 Task: Open a blank worksheet and write heading  Make a employee details data  Add 10 employee name:-  'Ethan Reynolds, Olivia Thompson, Benjamin Martinez, Emma Davis, Alexander Mitchell, Ava Rodriguez, Daniel Anderson, Mia Lewis, Christopher Scott, Sophia Harris.'in march Last week sales are  1000 to 1010. Department:-  Sales, HR, Finance, Marketing, IT, Operations, Finance, HR, Sales, Marketing. Position:-  Sales Manager, HR Manager, Accountant, Marketing Specialist, IT Specialist, Operations Manager, Financial Analyst, HR Assistant, Sales Representative, Marketing Assistant.Salary (USD):-  5000,4500,4000, 3800, 4200, 5200, 3800, 2800, 3200, 2500.Start Date:-  1/15/2020,7/1/2019, 3/10/2021,2/5/2022, 11/30/2018,6/15/2020, 9/1/2021,4/20/2022, 2/10/2019,9/5/2020. Save page auditingSalesByStore_2024
Action: Mouse moved to (16, 20)
Screenshot: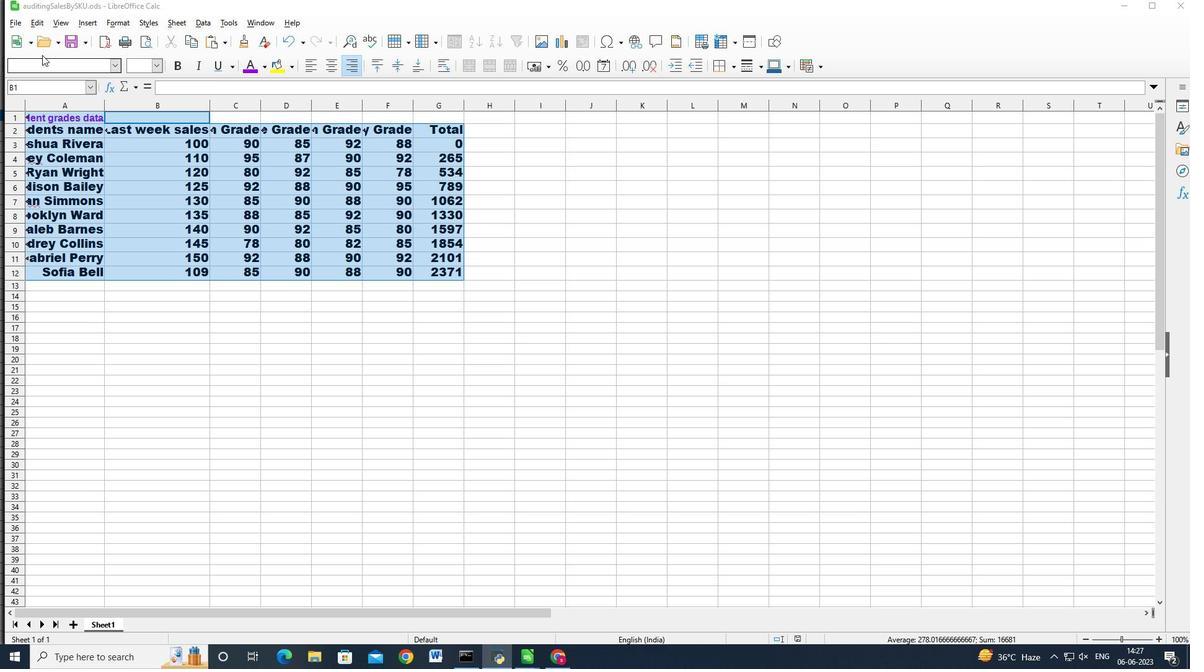 
Action: Mouse pressed left at (16, 20)
Screenshot: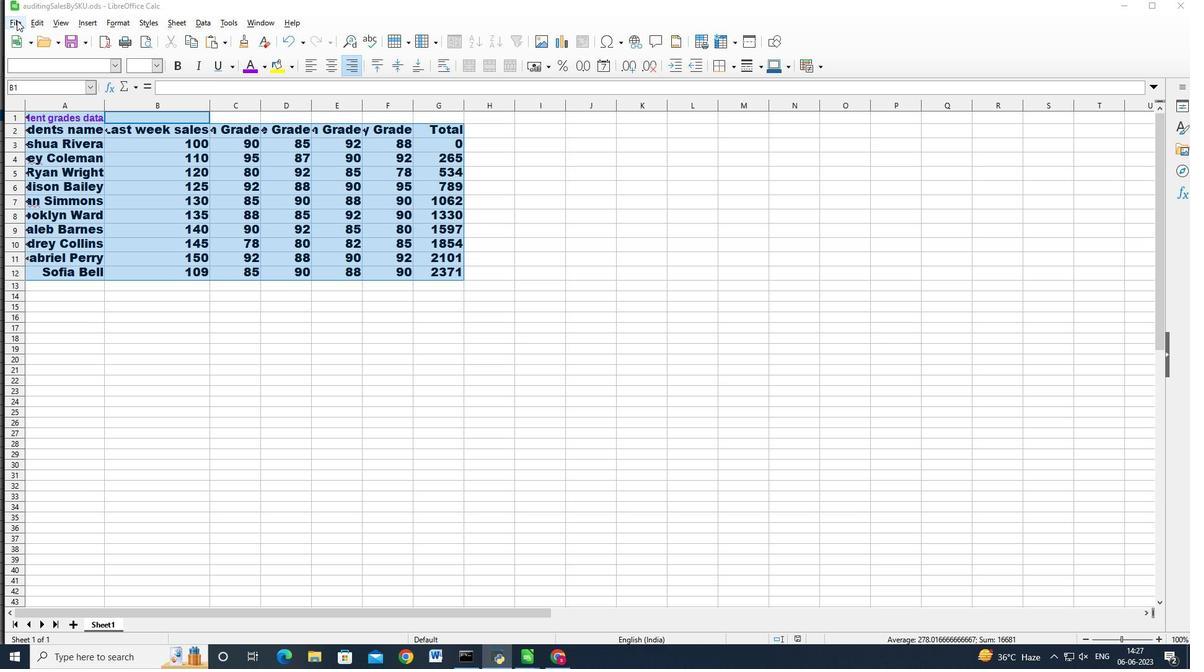 
Action: Mouse moved to (145, 47)
Screenshot: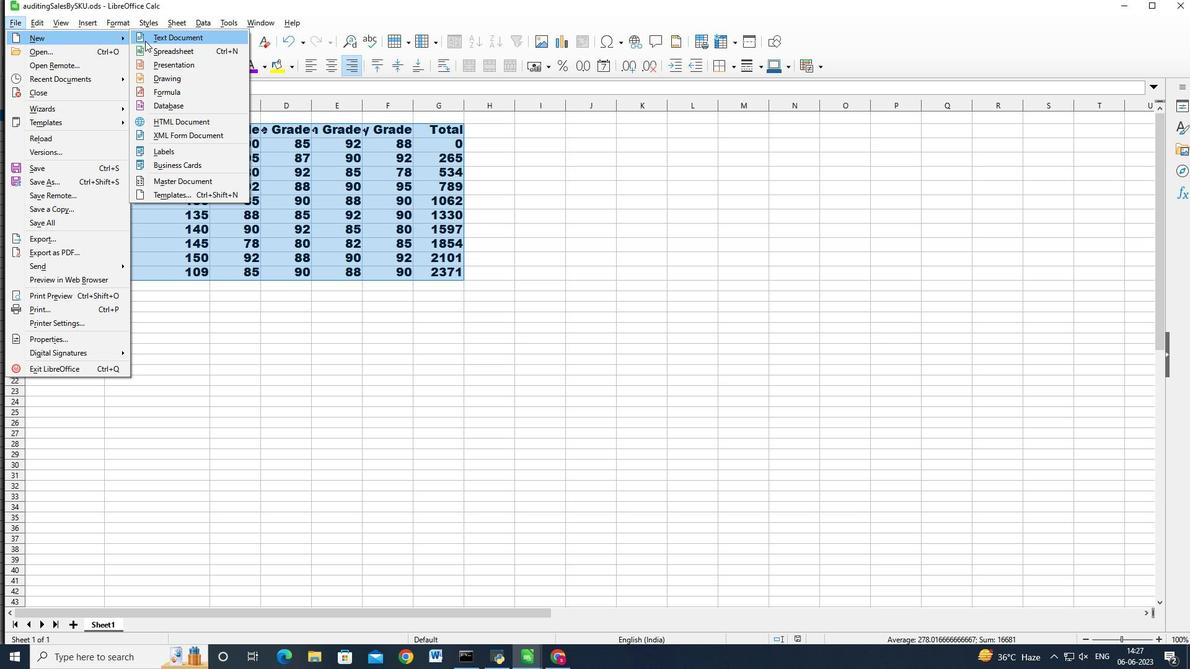 
Action: Mouse pressed left at (145, 47)
Screenshot: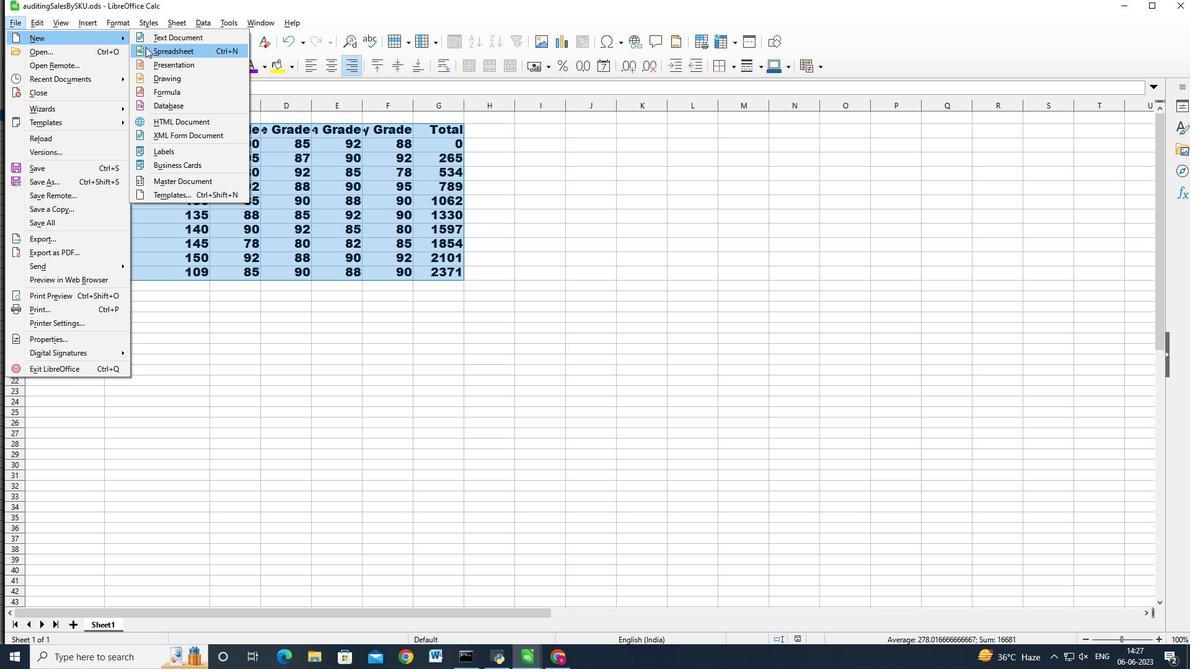 
Action: Mouse moved to (198, 138)
Screenshot: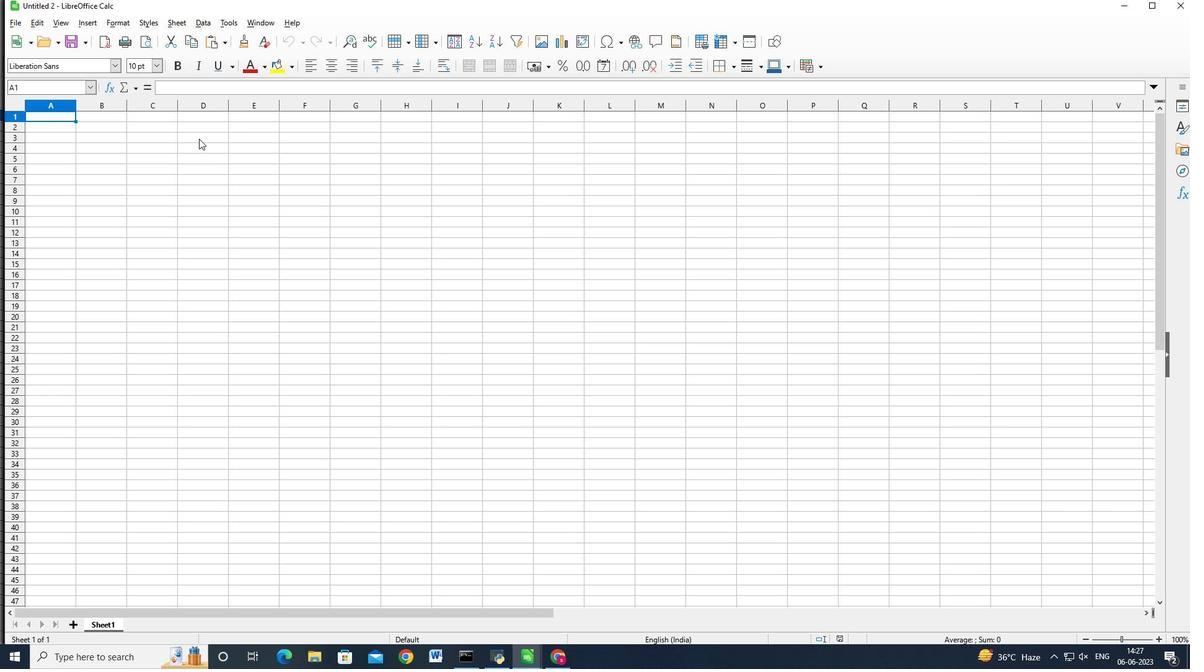 
Action: Key pressed <Key.shift><Key.shift>Make<Key.space>a<Key.space>employee<Key.space>details<Key.enter>d<Key.backspace>employe<Key.space><Key.backspace>e<Key.space>name<Key.enter><Key.shift_r>Ethan<Key.space><Key.shift_r>Reynolds<Key.enter><Key.shift>Olivia<Key.space><Key.shift>Thompson<Key.enter><Key.shift>Benjamin<Key.space><Key.shift>Martinez<Key.enter><Key.shift_r>Emma<Key.space><Key.shift_r>Davis<Key.enter><Key.shift_r>Alexander<Key.space><Key.shift>Mitchell<Key.enter><Key.shift_r>Ava<Key.space><Key.shift>Rodriguez<Key.enter><Key.shift_r>Daniel<Key.space><Key.shift><Key.shift><Key.shift><Key.shift><Key.shift><Key.shift><Key.shift><Key.shift><Key.shift><Key.shift><Key.shift><Key.shift><Key.shift><Key.shift><Key.shift><Key.shift><Key.shift><Key.shift><Key.shift><Key.shift><Key.shift><Key.shift><Key.shift><Key.shift><Key.shift><Key.shift>Anderson<Key.enter><Key.shift>Mia<Key.space><Key.shift>Lewis<Key.enter><Key.shift>Christopher<Key.space><Key.shift>Scott<Key.enter><Key.shift>Sophia<Key.space><Key.shift>Harris<Key.enter><Key.right><Key.up><Key.up><Key.up><Key.up><Key.up><Key.up><Key.up><Key.up><Key.up><Key.up><Key.up><Key.up>
Screenshot: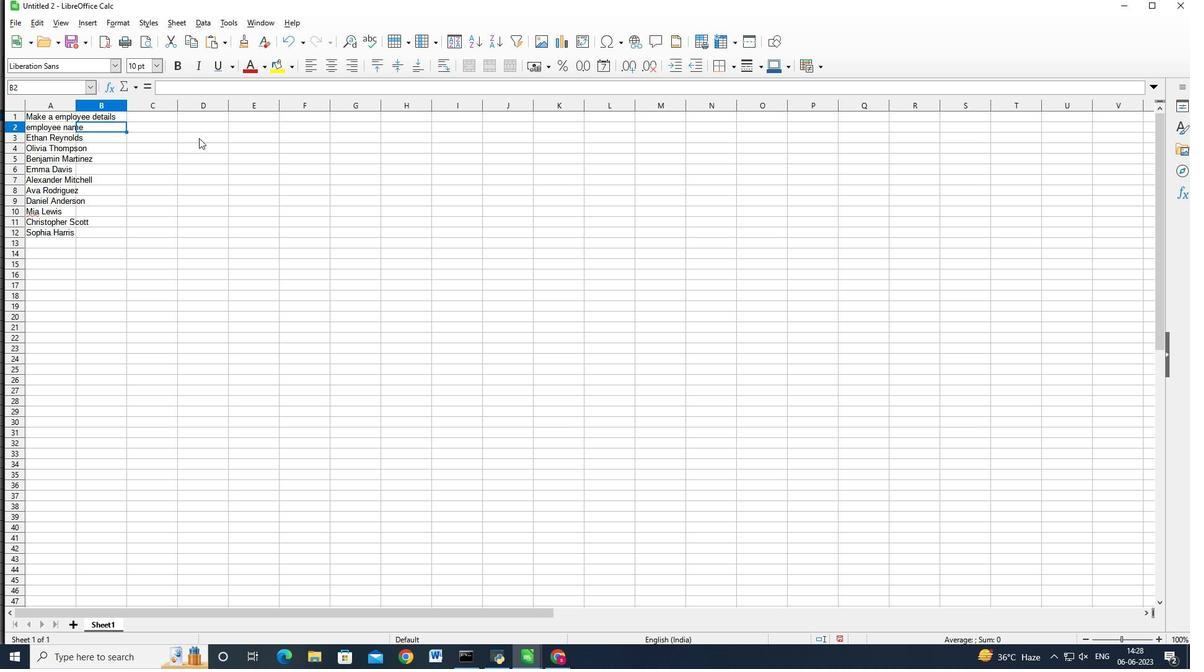 
Action: Mouse moved to (55, 104)
Screenshot: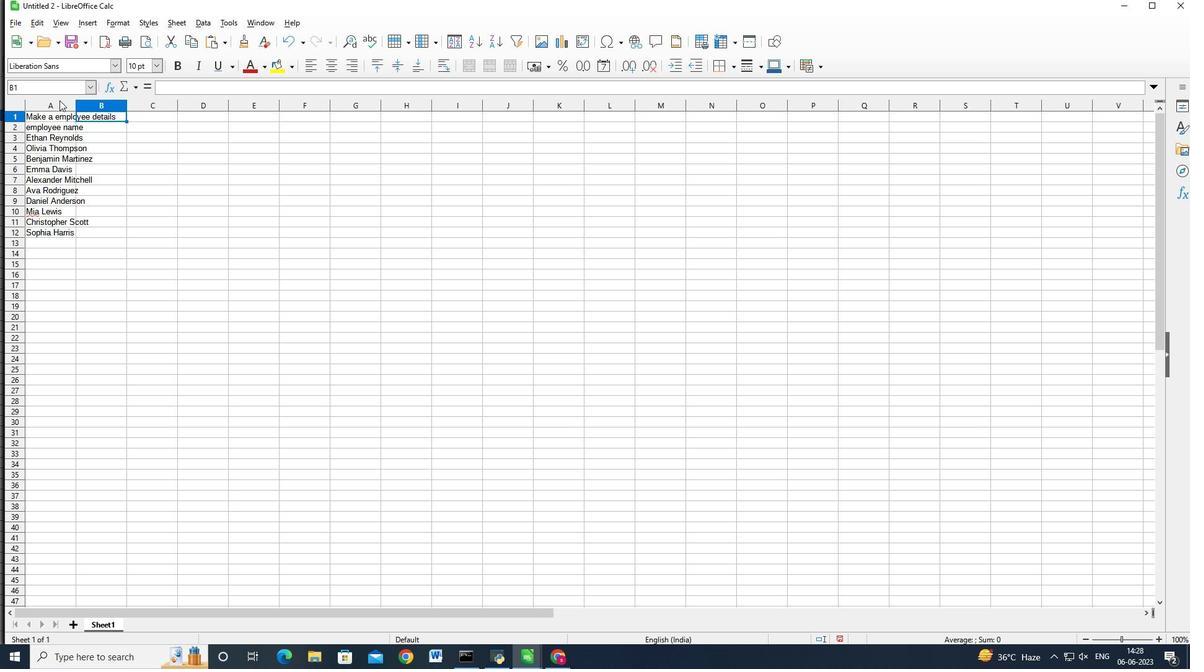 
Action: Mouse pressed left at (55, 104)
Screenshot: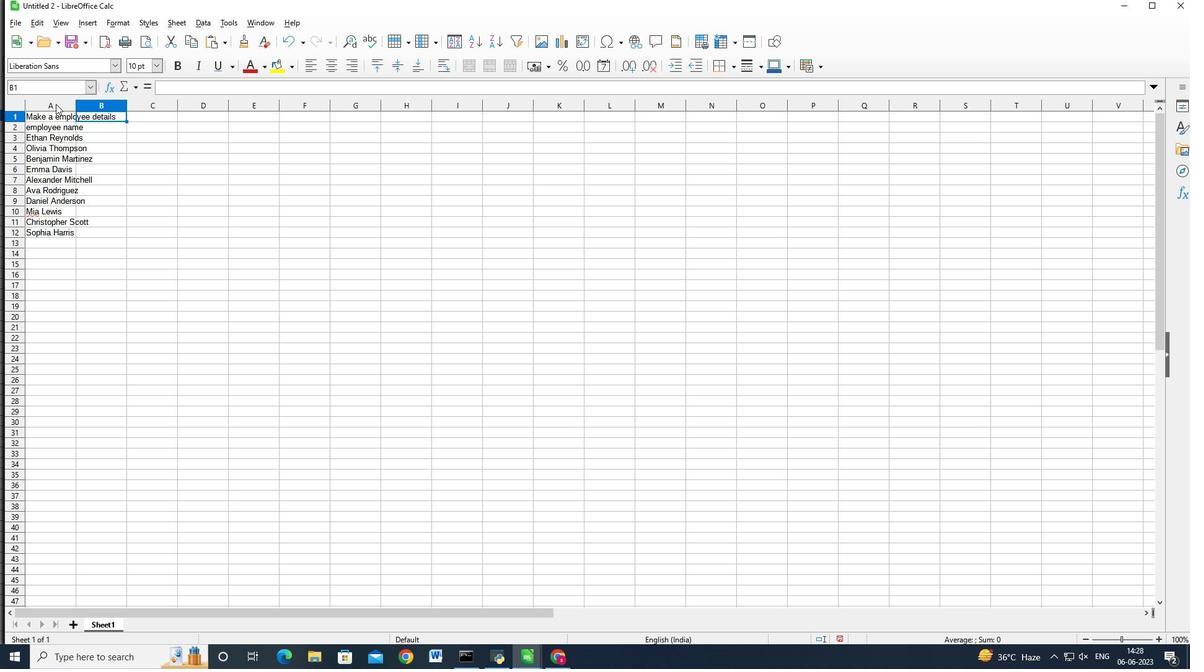 
Action: Mouse moved to (75, 104)
Screenshot: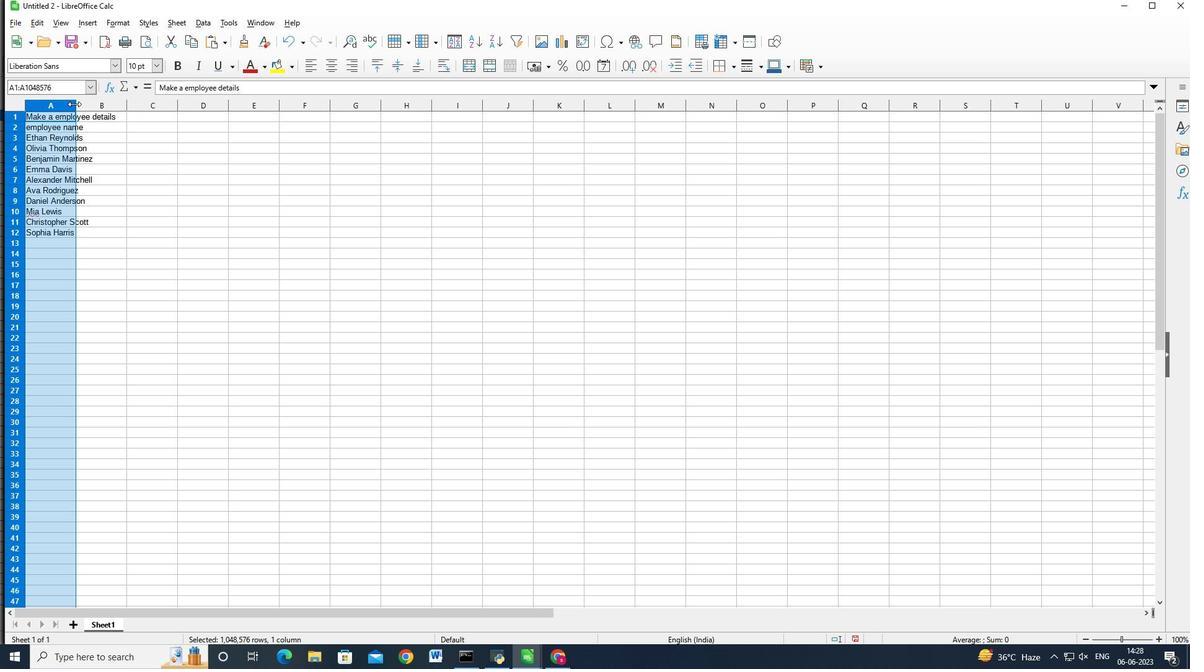 
Action: Mouse pressed left at (75, 104)
Screenshot: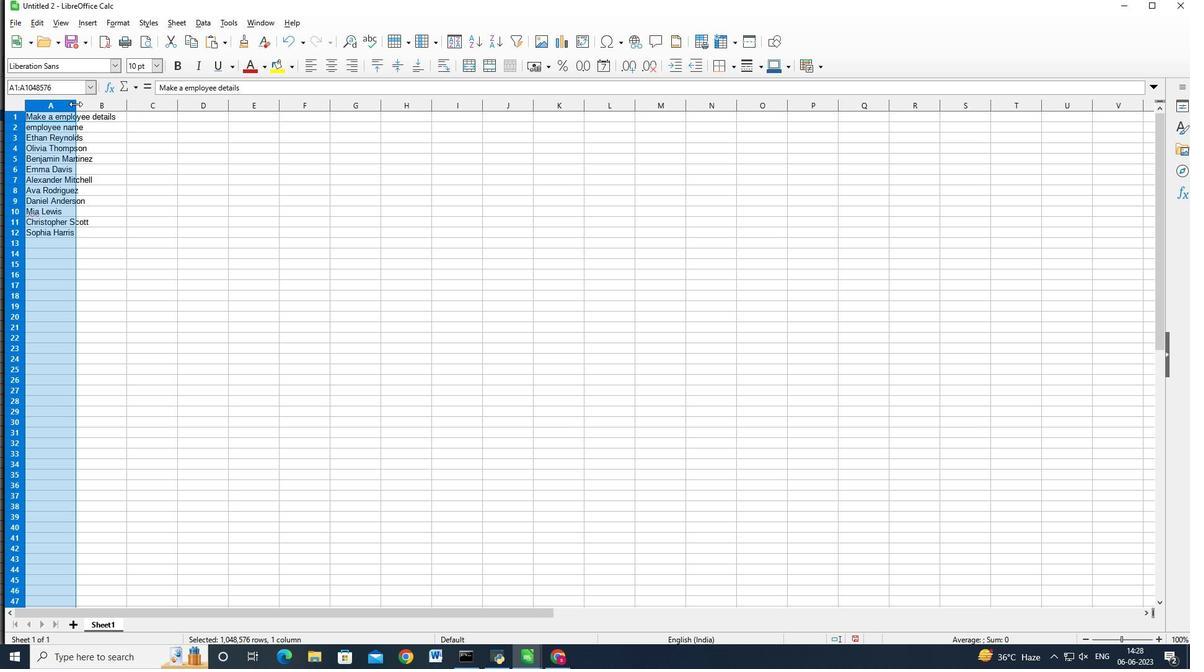 
Action: Mouse pressed left at (75, 104)
Screenshot: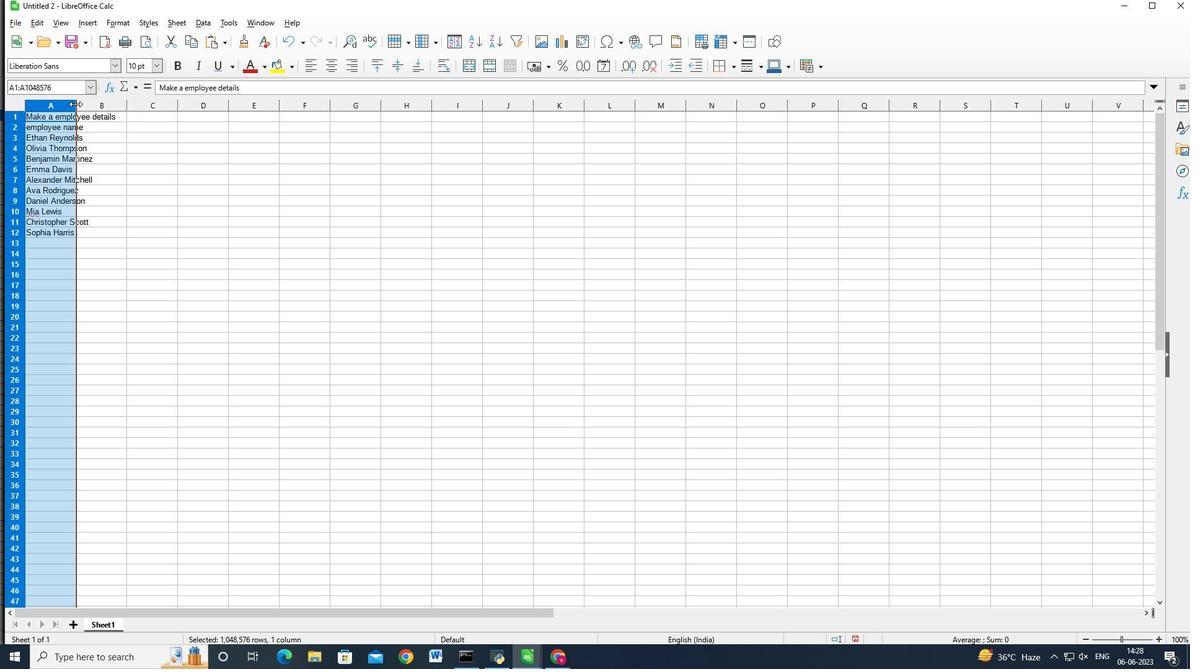 
Action: Mouse moved to (150, 119)
Screenshot: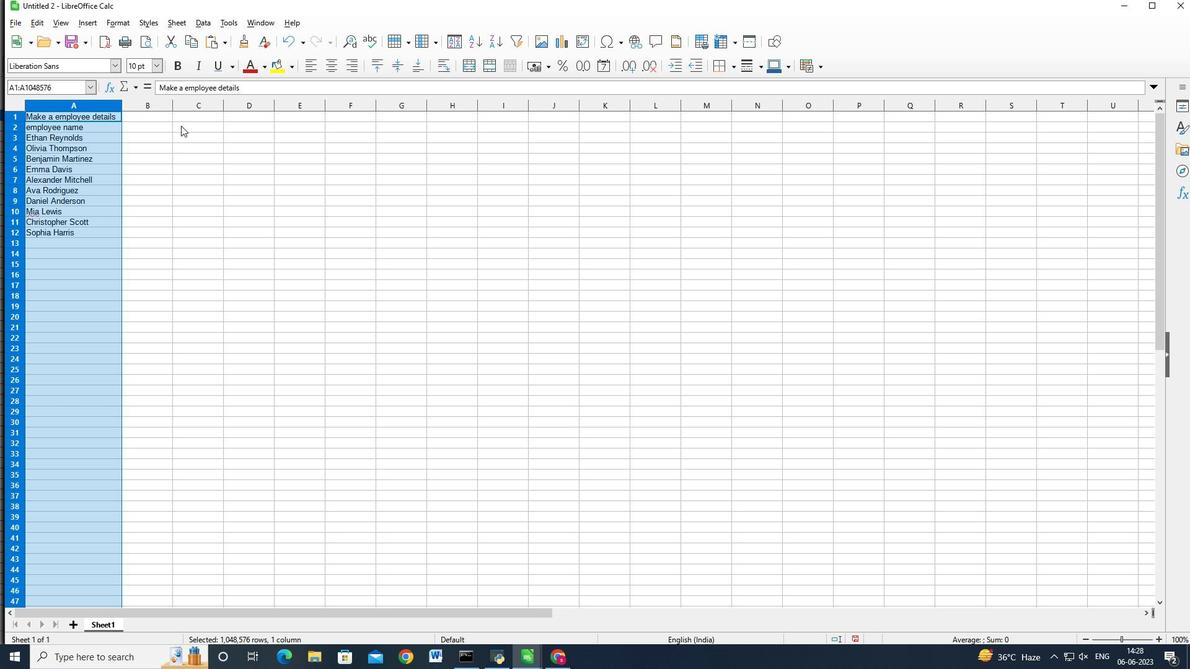 
Action: Mouse pressed left at (150, 119)
Screenshot: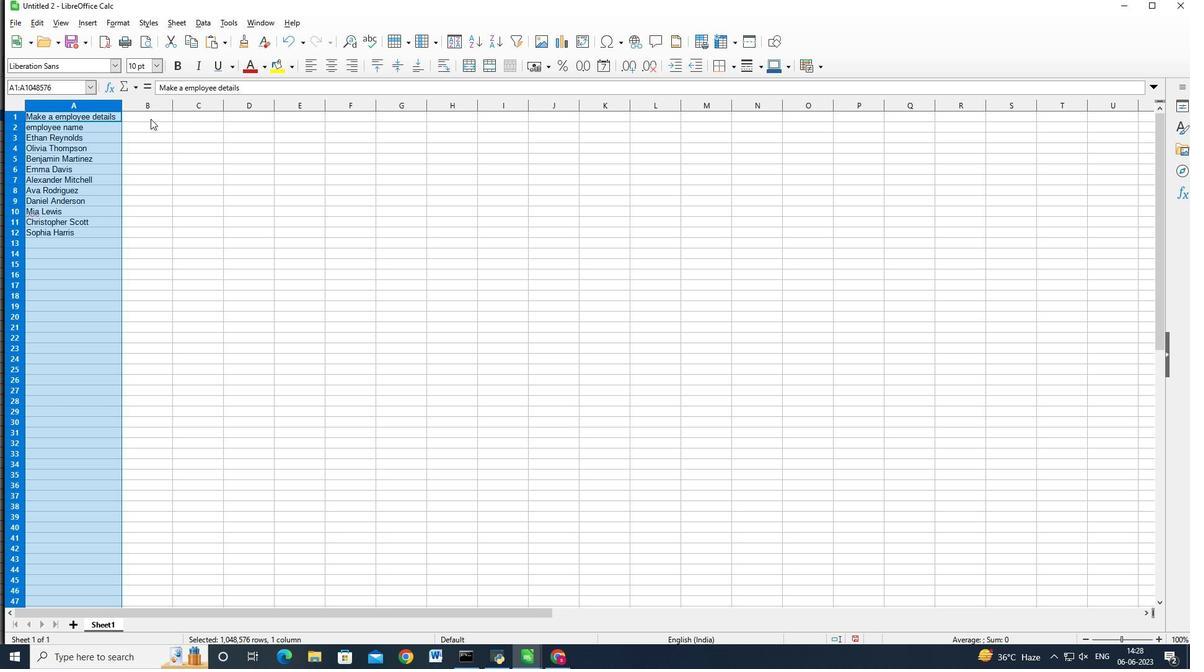 
Action: Key pressed <Key.shift><Key.shift><Key.shift><Key.shift><Key.shift>In<Key.space>march<Key.space><Key.shift>Last<Key.space>week<Key.space>sales
Screenshot: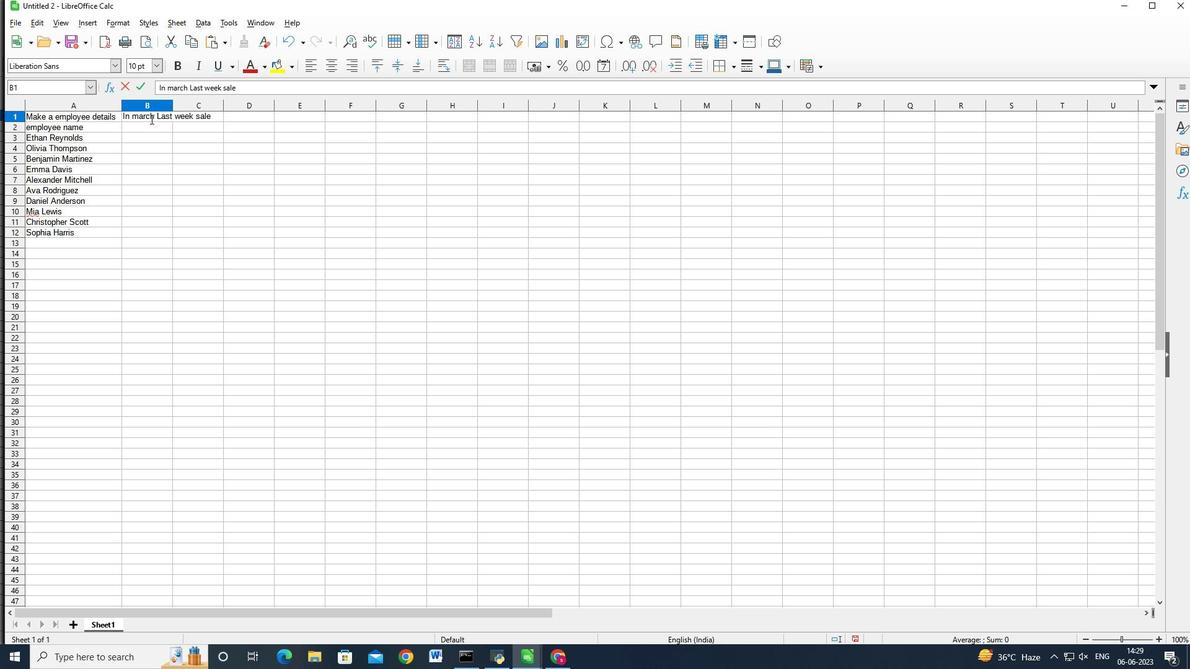 
Action: Mouse moved to (163, 102)
Screenshot: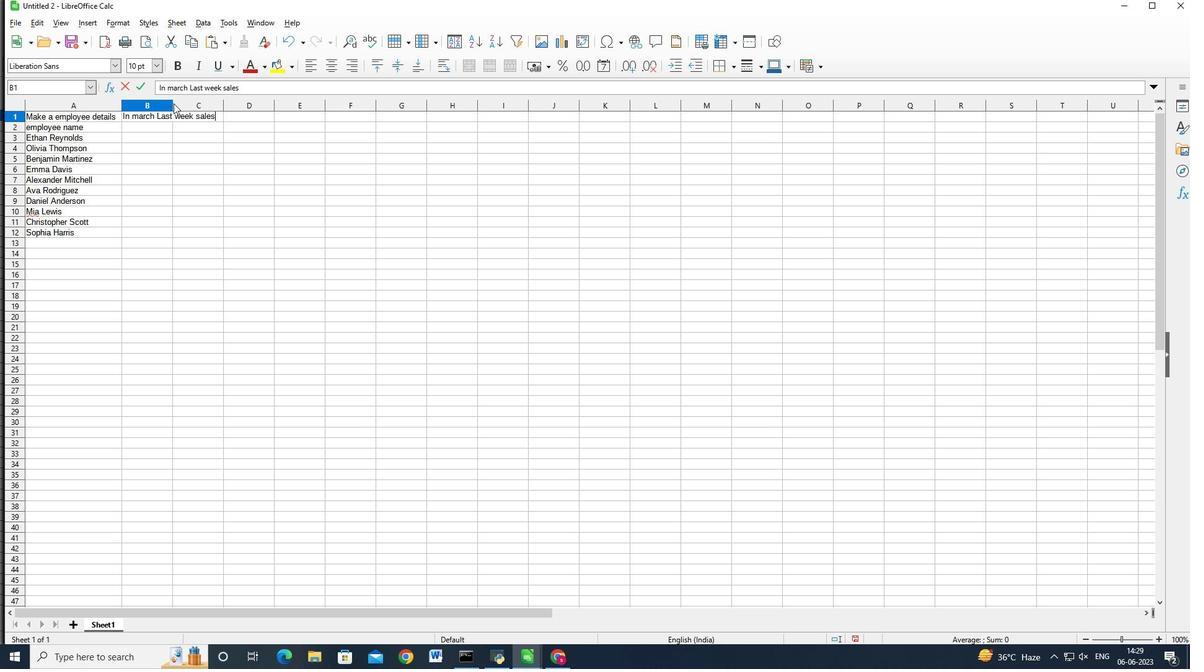 
Action: Mouse pressed left at (163, 102)
Screenshot: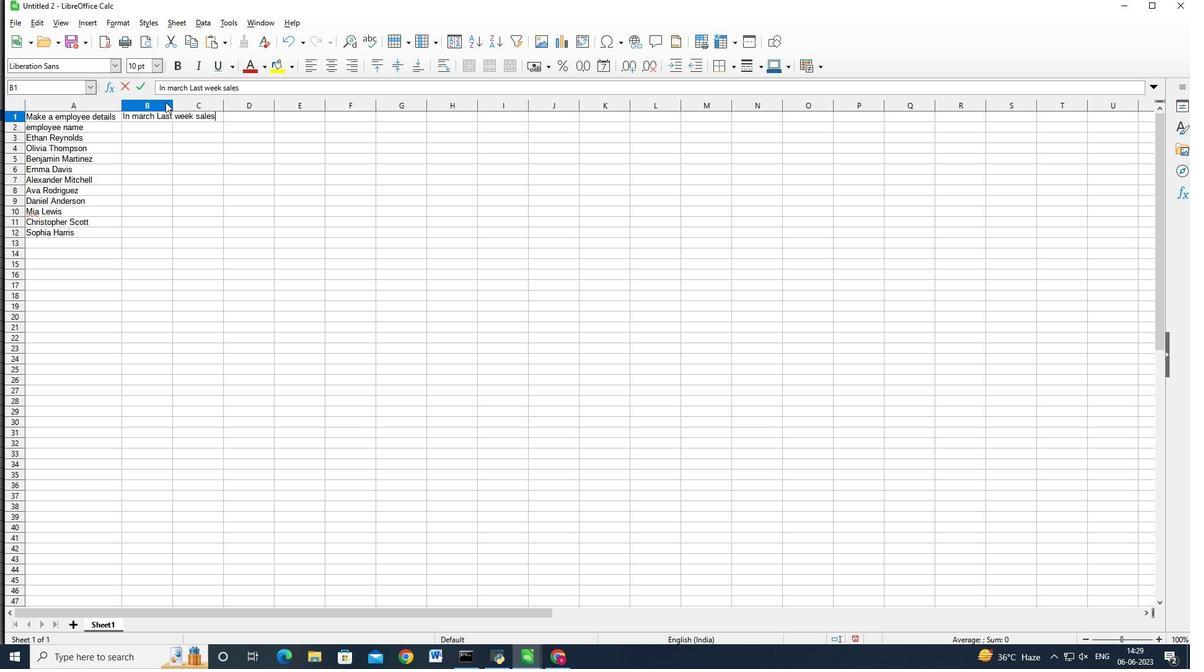 
Action: Mouse moved to (171, 101)
Screenshot: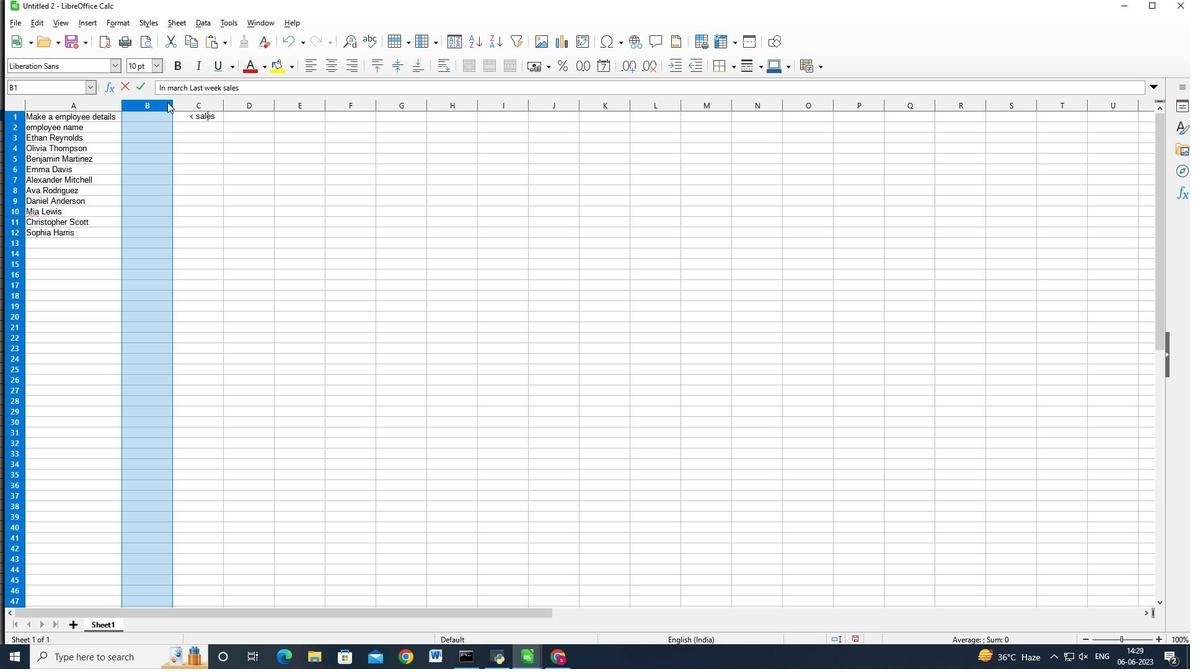 
Action: Mouse pressed left at (171, 101)
Screenshot: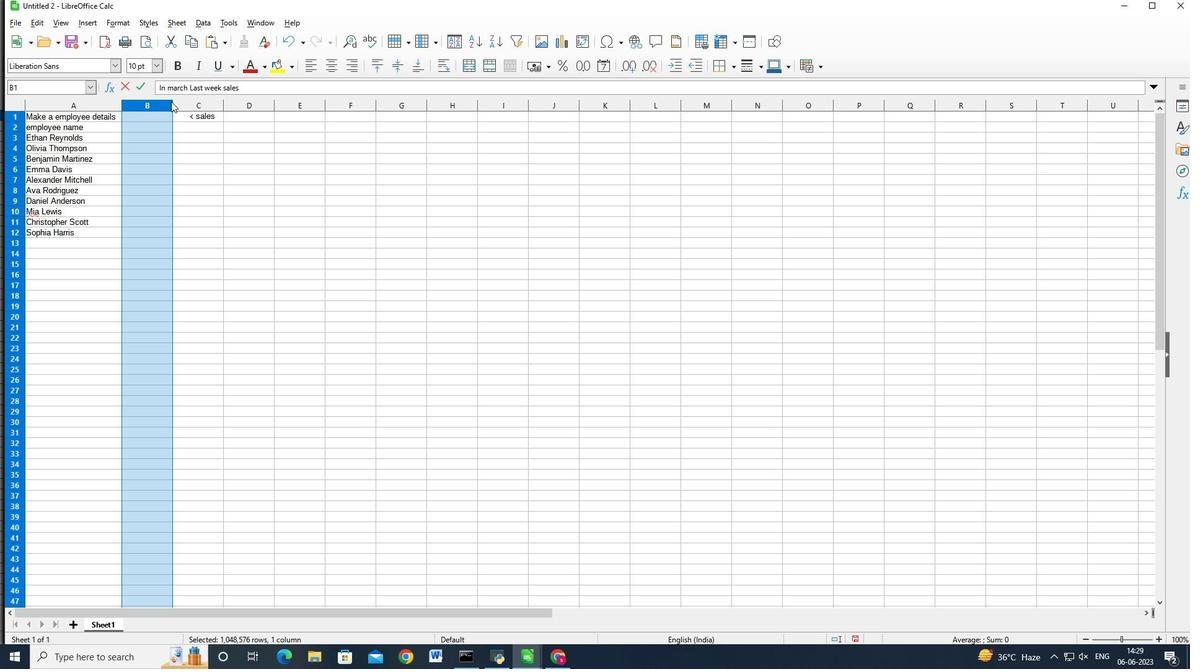 
Action: Mouse moved to (171, 101)
Screenshot: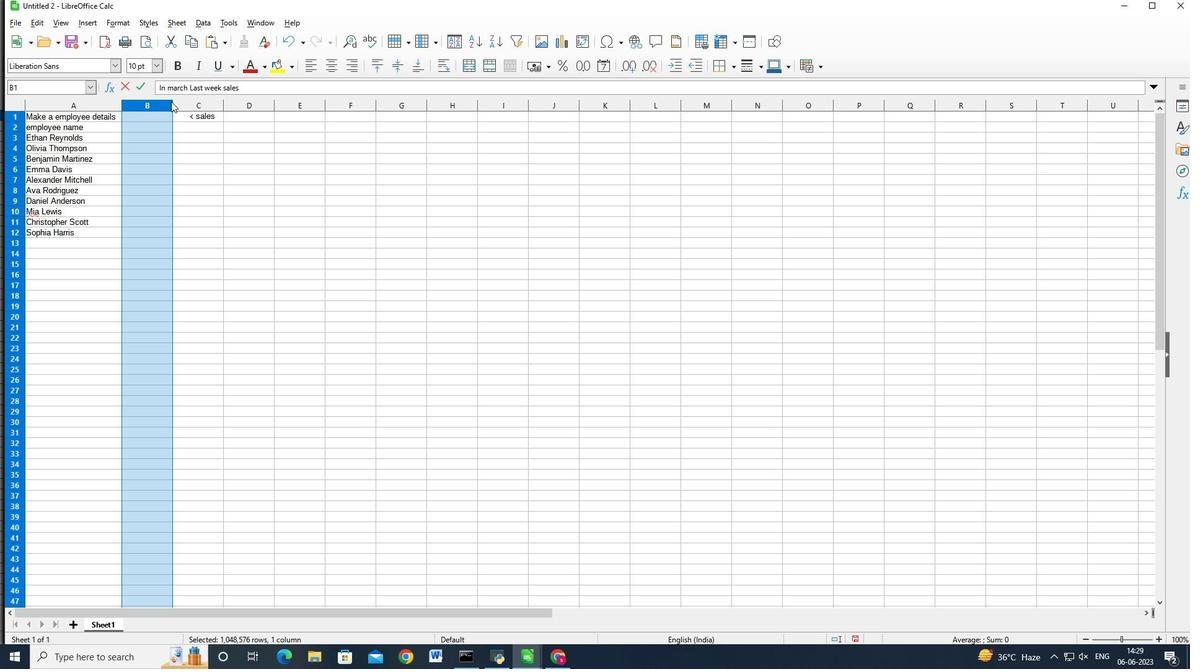 
Action: Mouse pressed left at (171, 101)
Screenshot: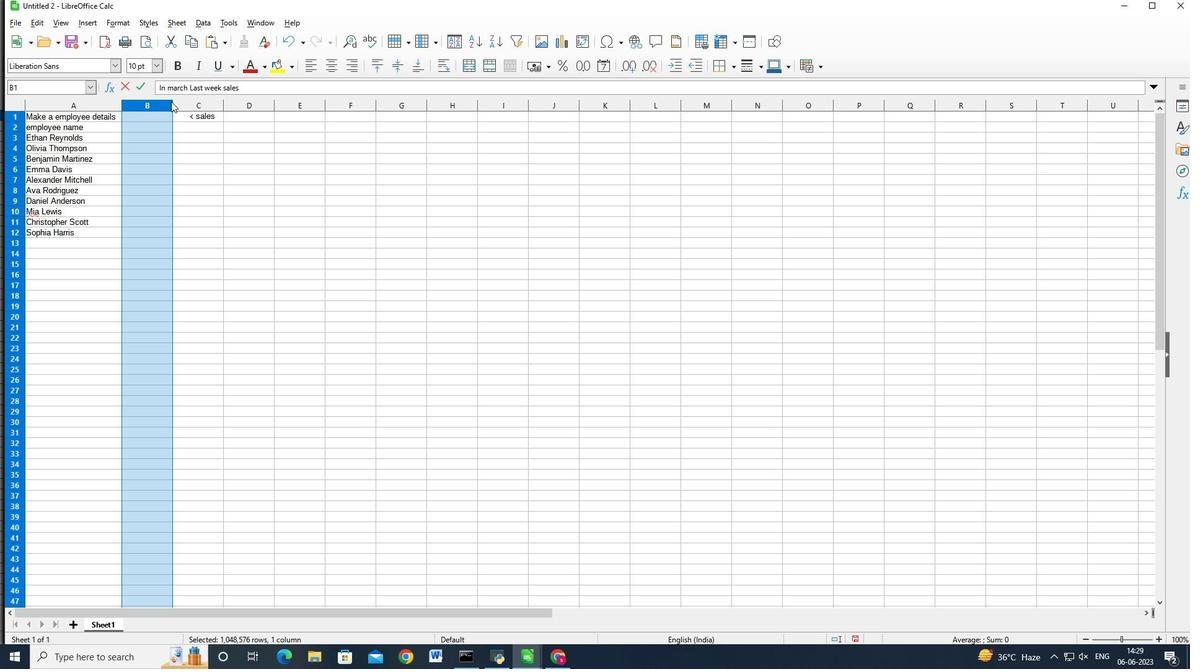 
Action: Mouse moved to (151, 159)
Screenshot: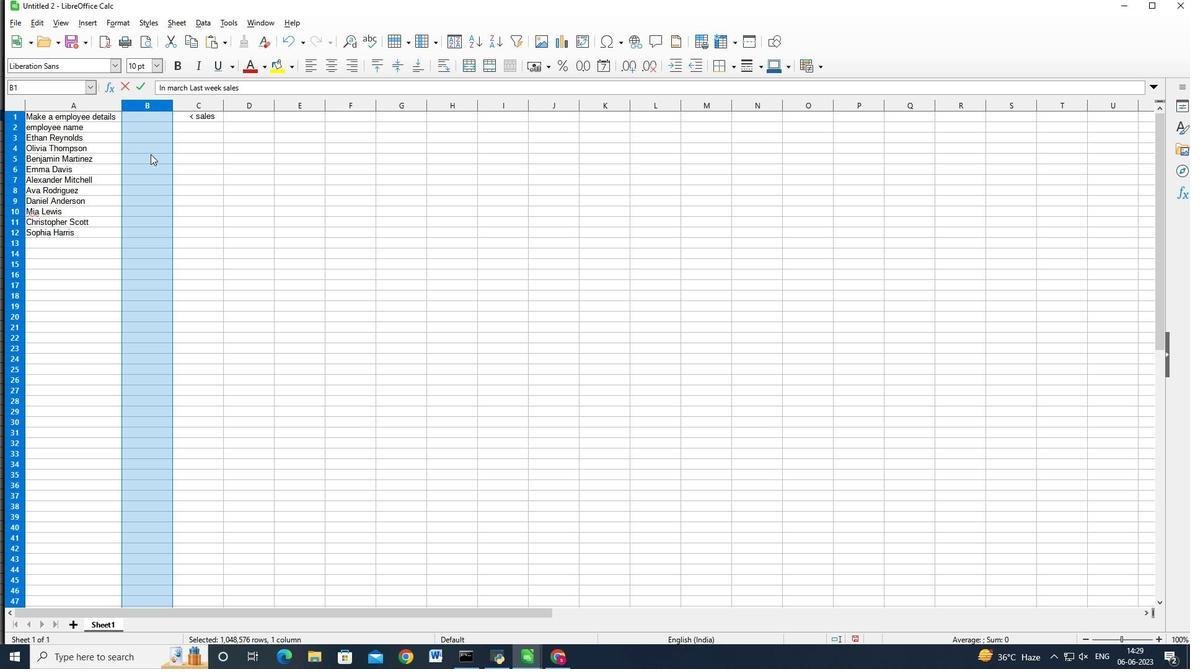 
Action: Mouse scrolled (151, 160) with delta (0, 0)
Screenshot: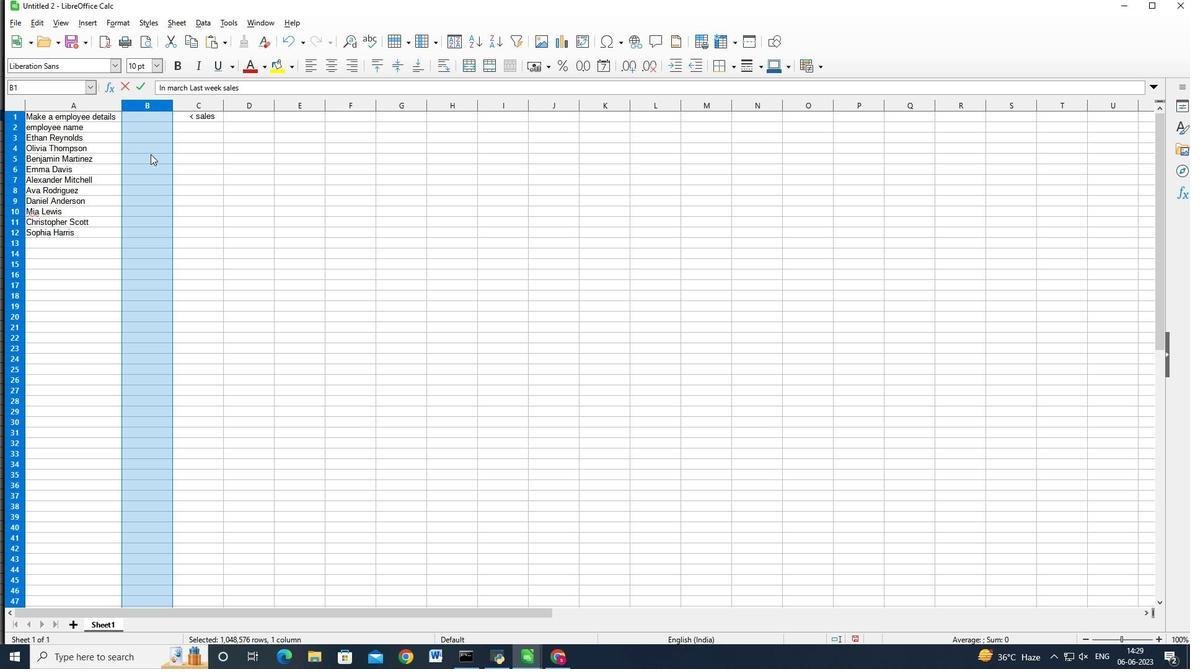
Action: Mouse scrolled (151, 160) with delta (0, 0)
Screenshot: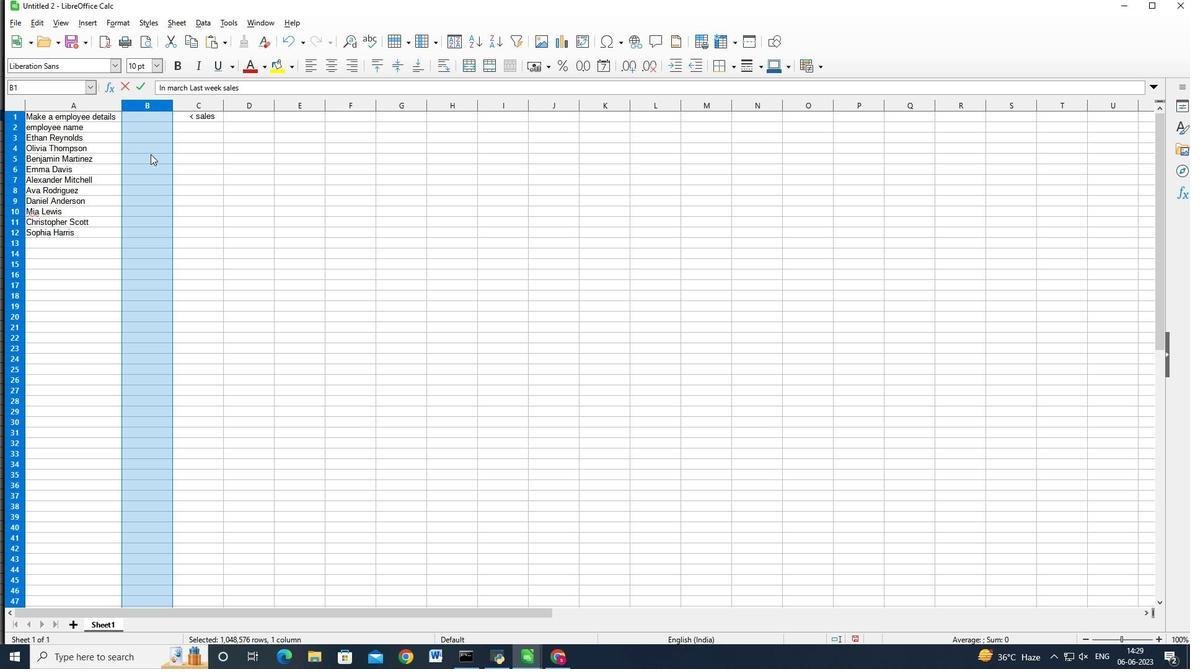 
Action: Mouse moved to (151, 159)
Screenshot: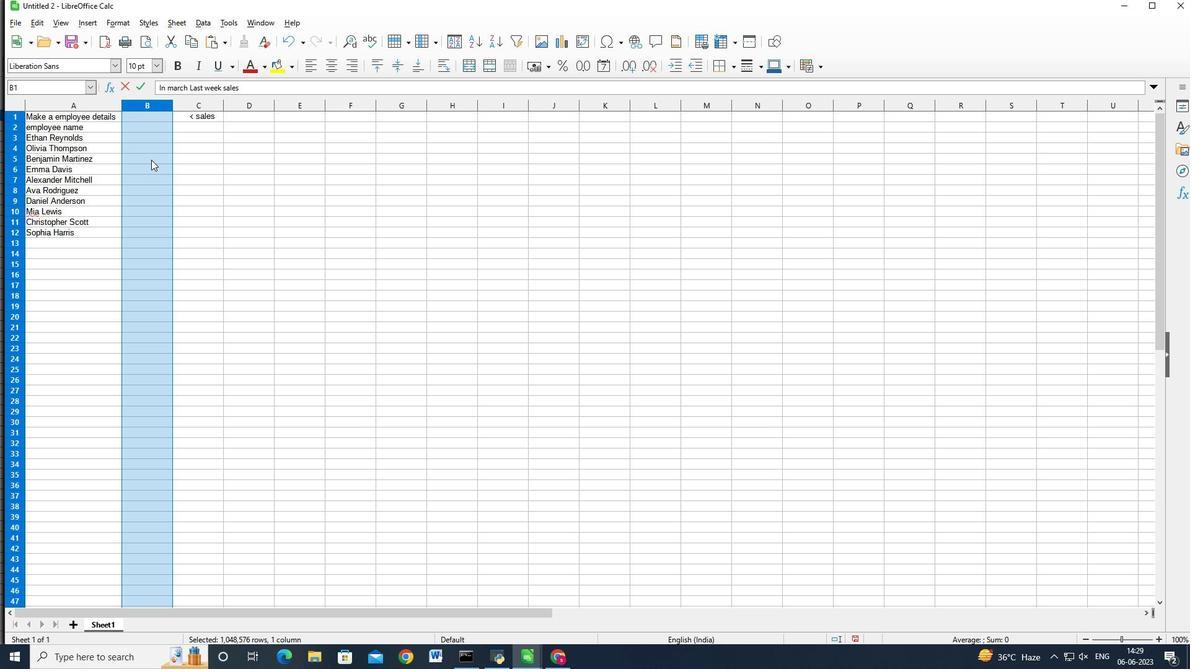 
Action: Mouse scrolled (151, 160) with delta (0, 0)
Screenshot: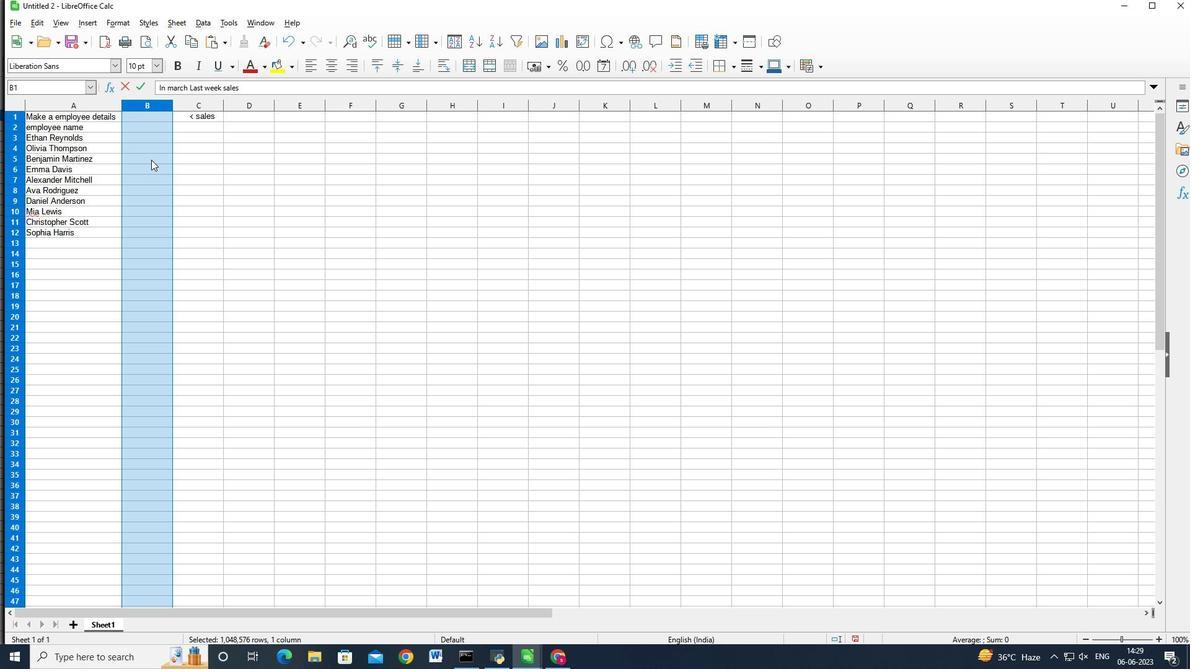 
Action: Mouse moved to (194, 120)
Screenshot: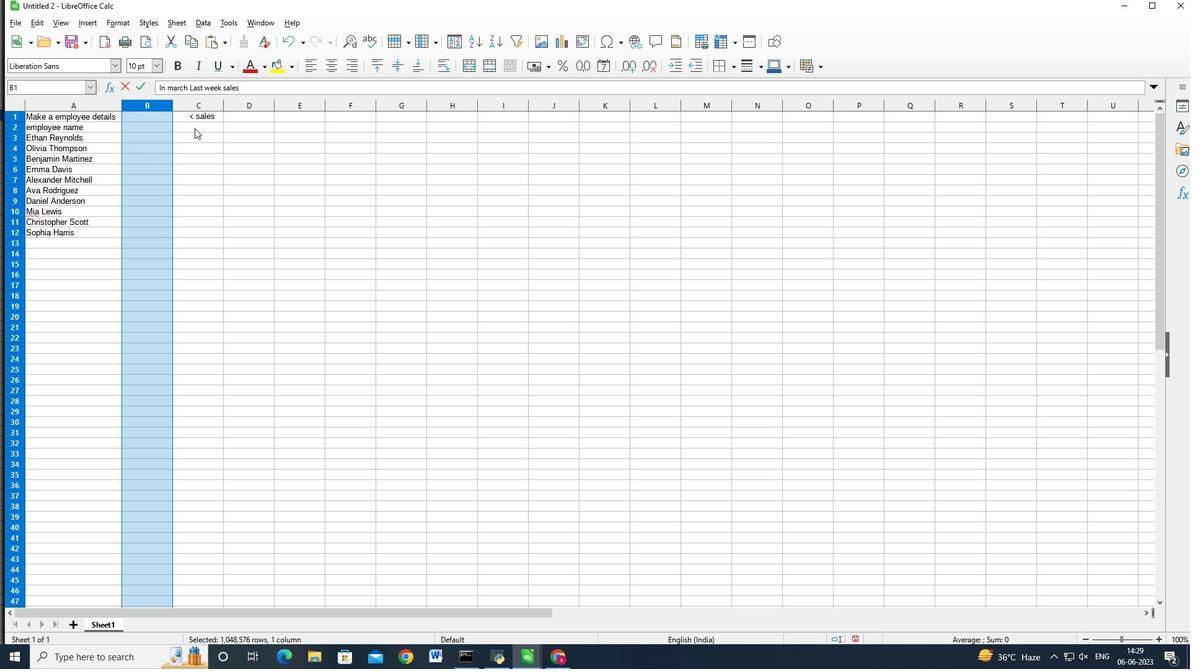 
Action: Mouse pressed left at (194, 120)
Screenshot: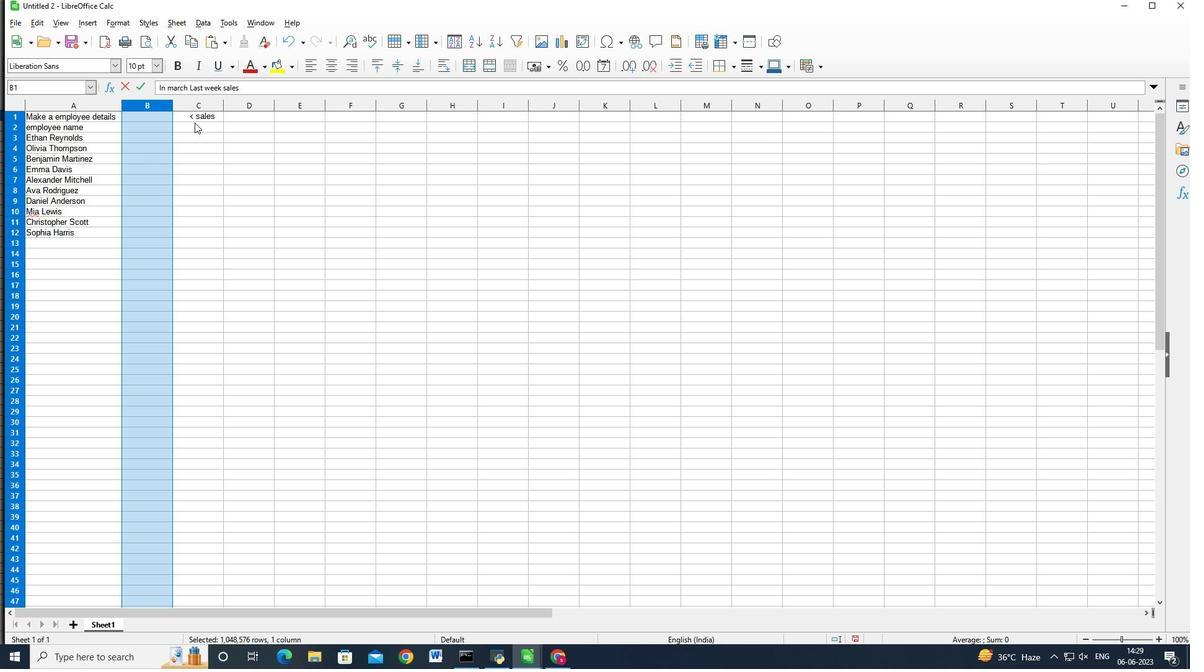 
Action: Mouse moved to (187, 119)
Screenshot: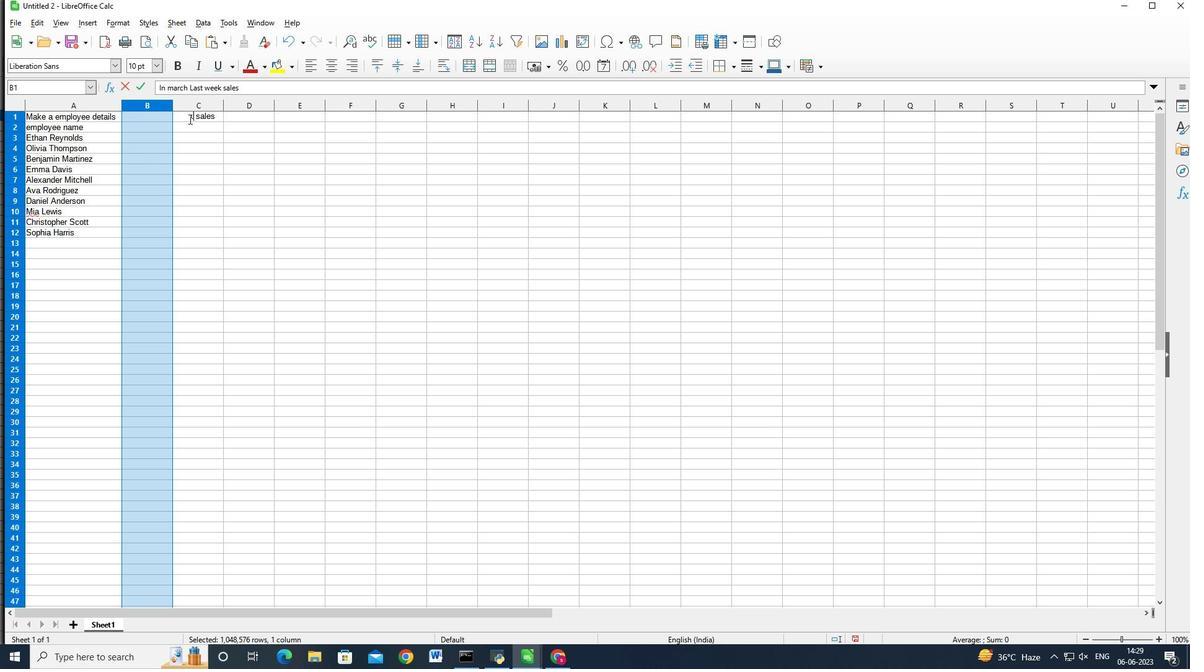 
Action: Mouse pressed left at (187, 119)
Screenshot: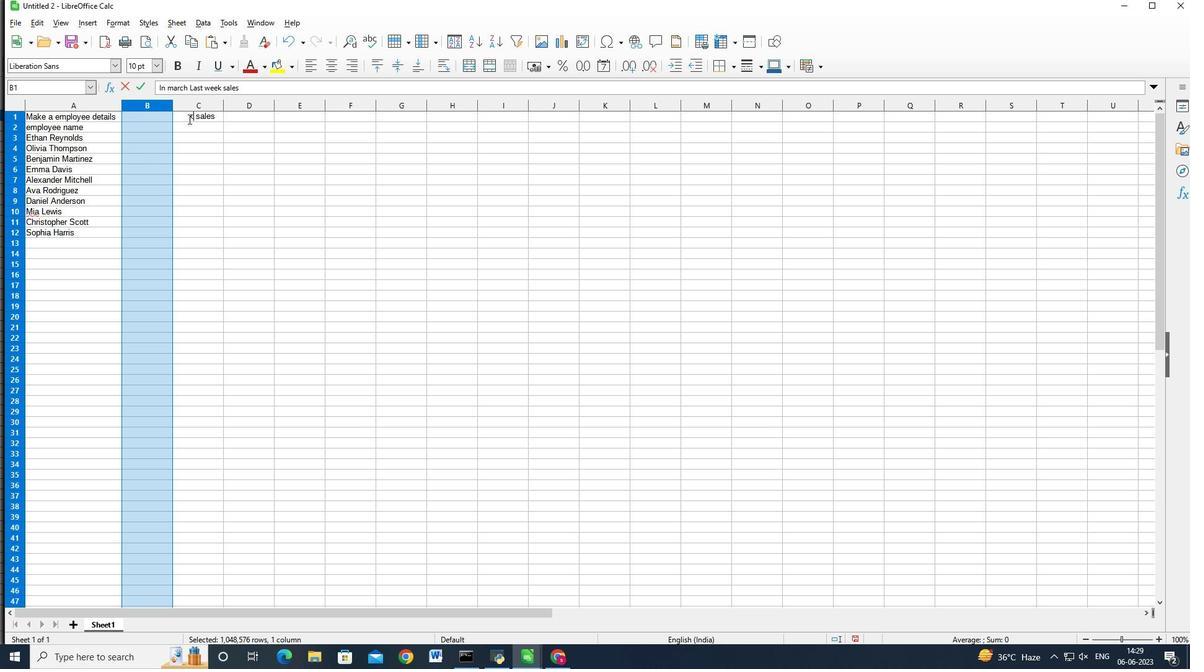 
Action: Mouse moved to (190, 132)
Screenshot: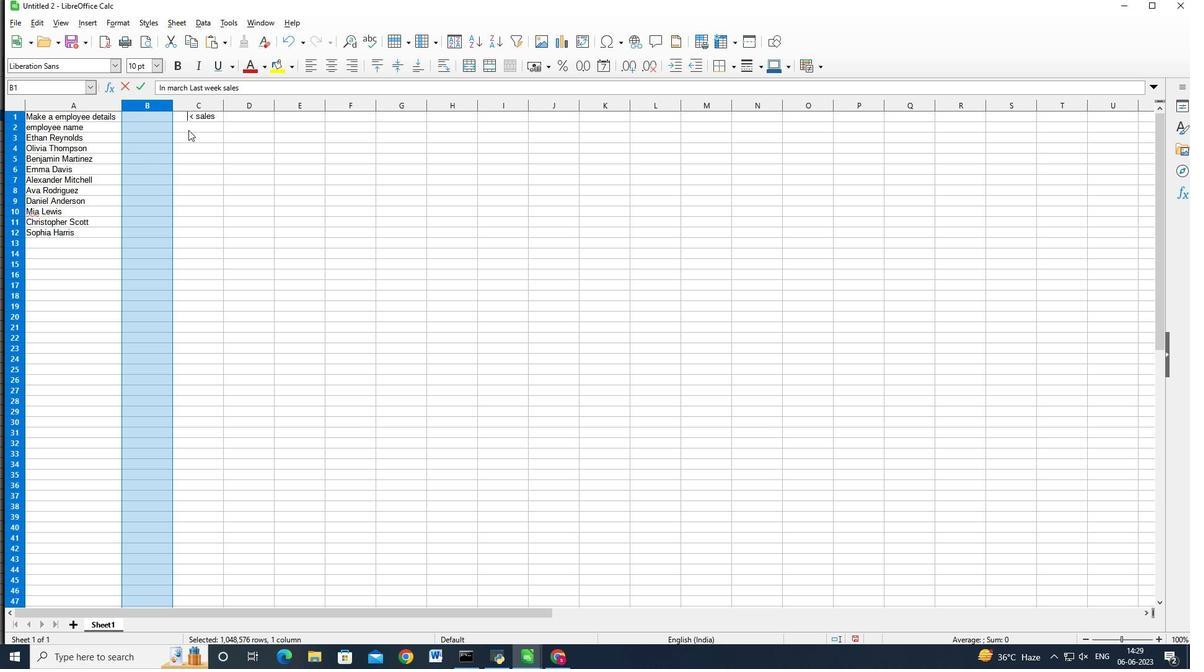 
Action: Mouse pressed left at (190, 132)
Screenshot: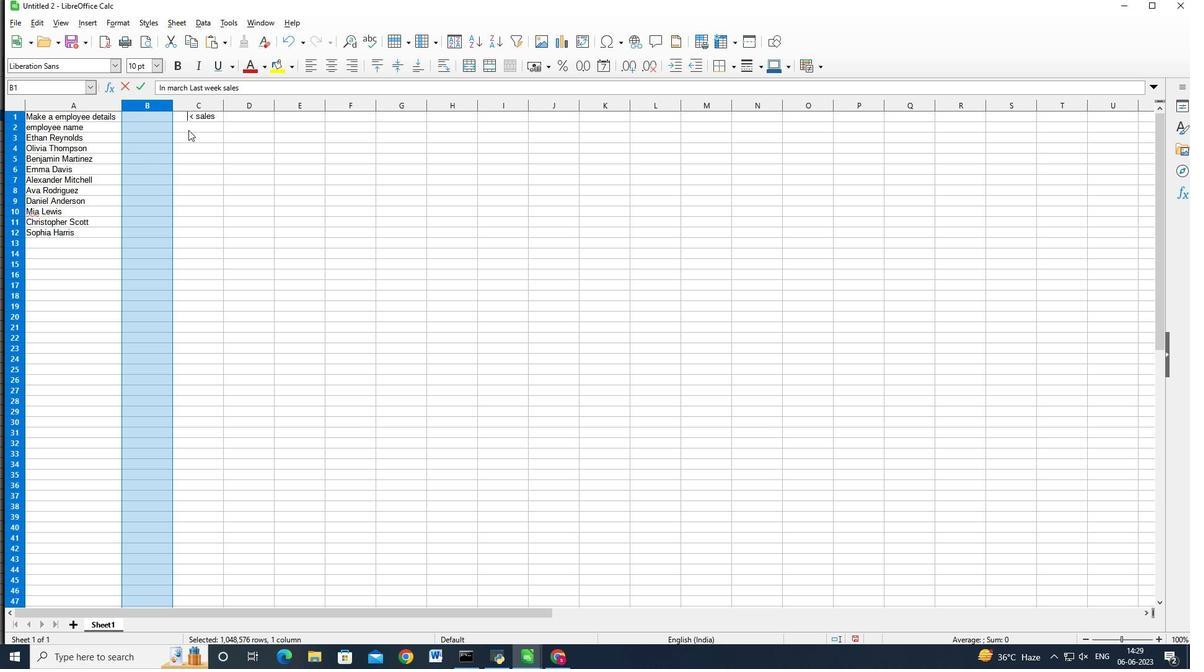 
Action: Mouse moved to (190, 133)
Screenshot: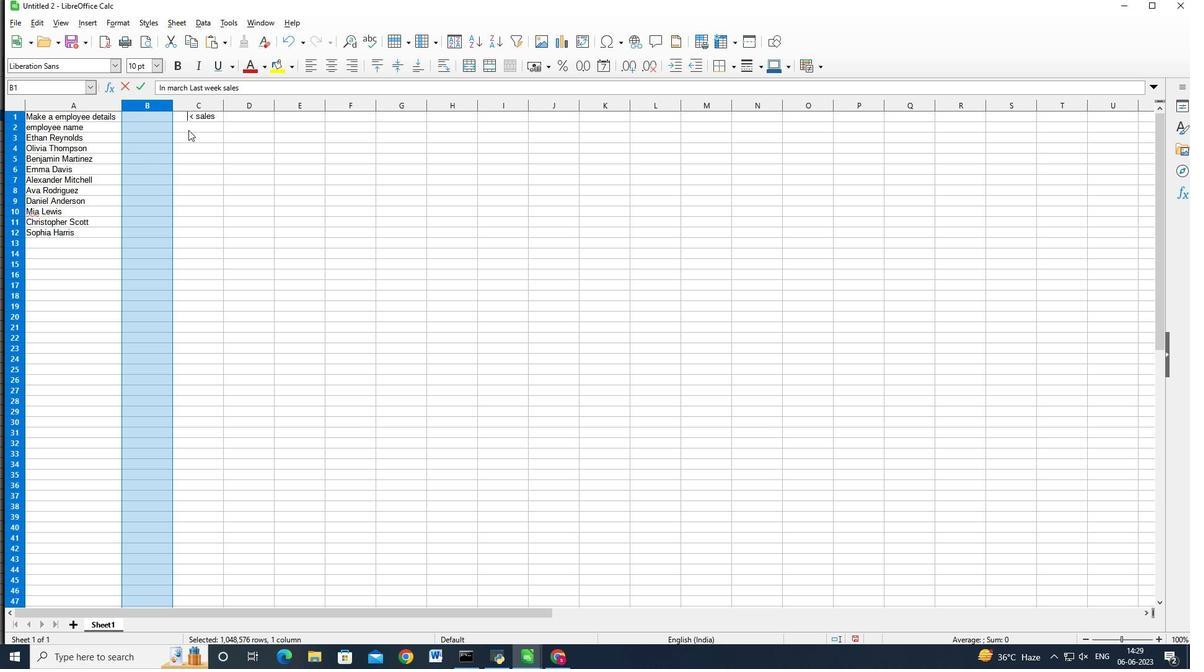 
Action: Mouse pressed left at (190, 133)
Screenshot: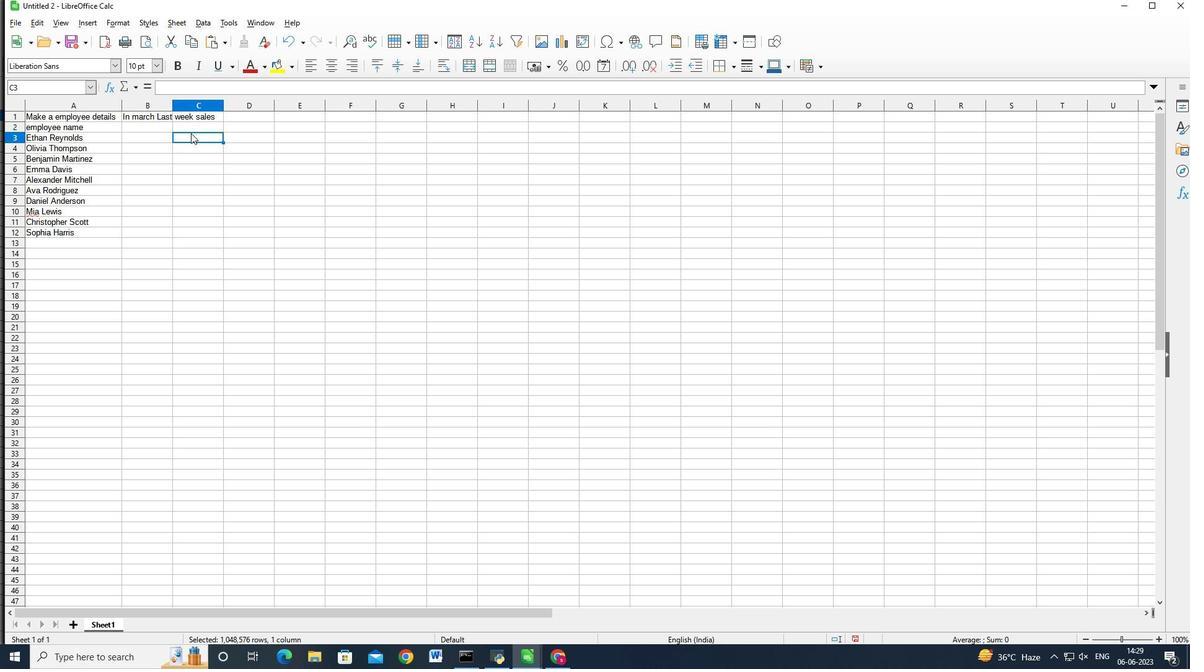 
Action: Mouse moved to (143, 119)
Screenshot: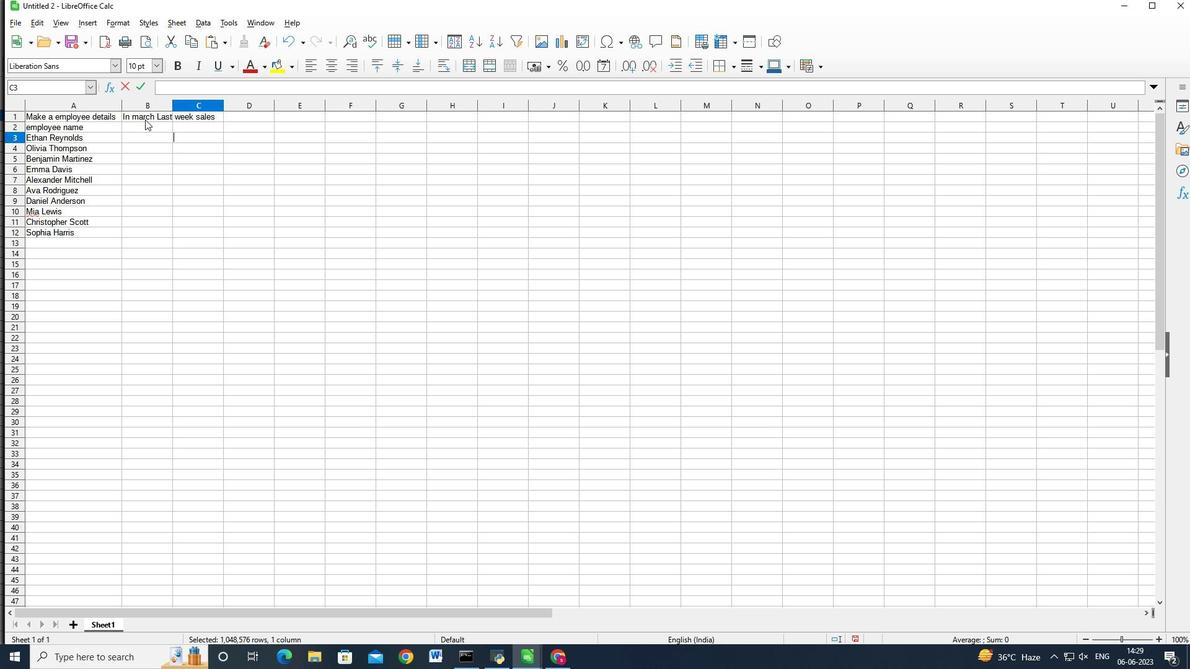 
Action: Mouse pressed left at (143, 119)
Screenshot: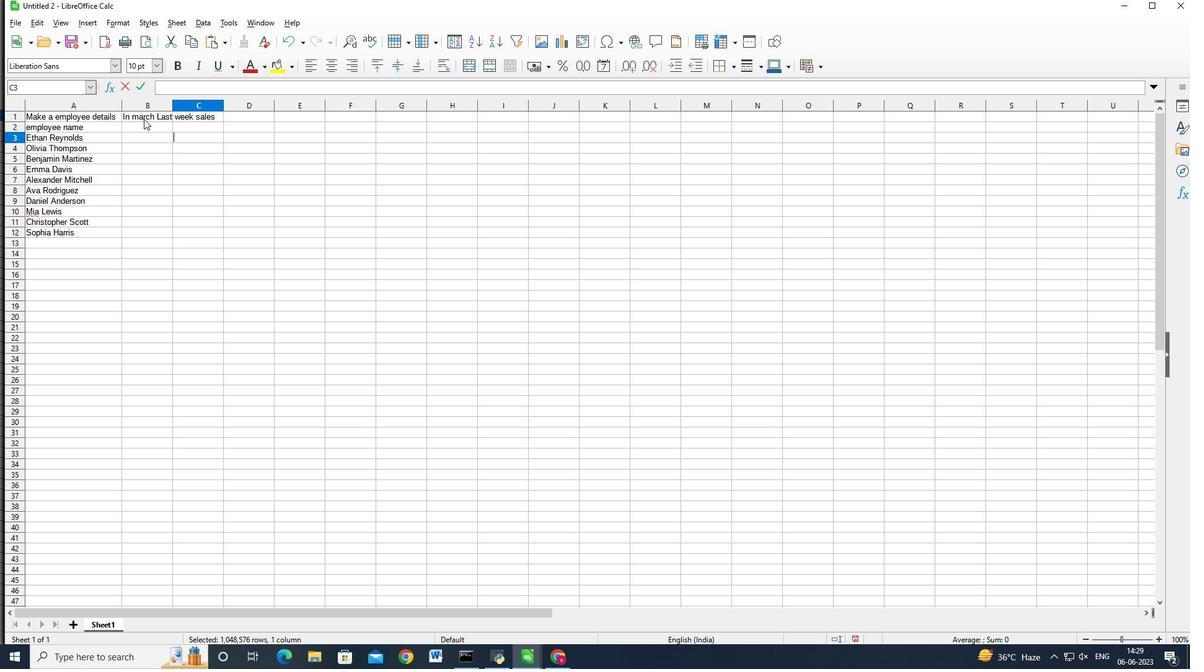 
Action: Mouse moved to (172, 104)
Screenshot: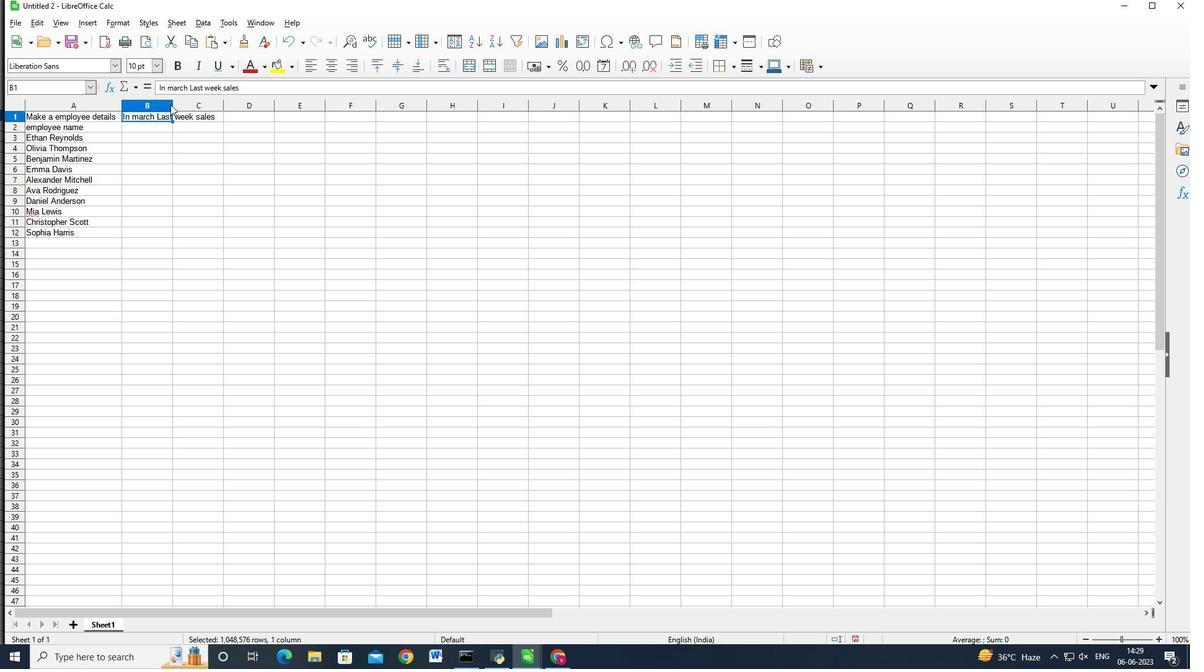 
Action: Mouse pressed left at (172, 104)
Screenshot: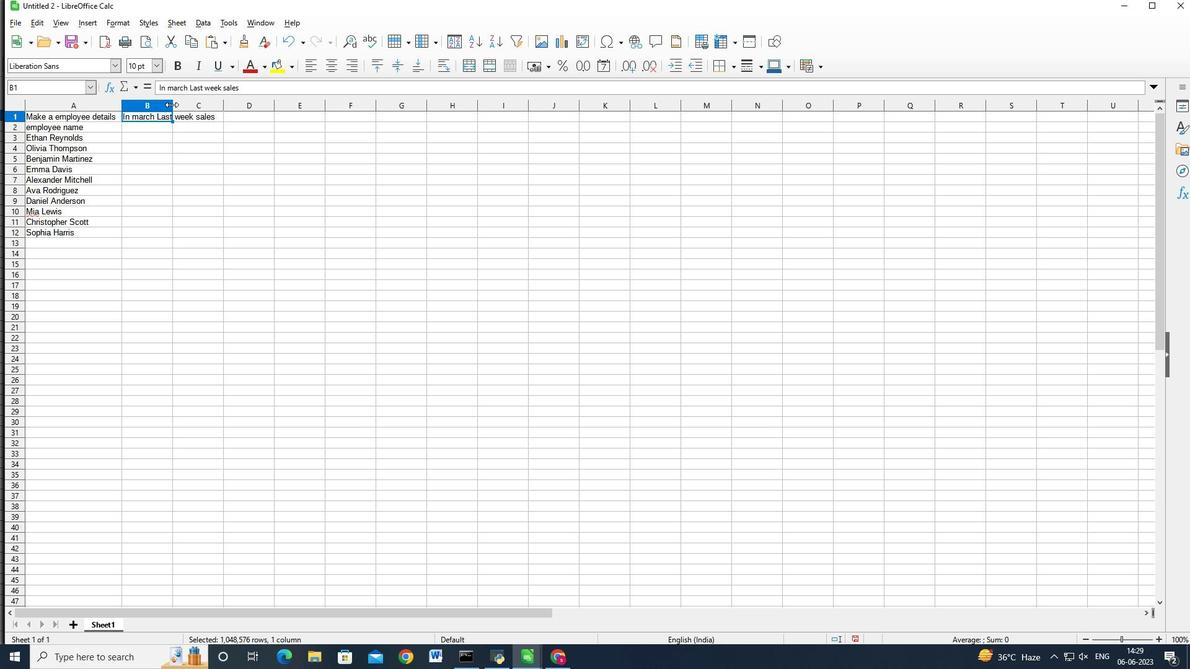 
Action: Mouse pressed left at (172, 104)
Screenshot: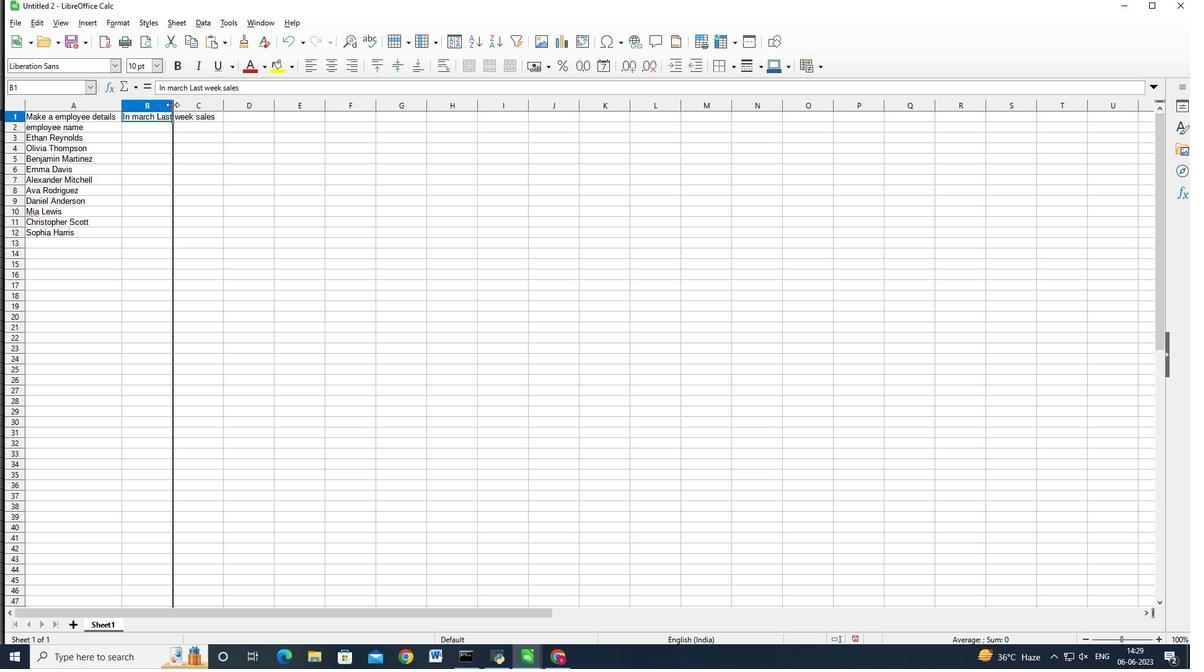 
Action: Mouse moved to (171, 123)
Screenshot: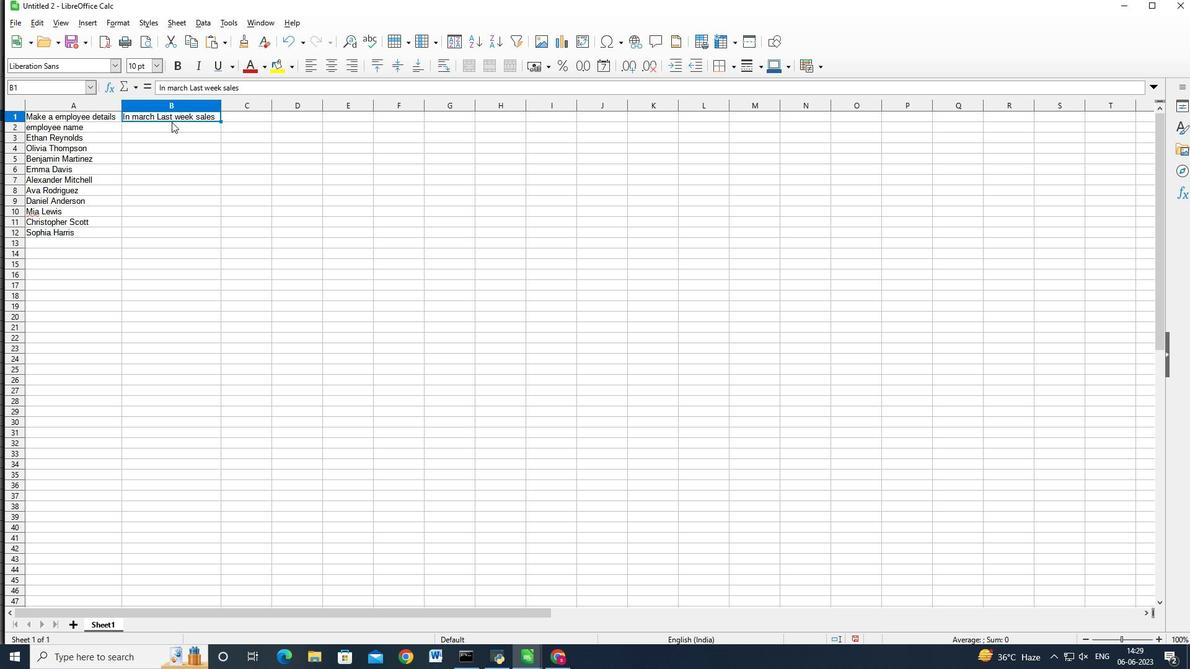 
Action: Mouse pressed left at (171, 123)
Screenshot: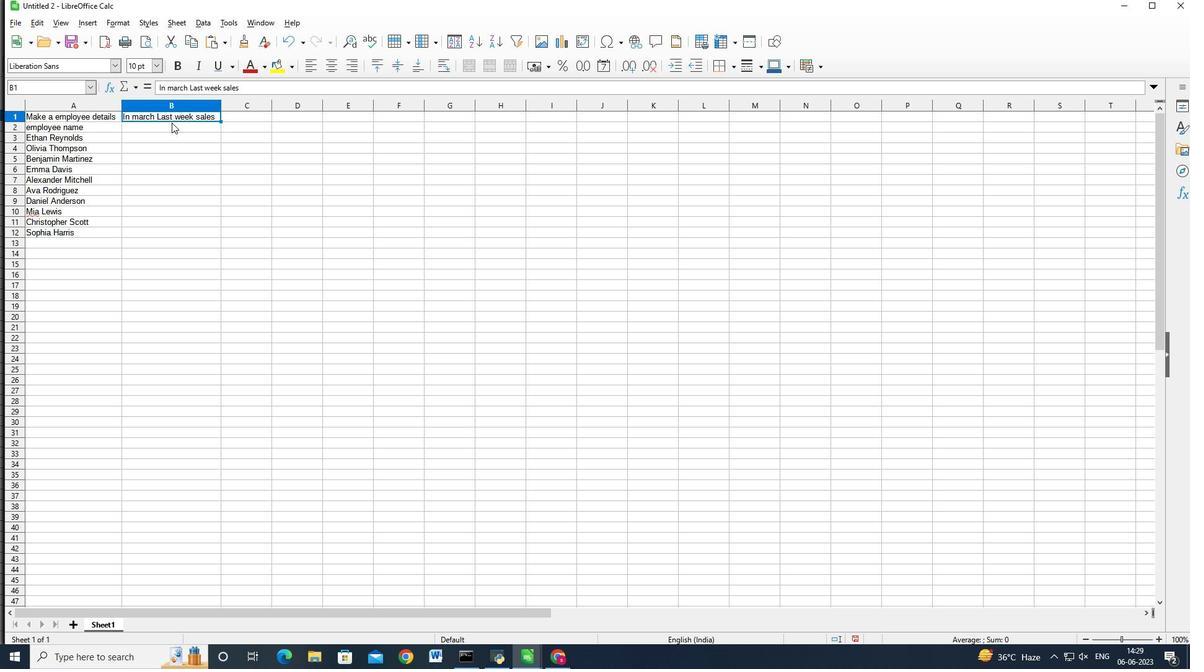 
Action: Mouse moved to (169, 125)
Screenshot: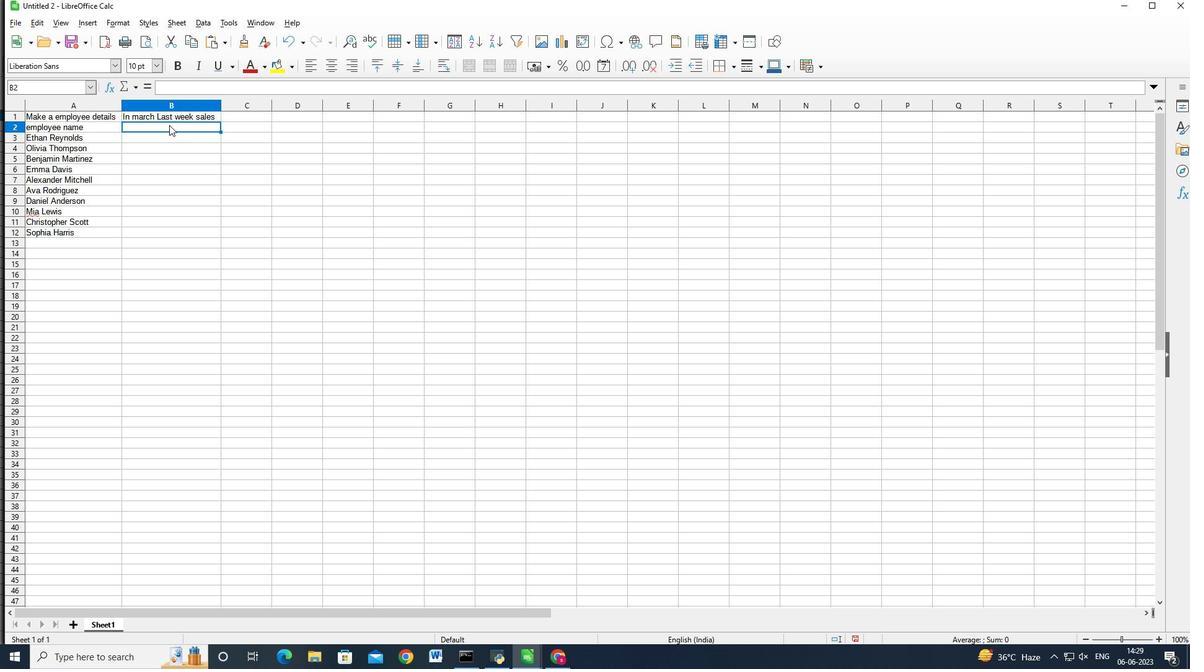 
Action: Key pressed 1000<Key.enter>1001<Key.enter>1002<Key.enter>1003<Key.enter>1004<Key.enter>1005<Key.enter>1006<Key.enter>1007<Key.enter>1008<Key.enter>1009<Key.enter>10<Key.backspace>010<Key.right><Key.up><Key.up><Key.up><Key.up><Key.up><Key.up><Key.up><Key.up><Key.up><Key.up>
Screenshot: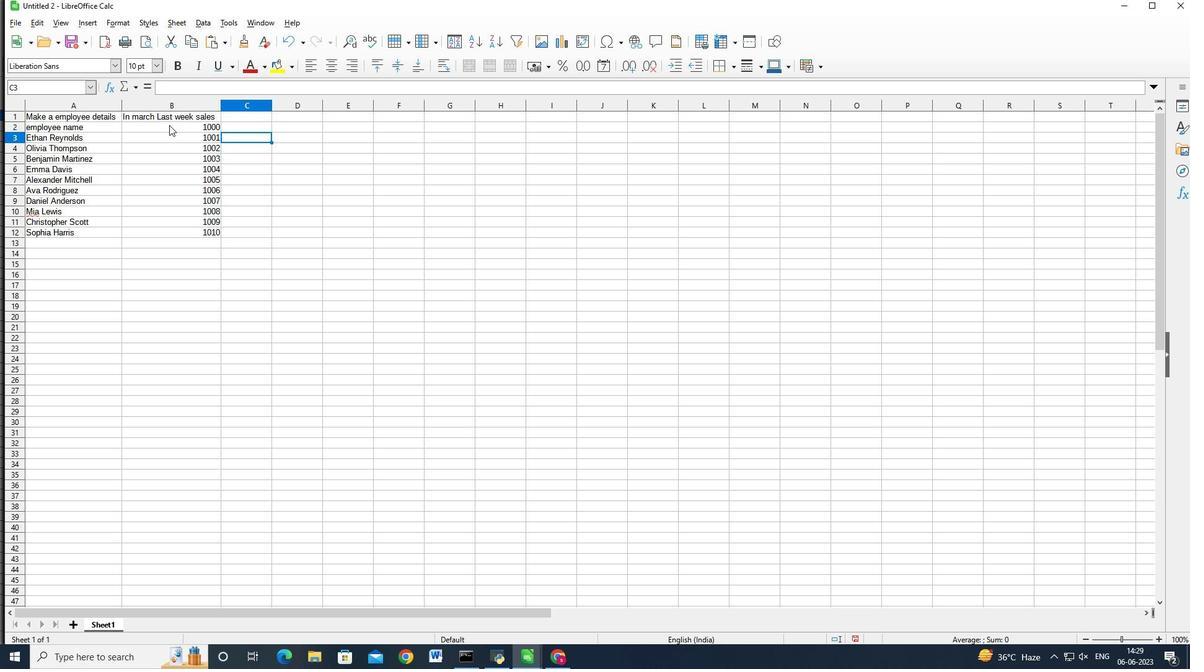 
Action: Mouse moved to (181, 112)
Screenshot: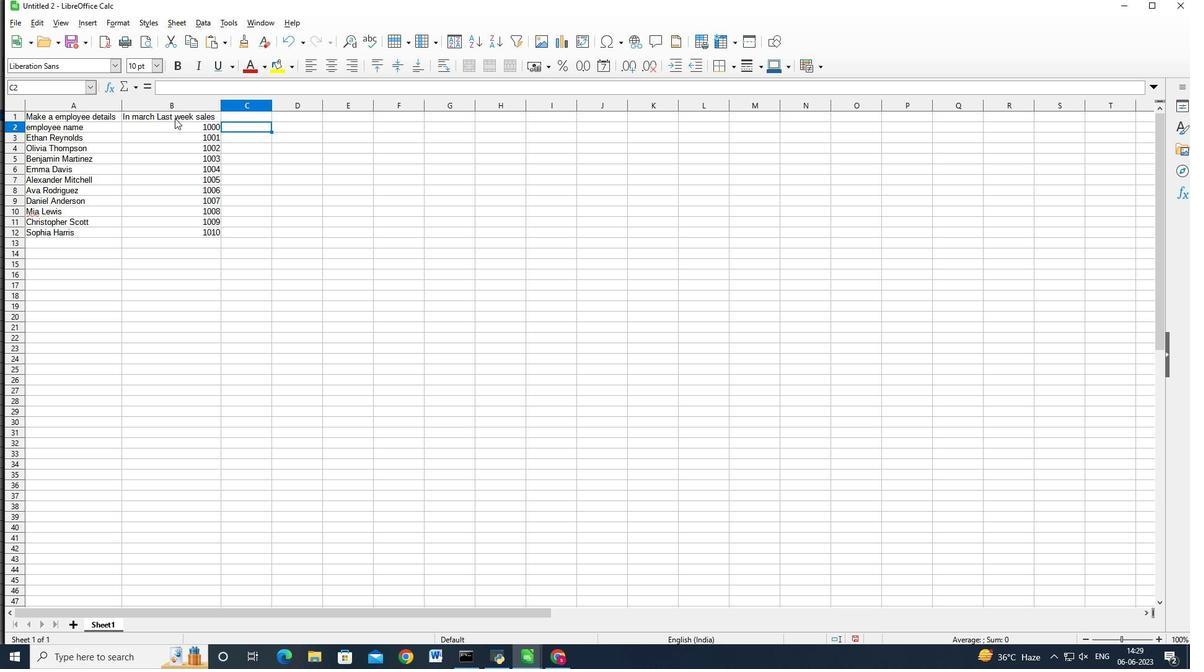 
Action: Mouse pressed left at (181, 112)
Screenshot: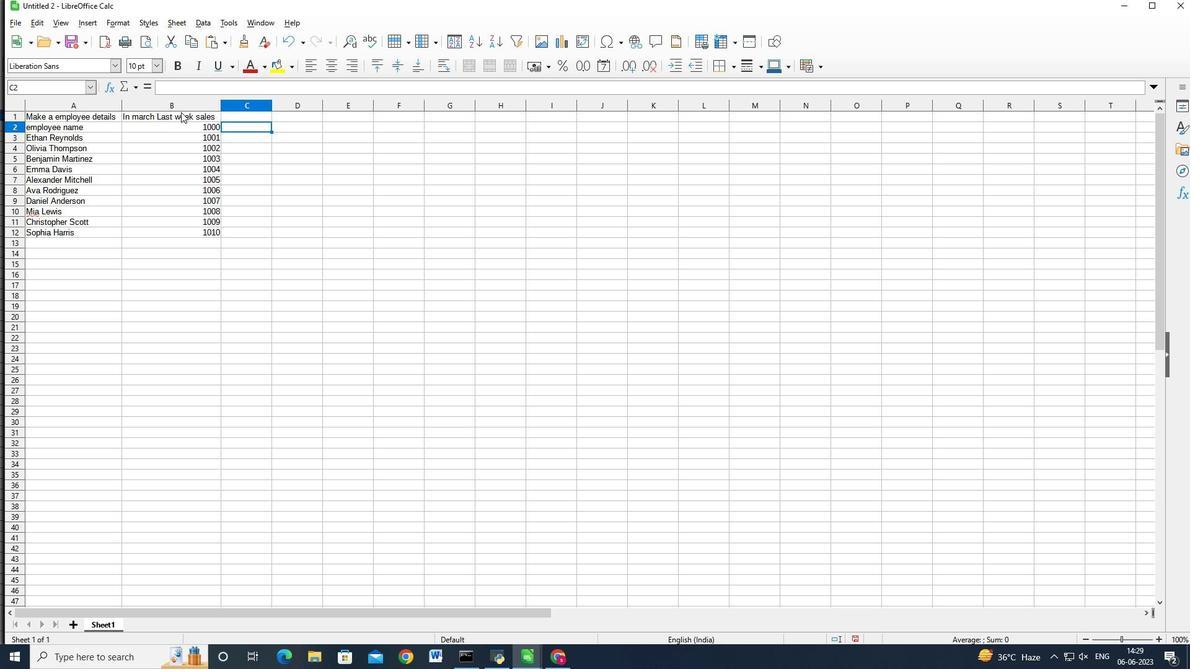 
Action: Mouse moved to (203, 125)
Screenshot: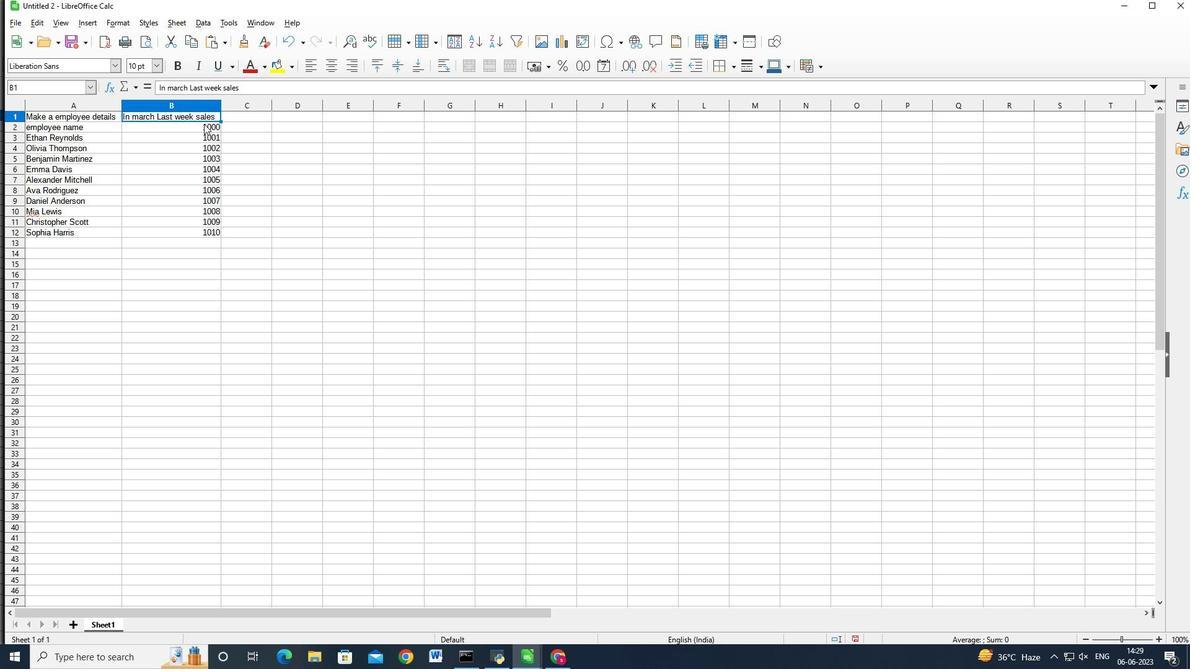
Action: Key pressed <Key.shift>
Screenshot: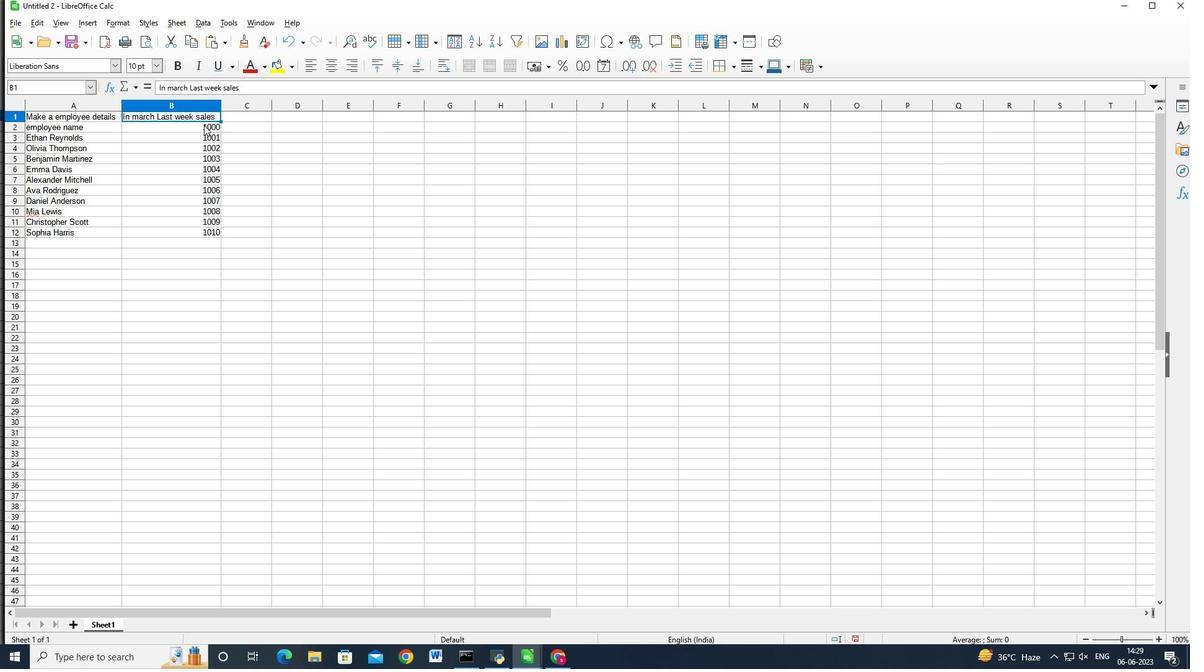 
Action: Mouse moved to (205, 239)
Screenshot: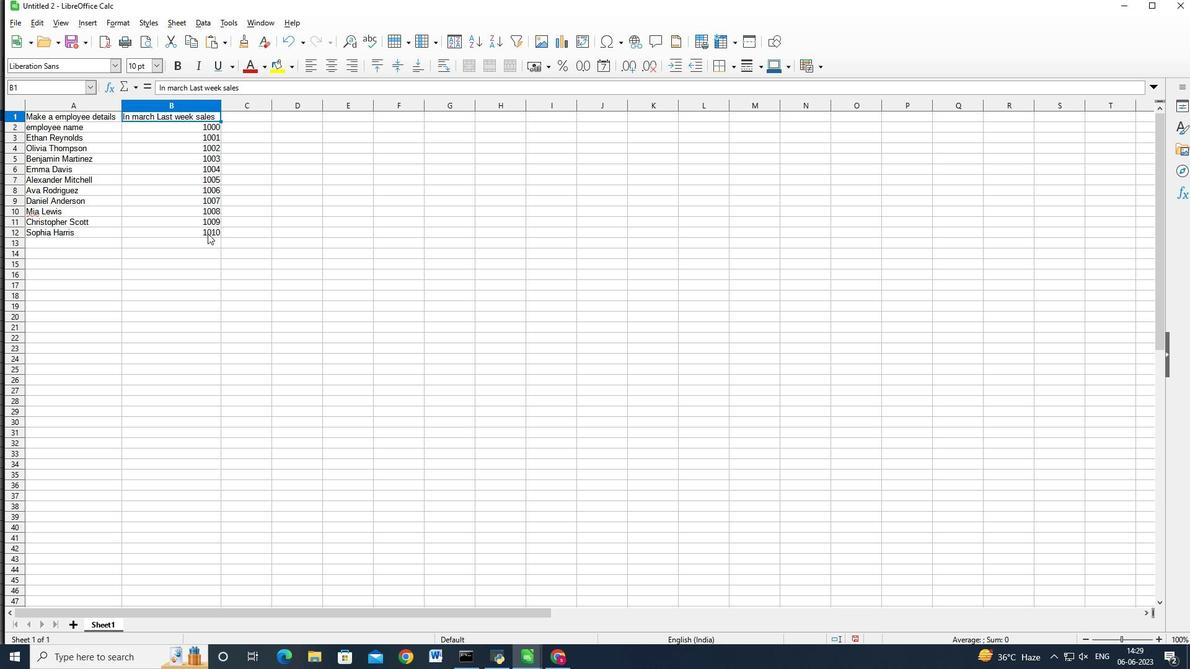 
Action: Key pressed <Key.shift>
Screenshot: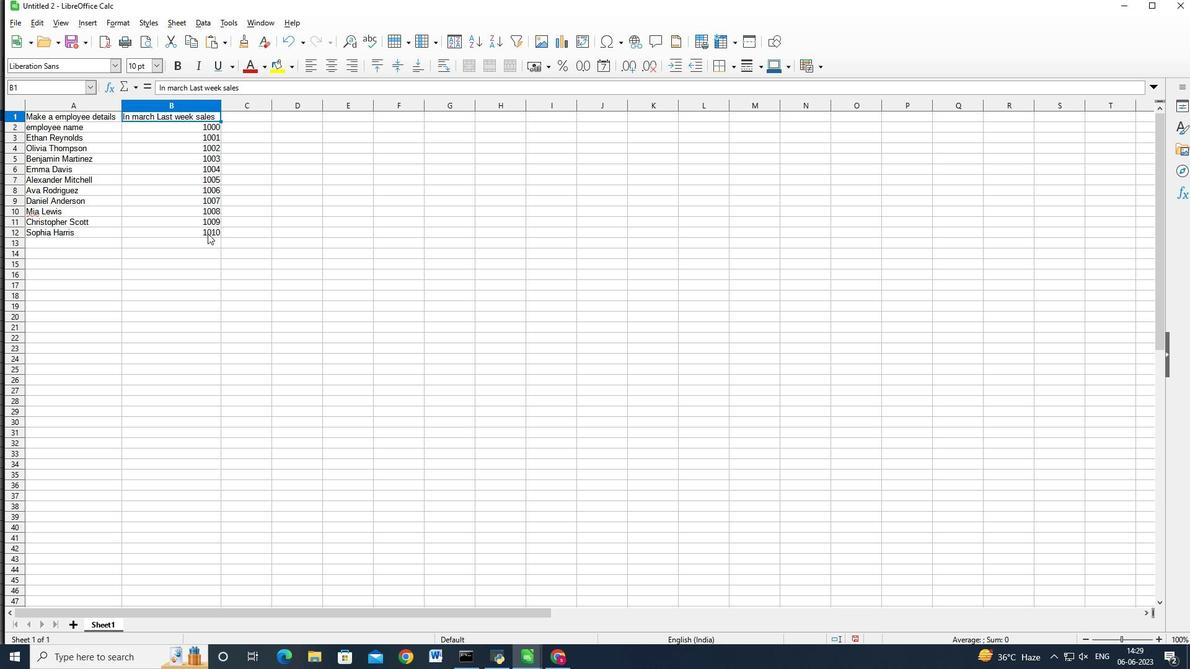 
Action: Mouse moved to (205, 239)
Screenshot: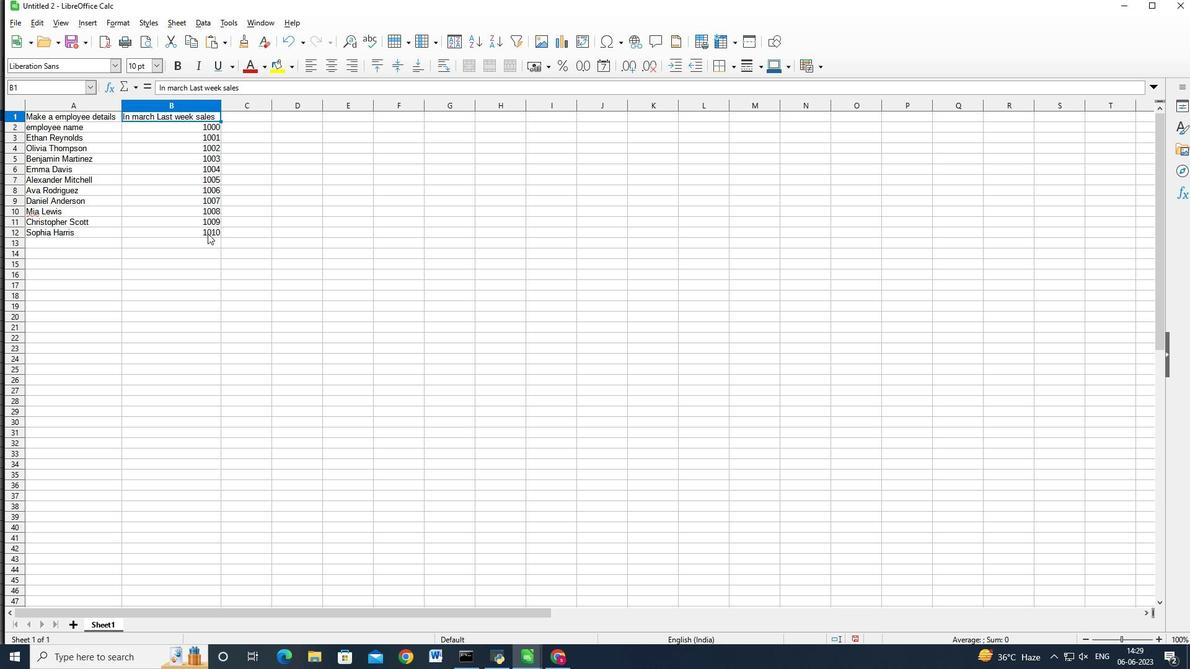 
Action: Key pressed <Key.shift>
Screenshot: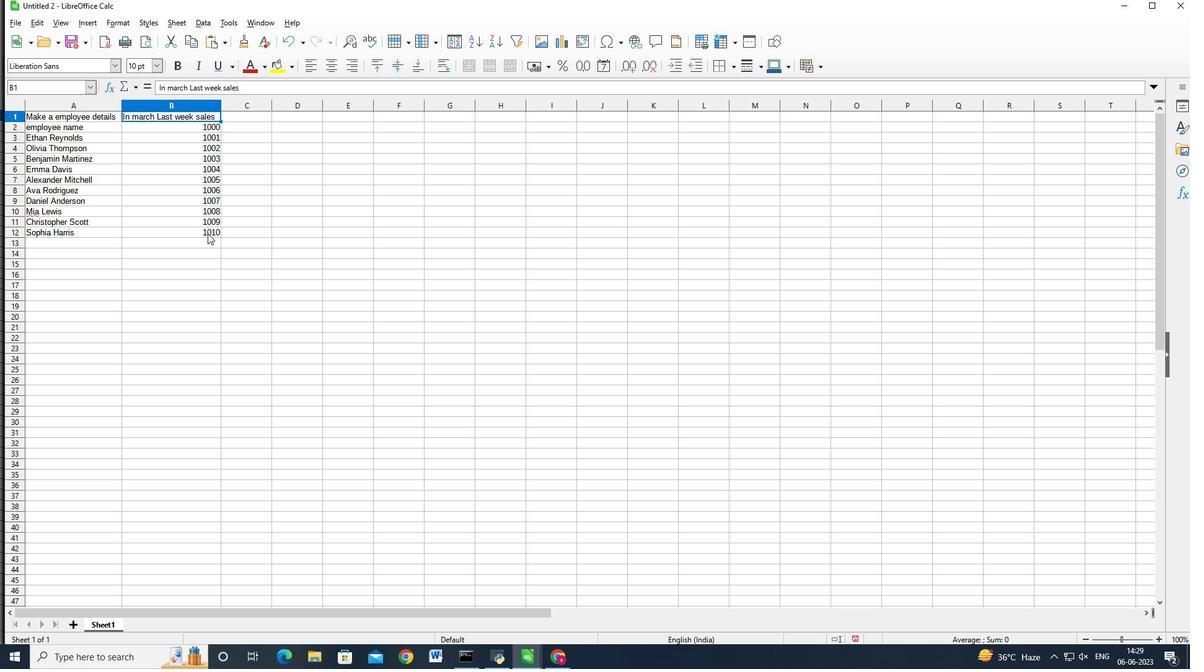 
Action: Mouse moved to (205, 239)
Screenshot: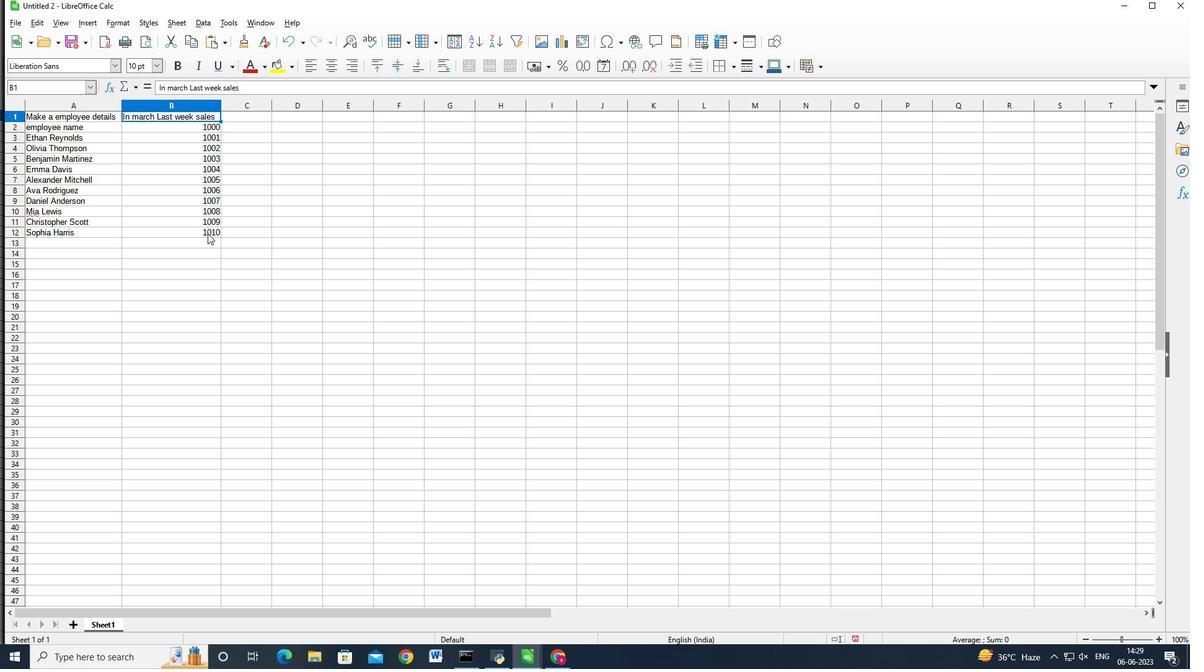 
Action: Key pressed <Key.shift>
Screenshot: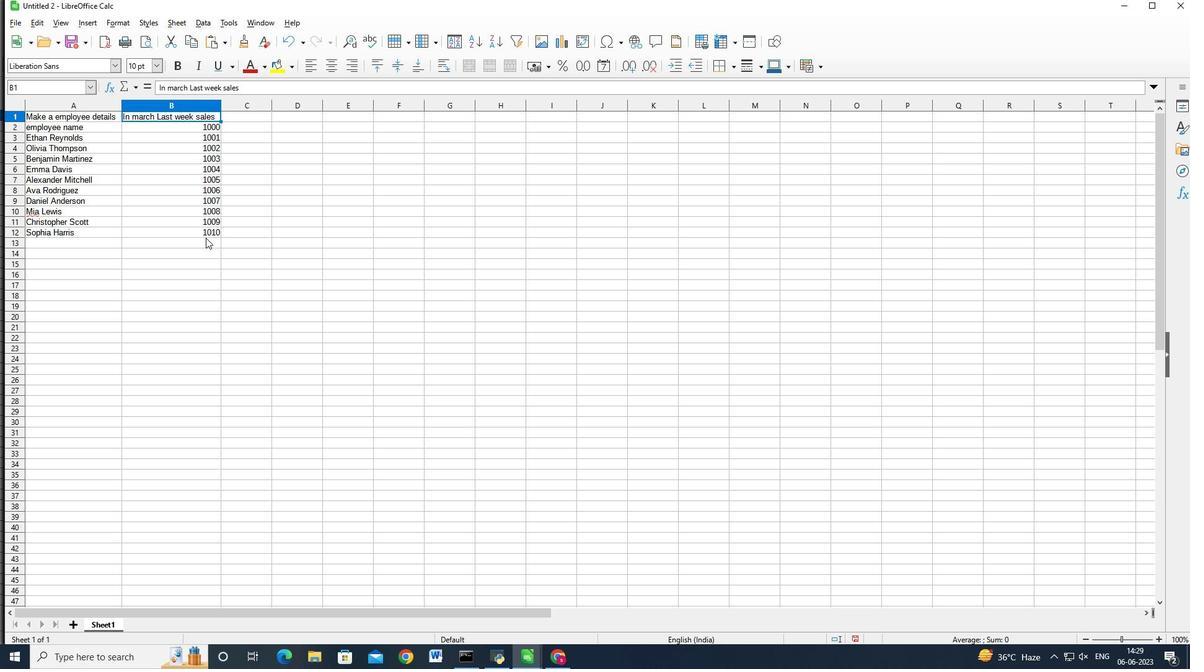 
Action: Mouse moved to (205, 239)
Screenshot: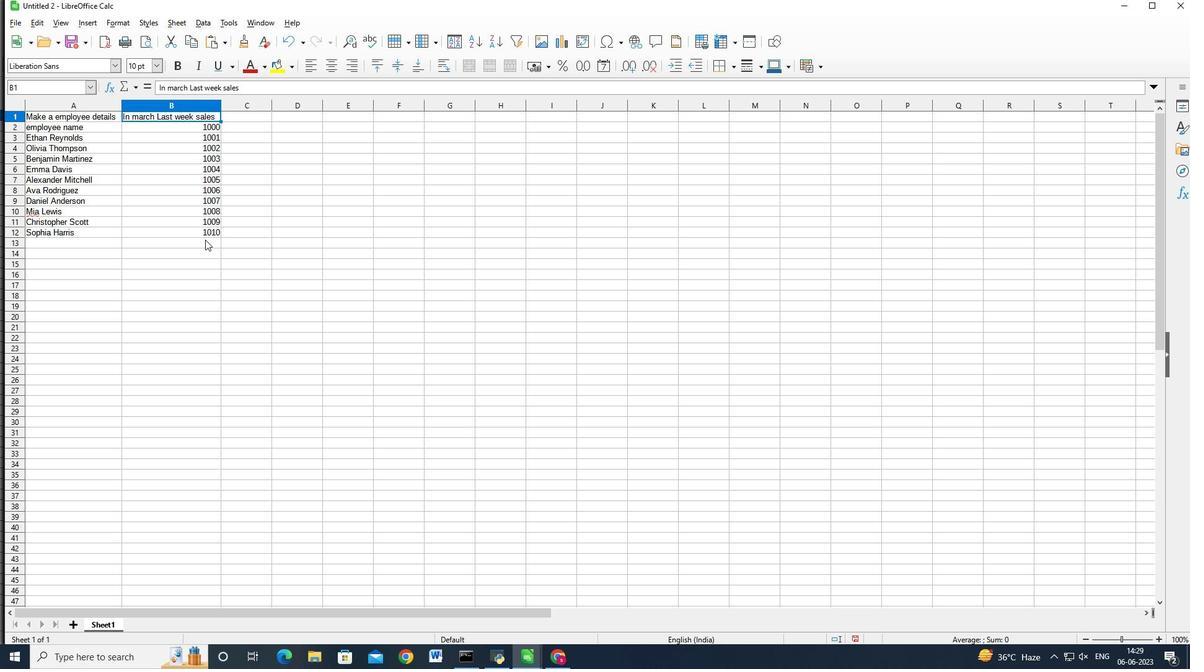 
Action: Key pressed <Key.shift>
Screenshot: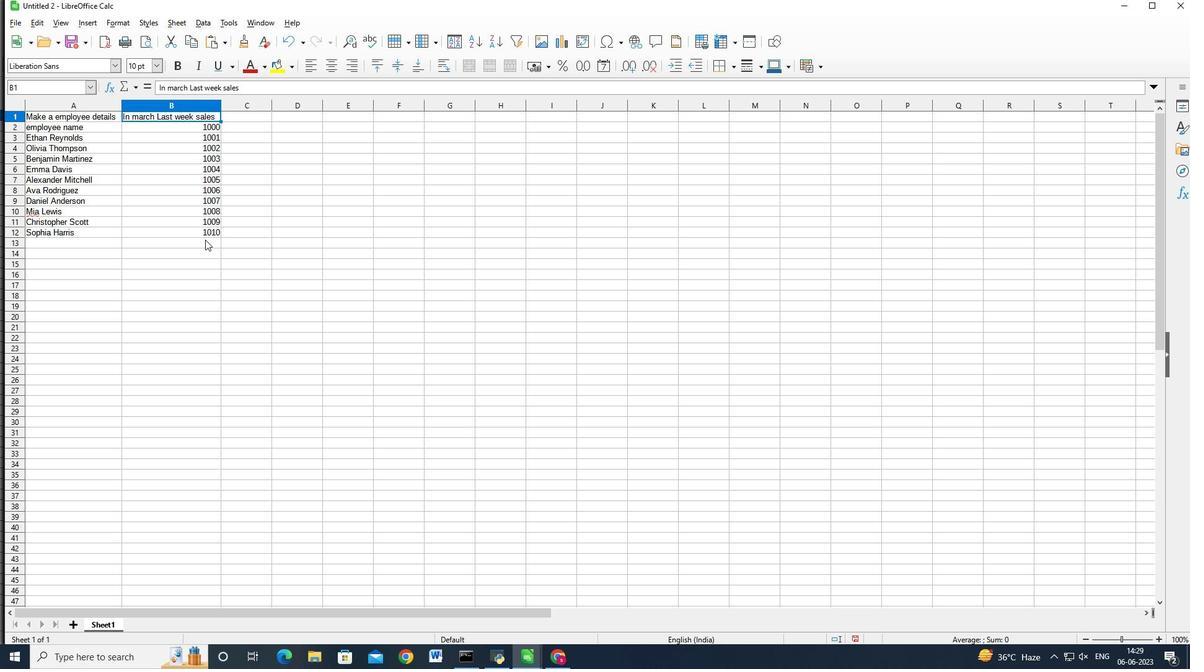 
Action: Mouse moved to (205, 238)
Screenshot: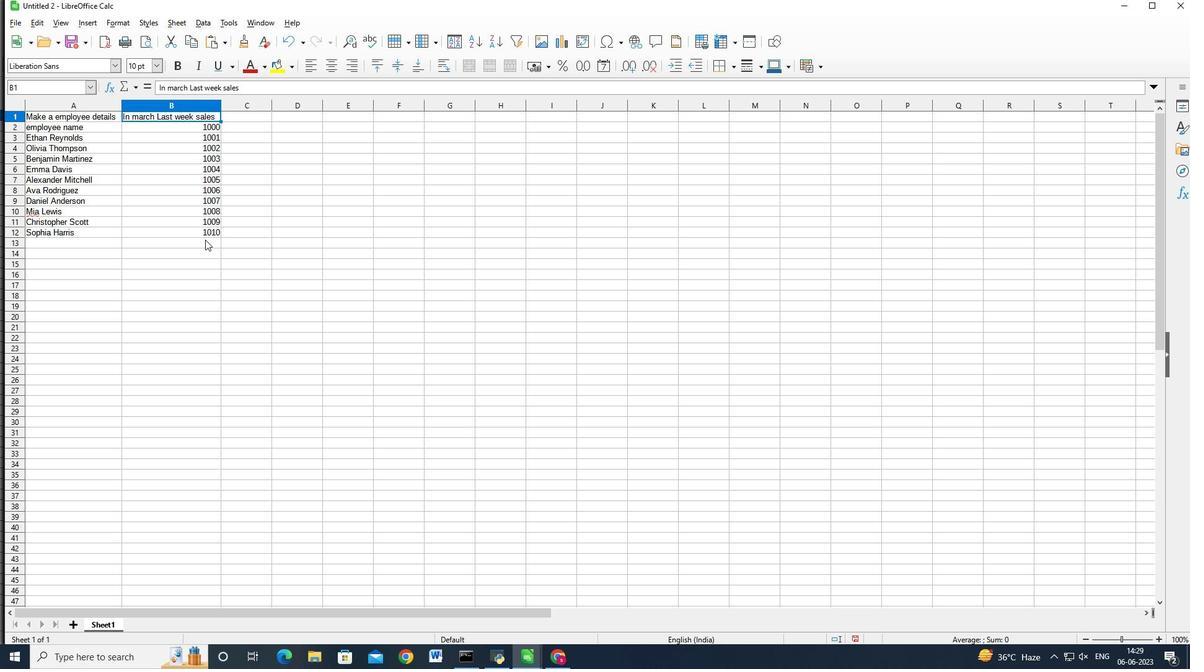 
Action: Key pressed <Key.shift>
Screenshot: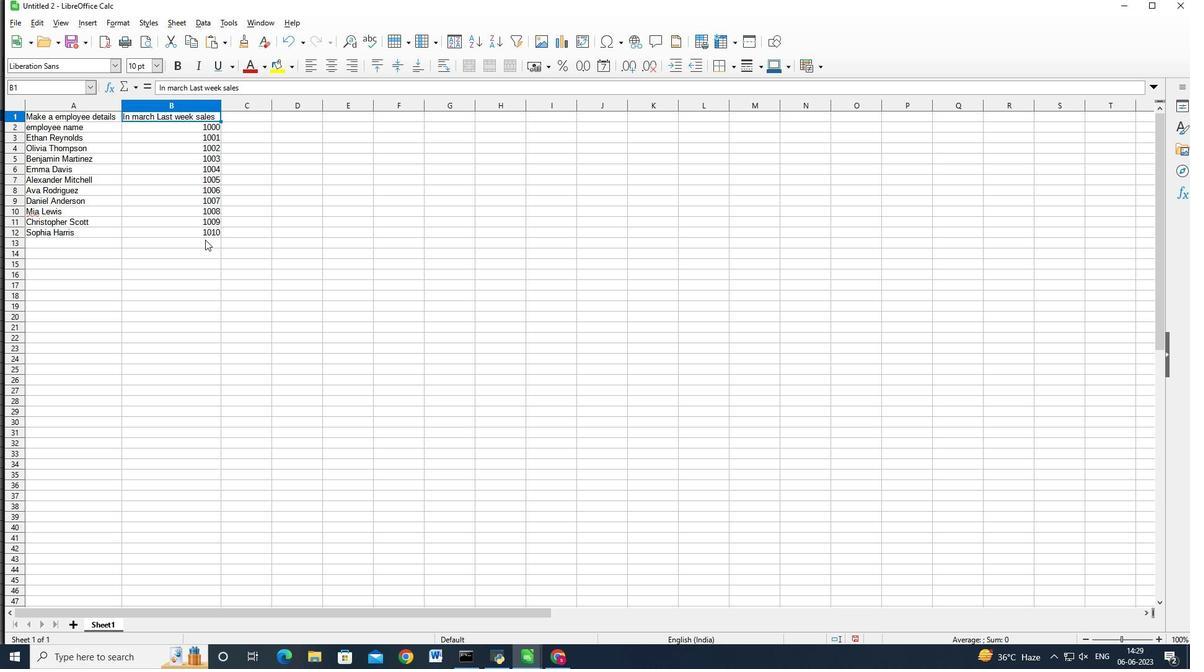 
Action: Mouse moved to (207, 234)
Screenshot: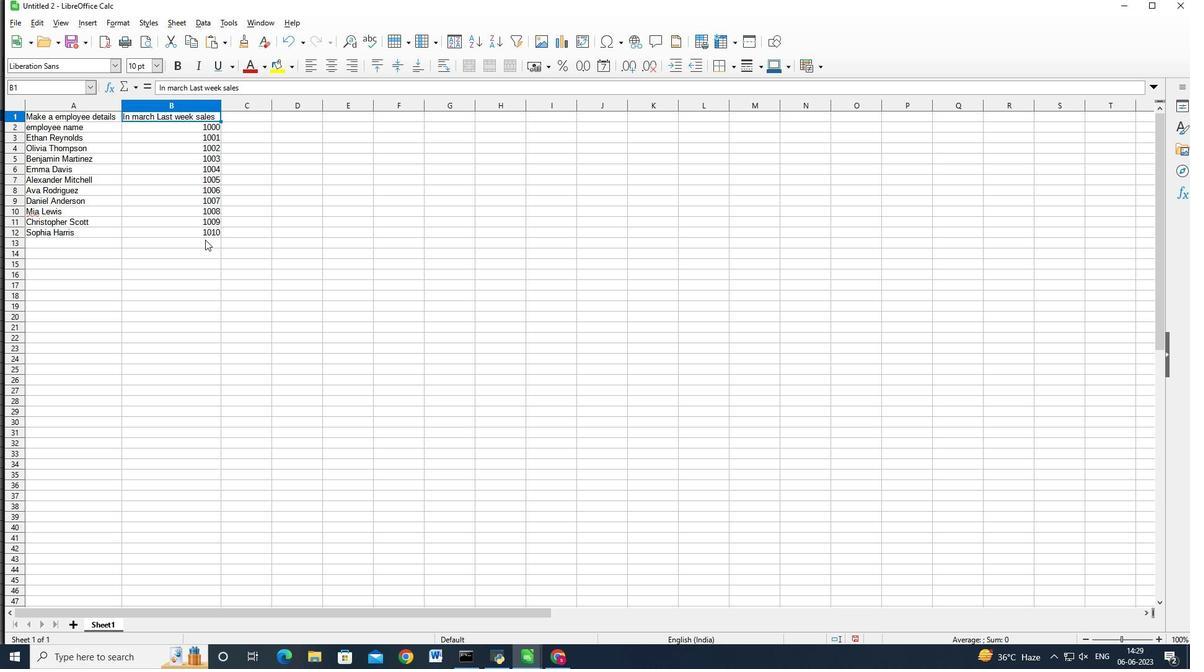 
Action: Key pressed <Key.shift>
Screenshot: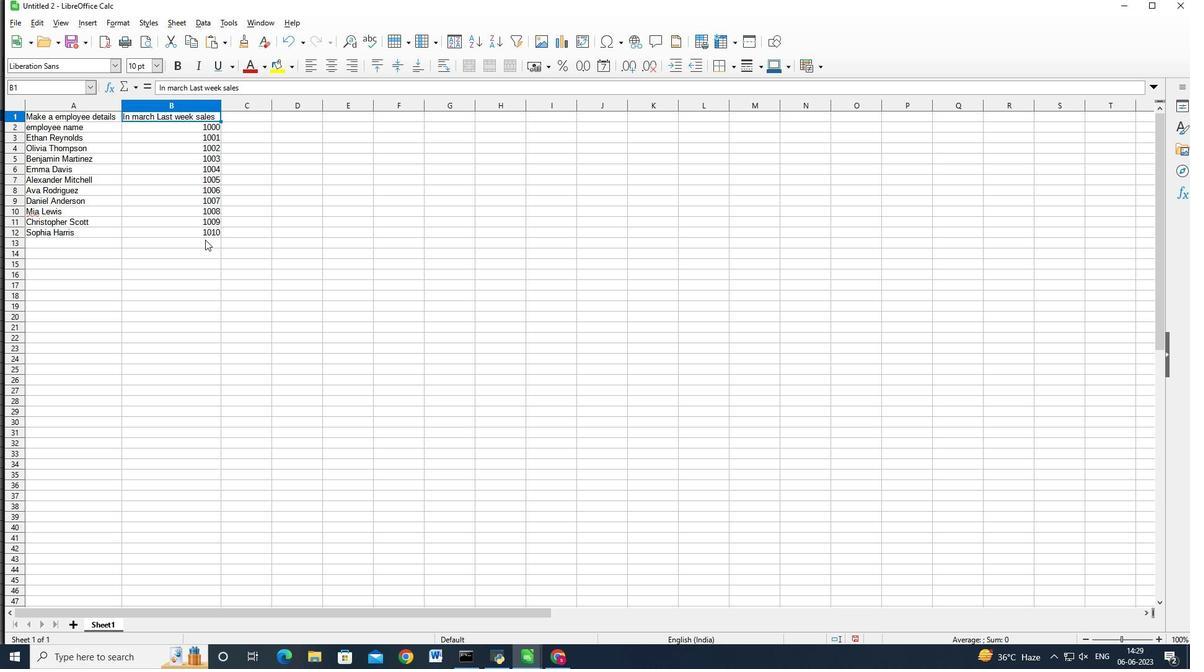 
Action: Mouse moved to (207, 234)
Screenshot: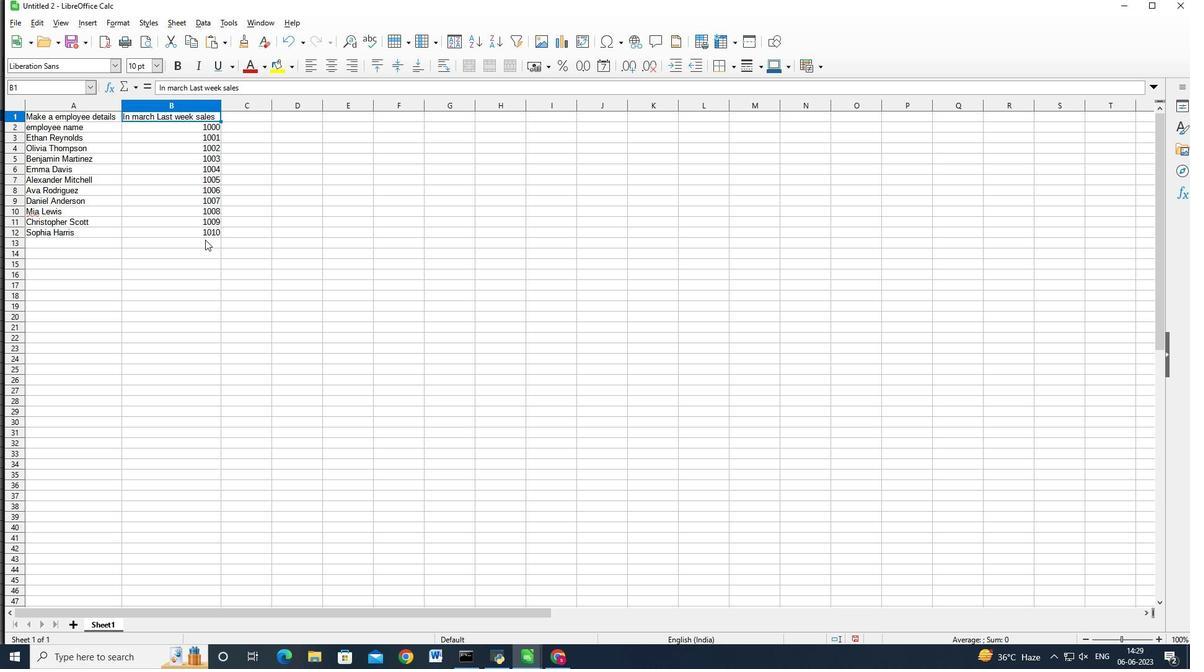 
Action: Key pressed <Key.shift>
Screenshot: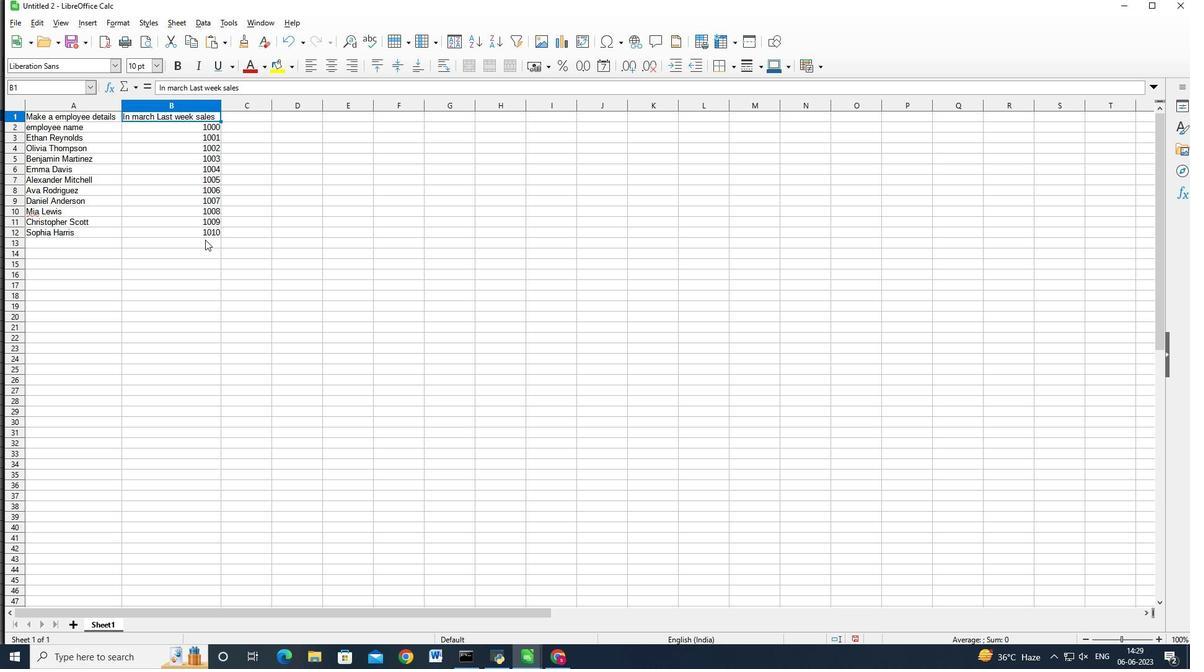 
Action: Mouse moved to (207, 233)
Screenshot: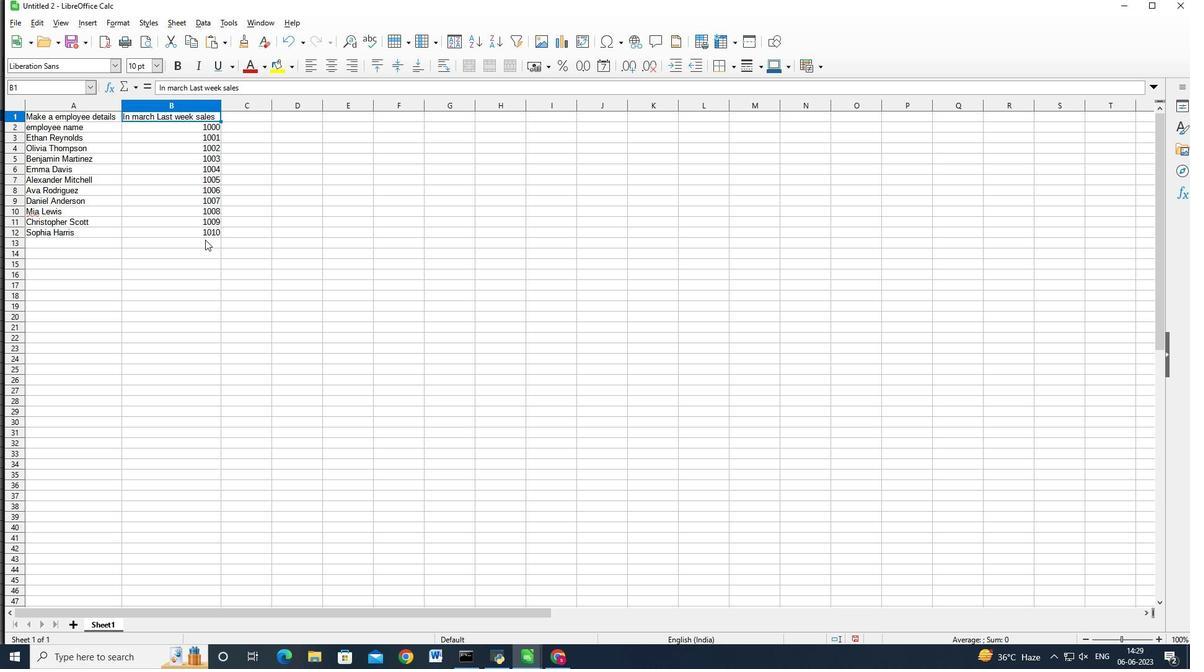 
Action: Key pressed <Key.shift><Key.shift><Key.shift>
Screenshot: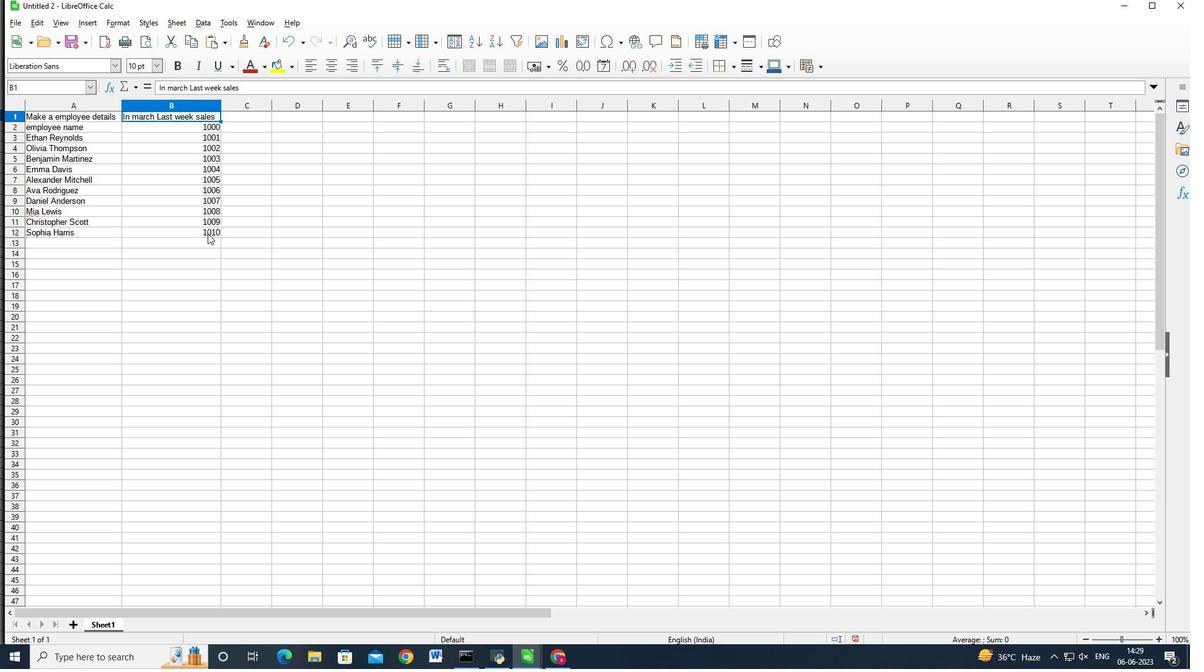 
Action: Mouse pressed left at (207, 233)
Screenshot: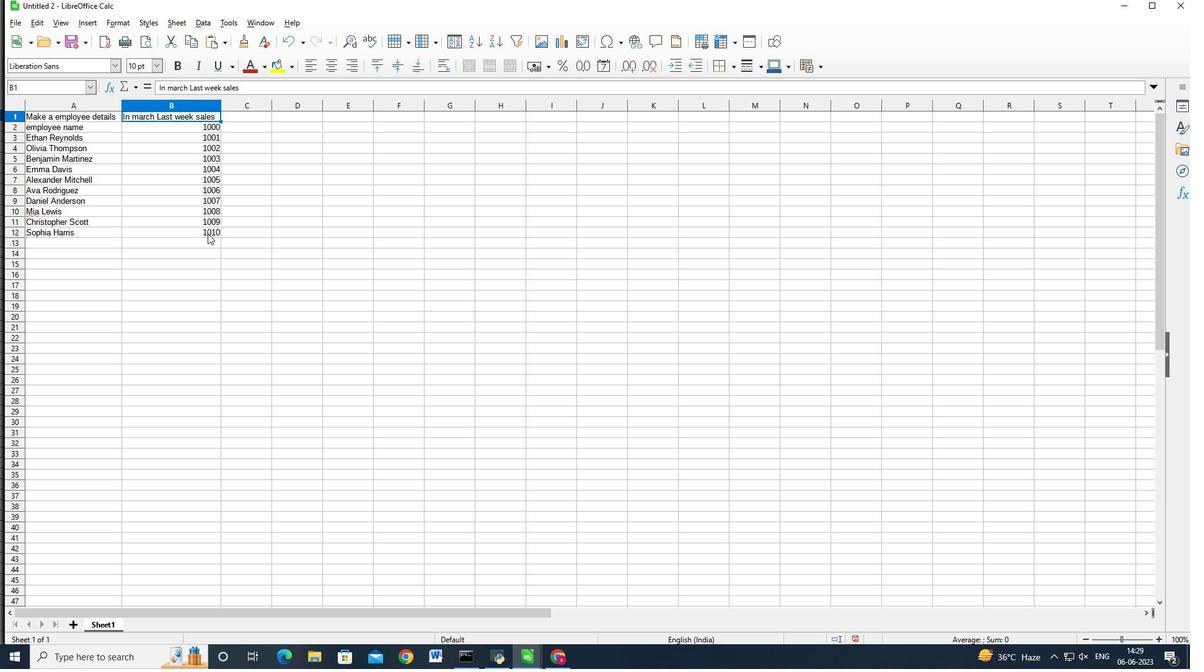 
Action: Key pressed <Key.shift><Key.shift><Key.shift><Key.shift>
Screenshot: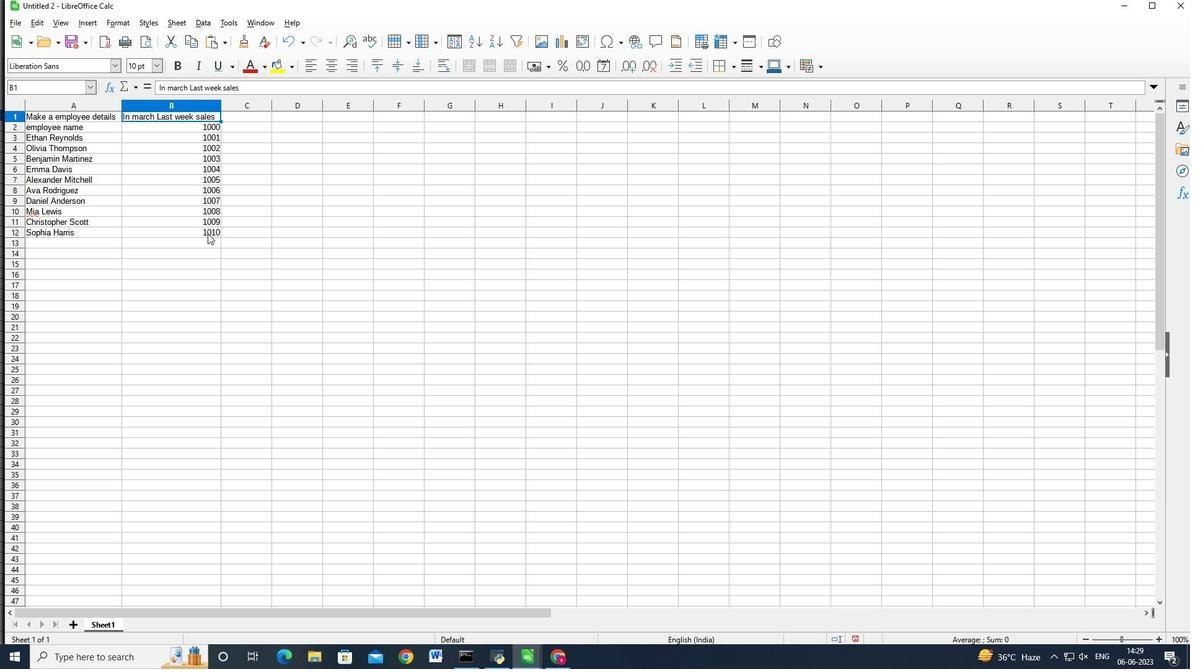 
Action: Mouse moved to (207, 230)
Screenshot: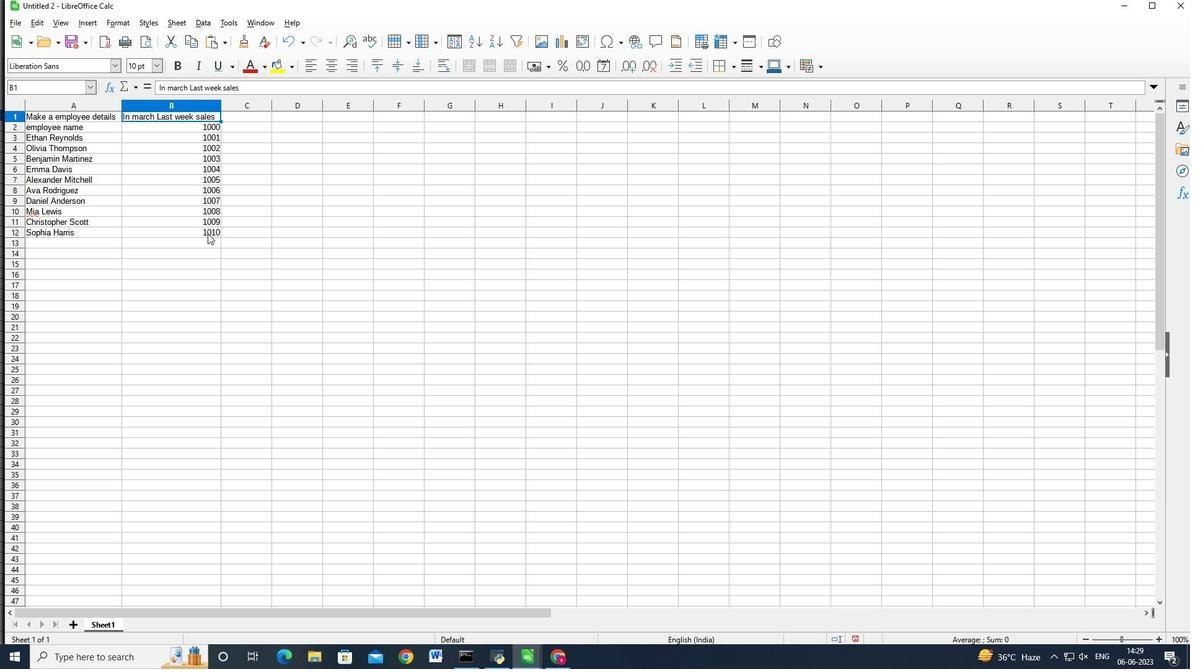 
Action: Key pressed <Key.shift>
Screenshot: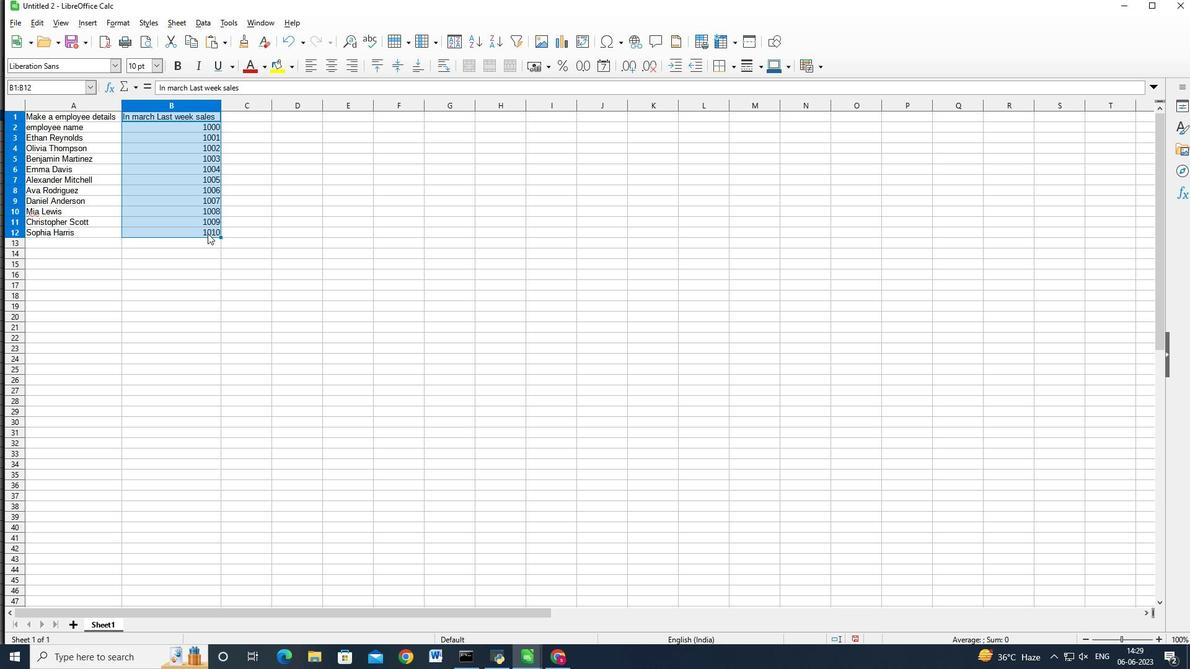 
Action: Mouse moved to (208, 218)
Screenshot: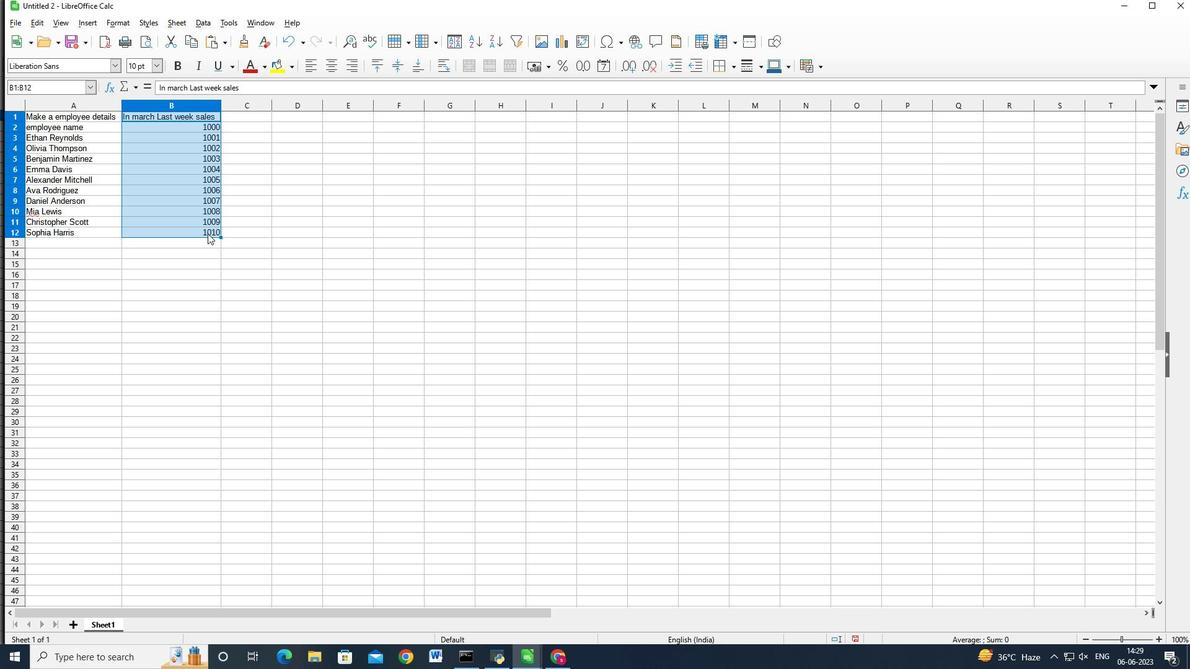 
Action: Key pressed <Key.shift>
Screenshot: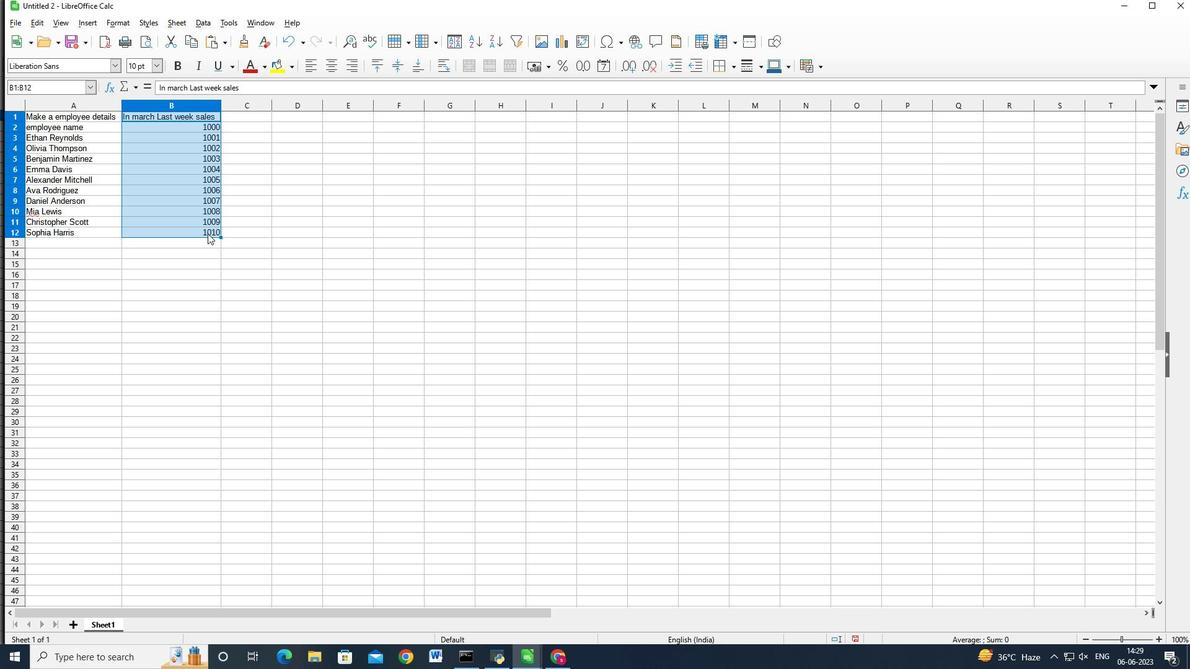 
Action: Mouse moved to (208, 208)
Screenshot: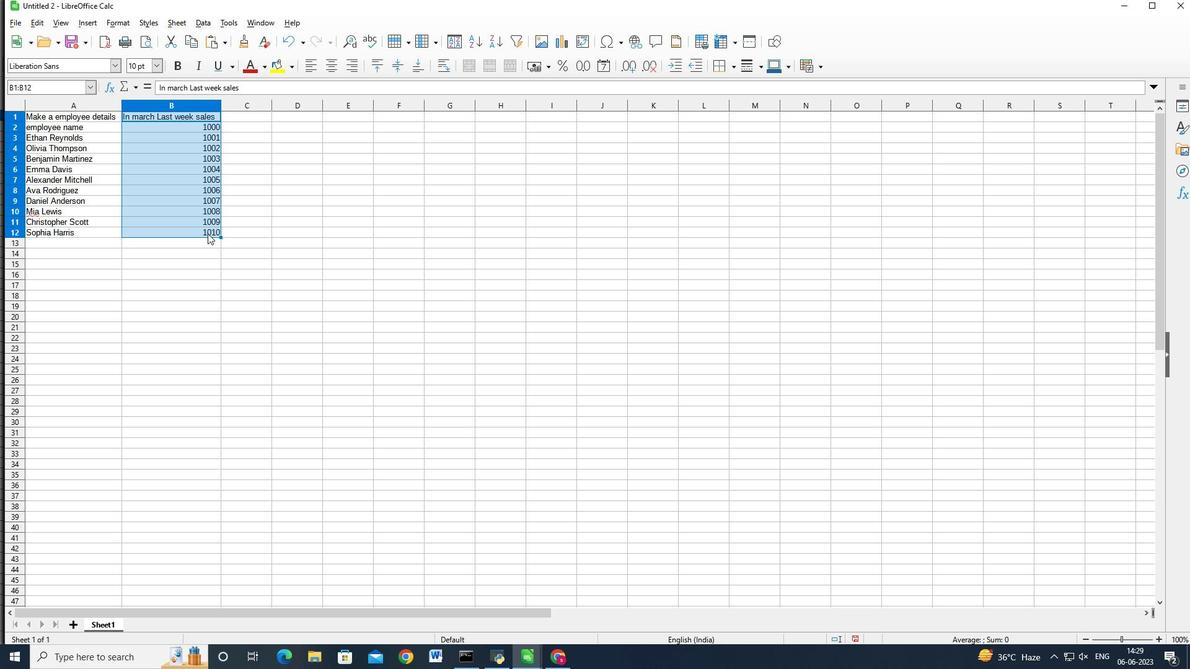 
Action: Key pressed <Key.shift>
Screenshot: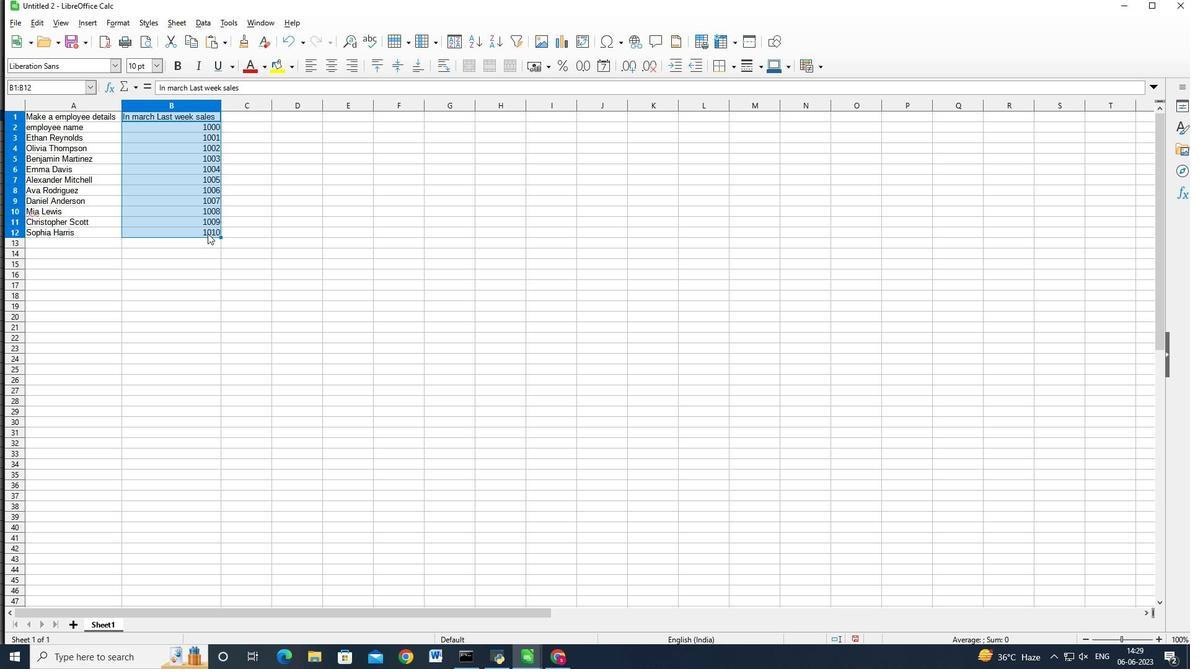 
Action: Mouse moved to (209, 190)
Screenshot: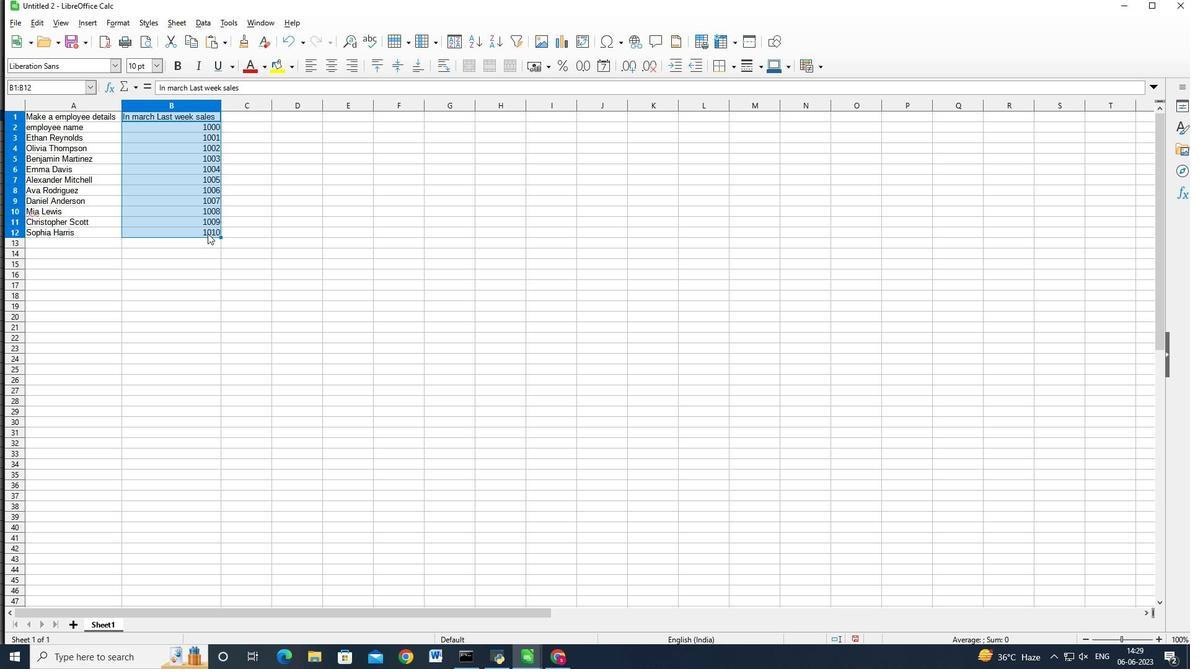 
Action: Key pressed <Key.shift>
Screenshot: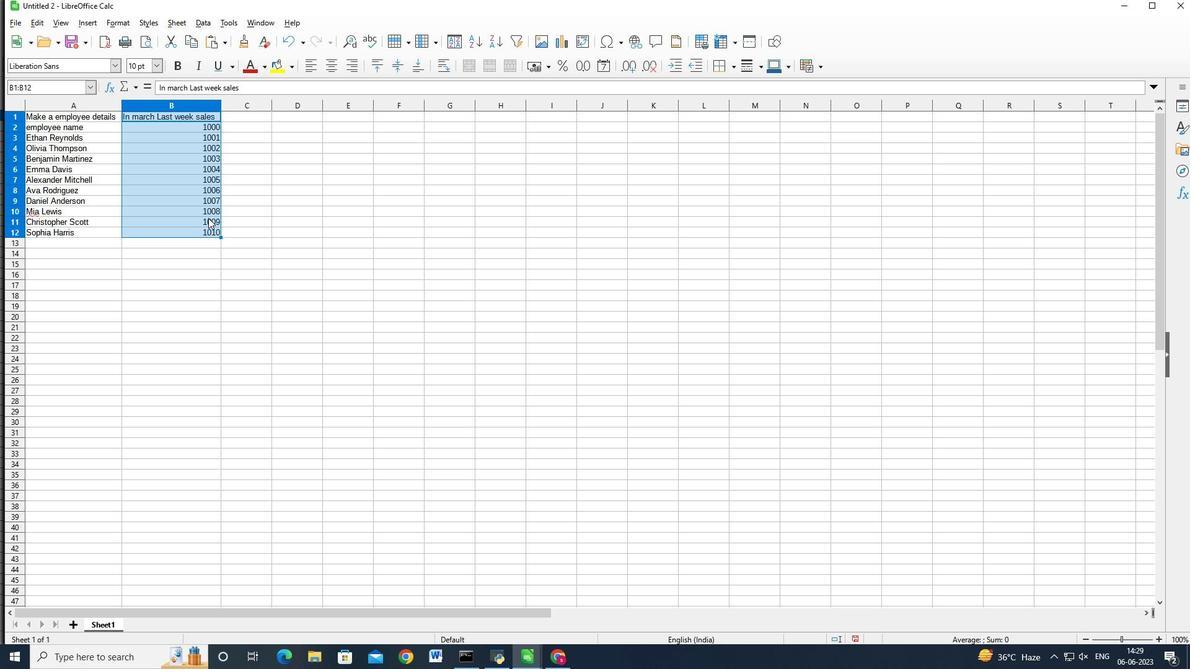 
Action: Mouse moved to (206, 158)
Screenshot: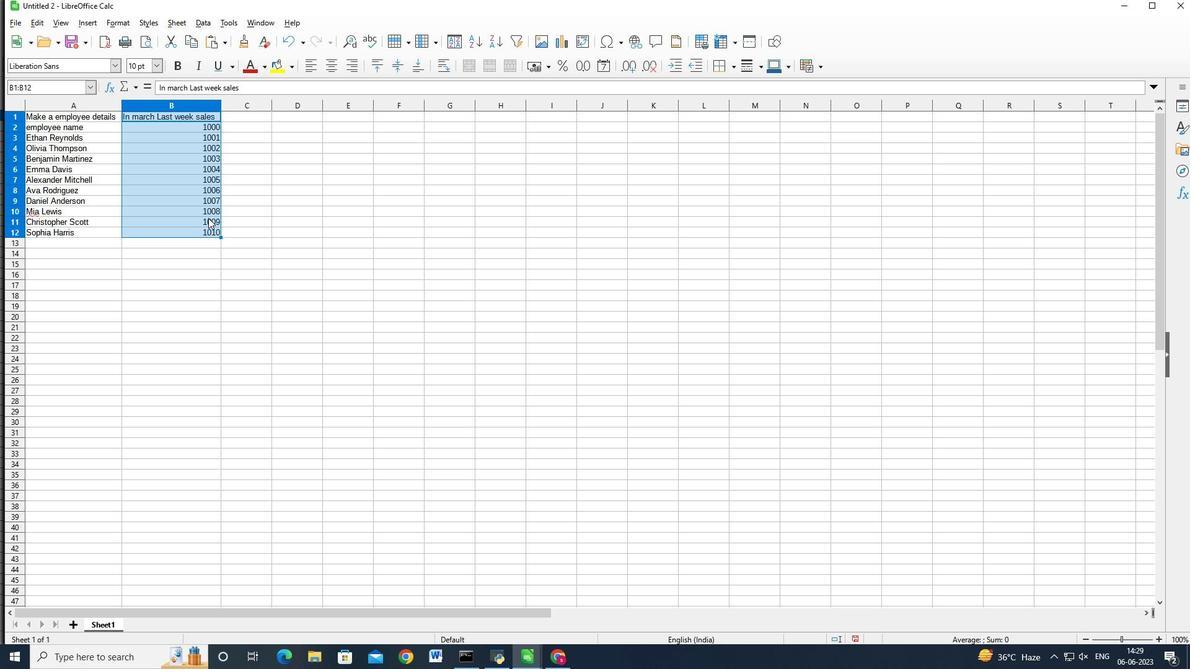 
Action: Key pressed <Key.shift>
Screenshot: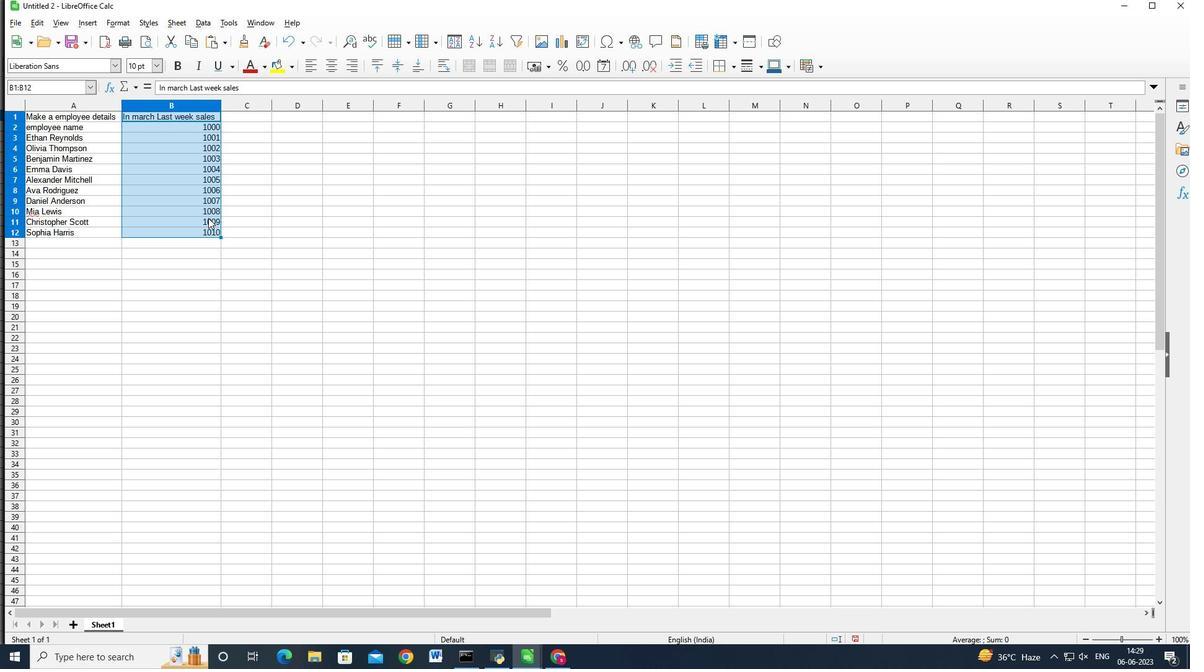 
Action: Mouse moved to (205, 151)
Screenshot: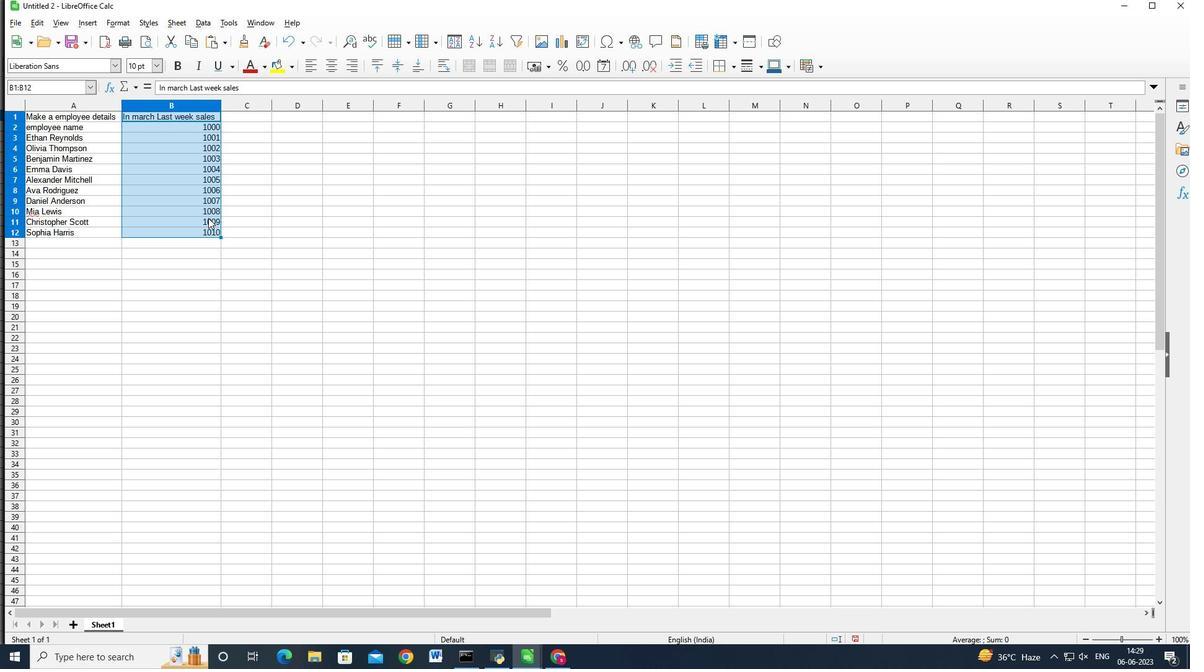 
Action: Key pressed <Key.shift>
Screenshot: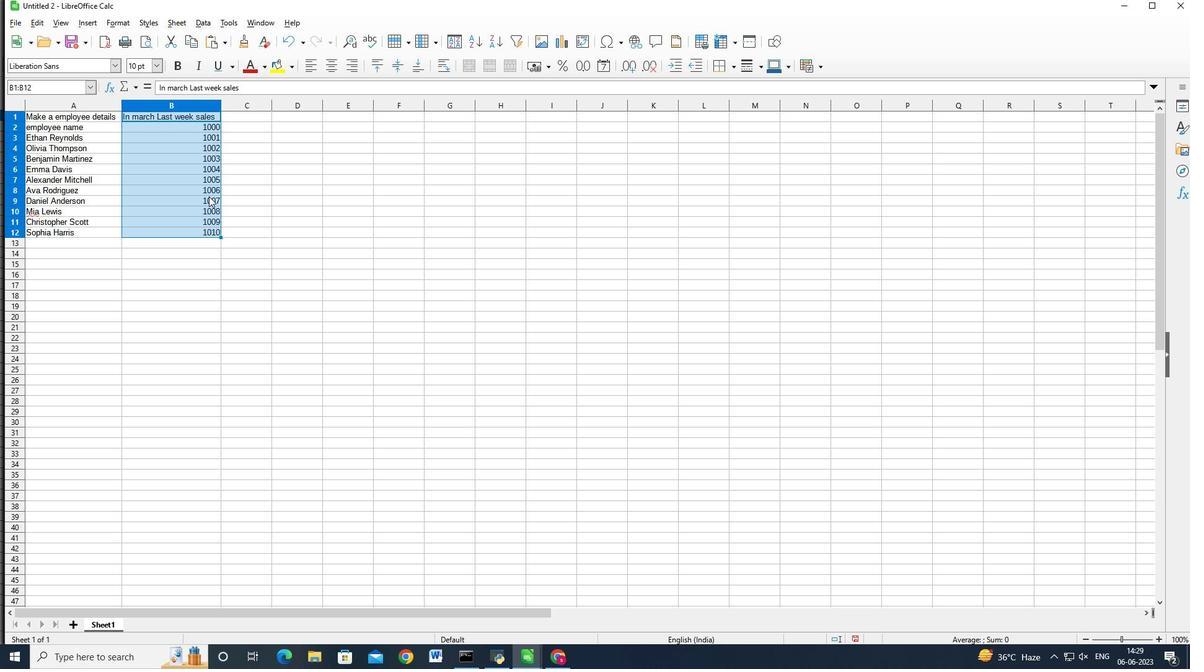 
Action: Mouse moved to (204, 146)
Screenshot: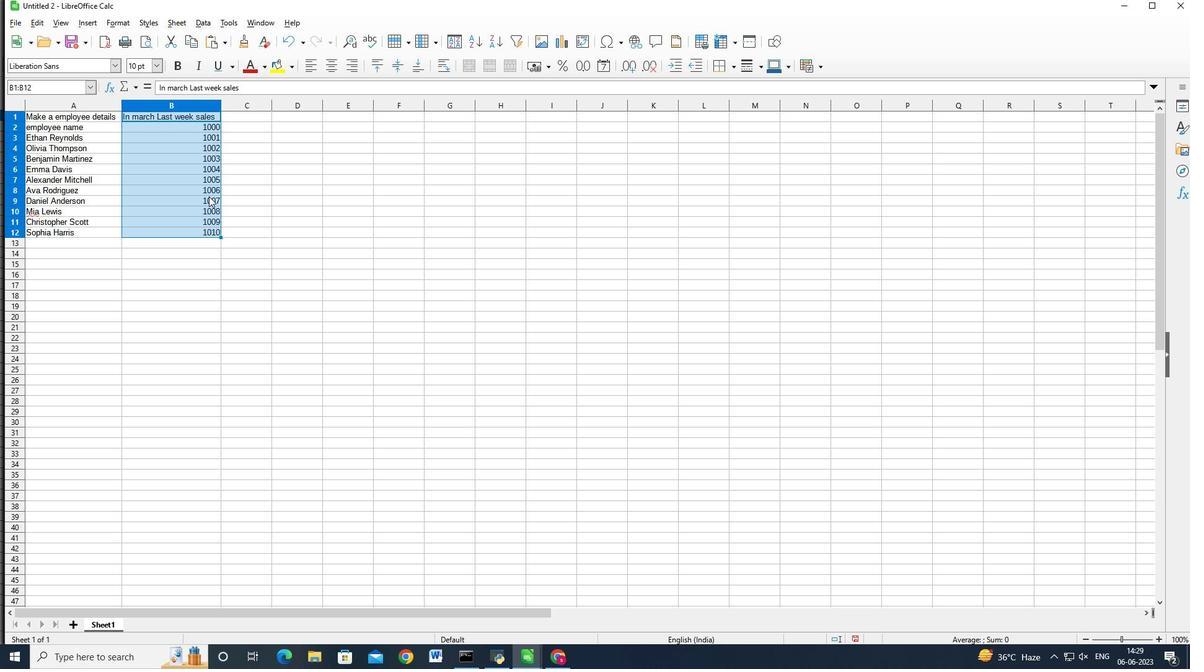 
Action: Key pressed <Key.shift>
Screenshot: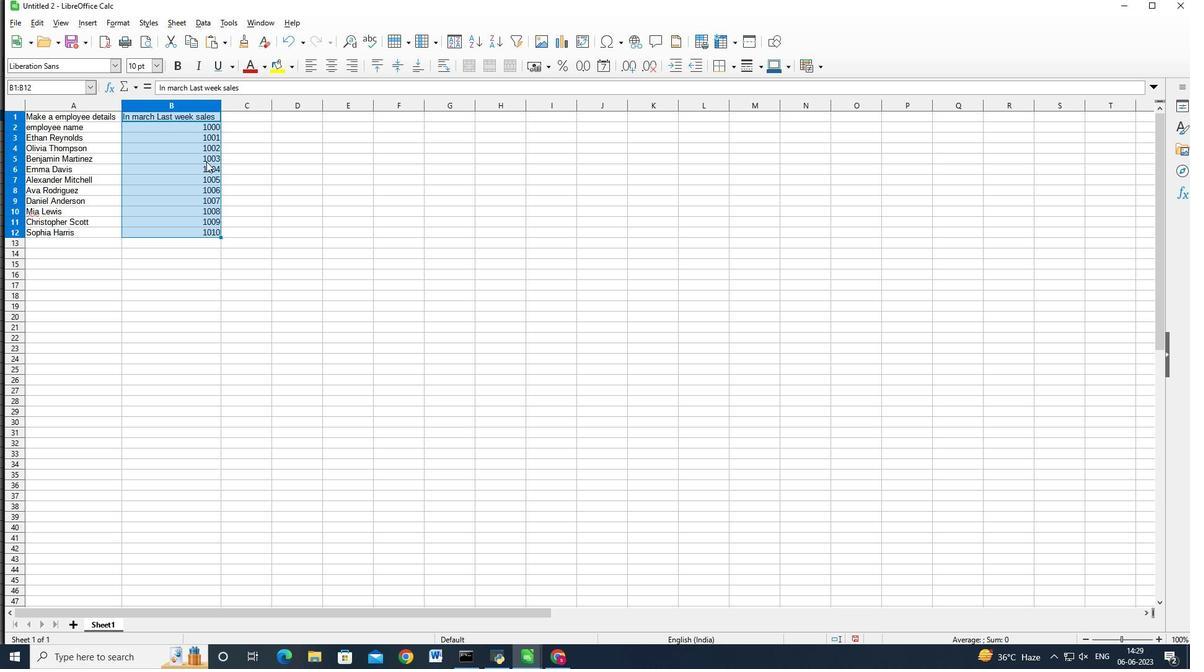 
Action: Mouse moved to (189, 112)
Screenshot: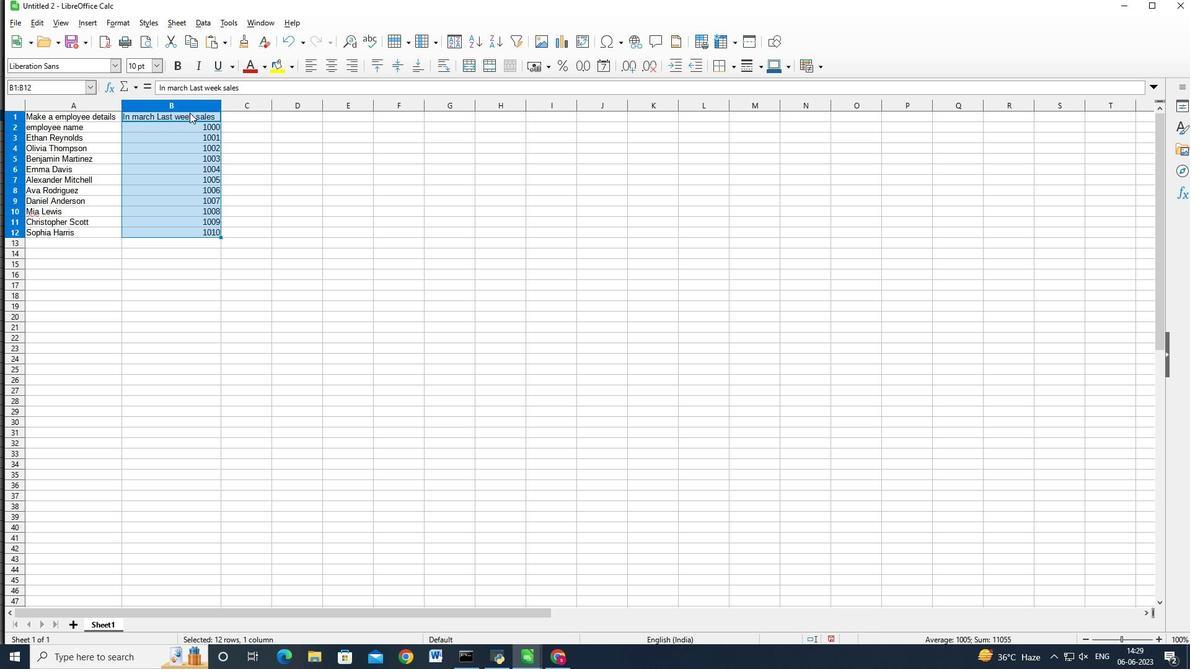 
Action: Mouse pressed left at (189, 112)
Screenshot: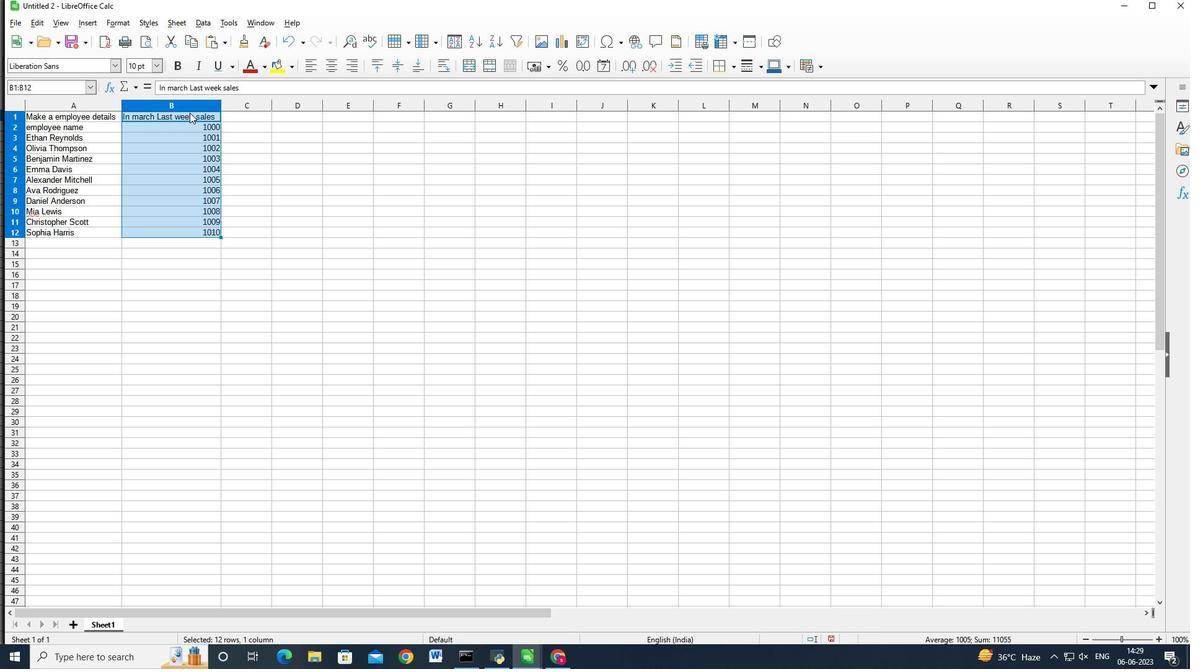 
Action: Mouse moved to (239, 122)
Screenshot: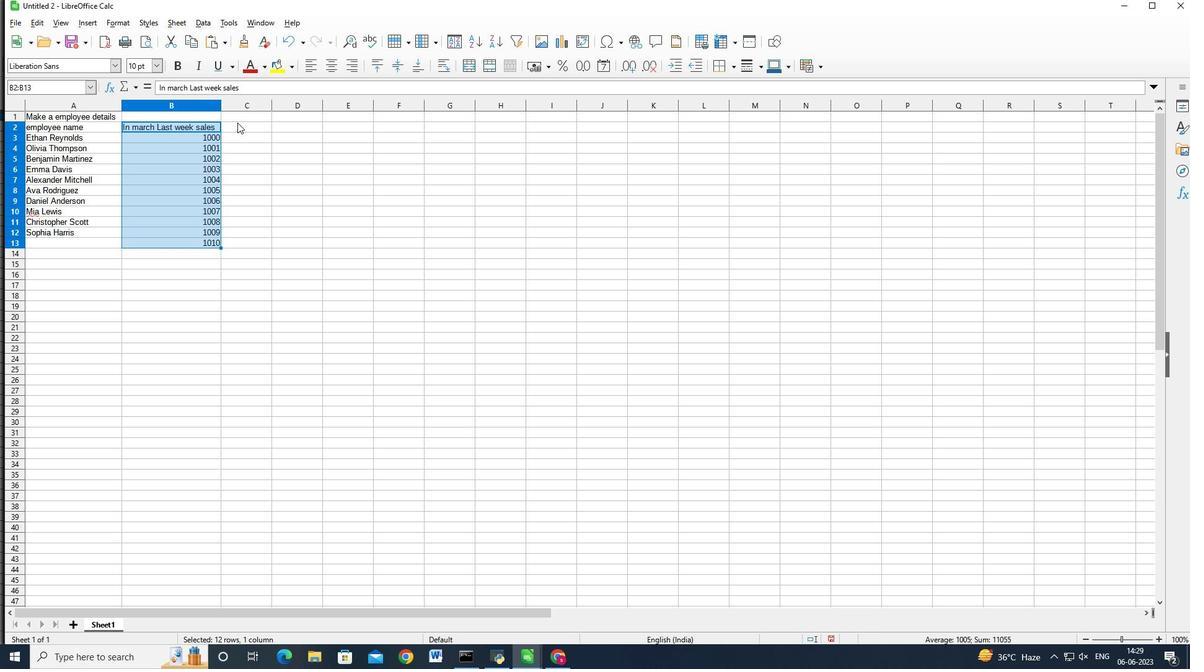 
Action: Mouse pressed left at (239, 122)
Screenshot: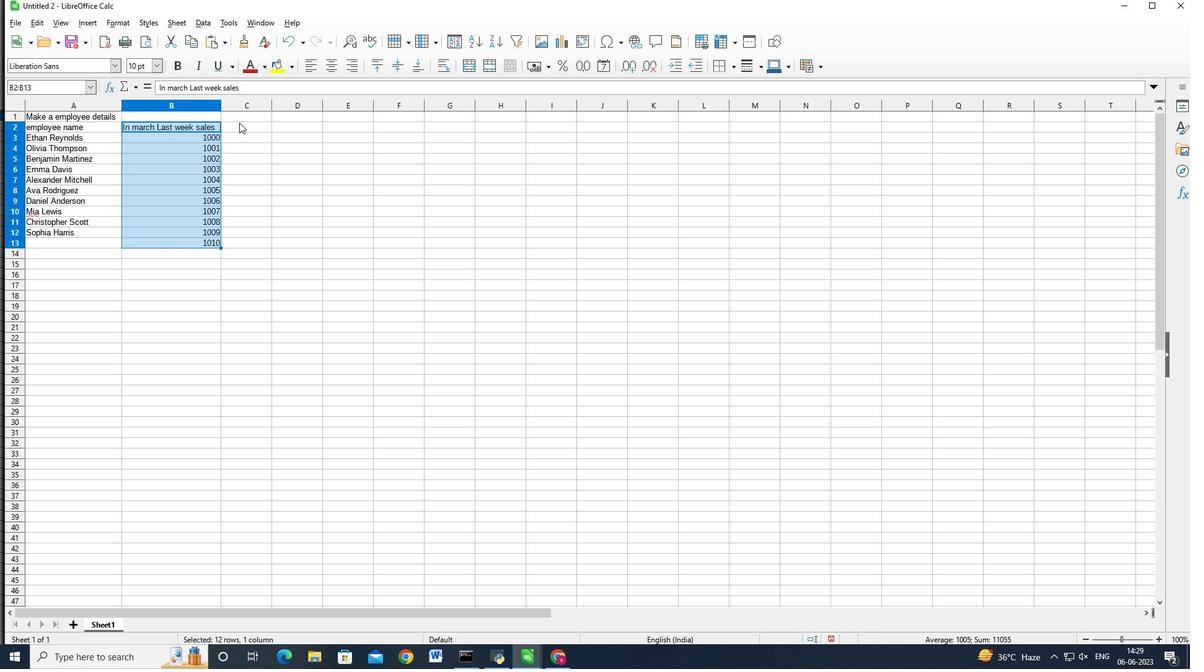 
Action: Mouse moved to (205, 244)
Screenshot: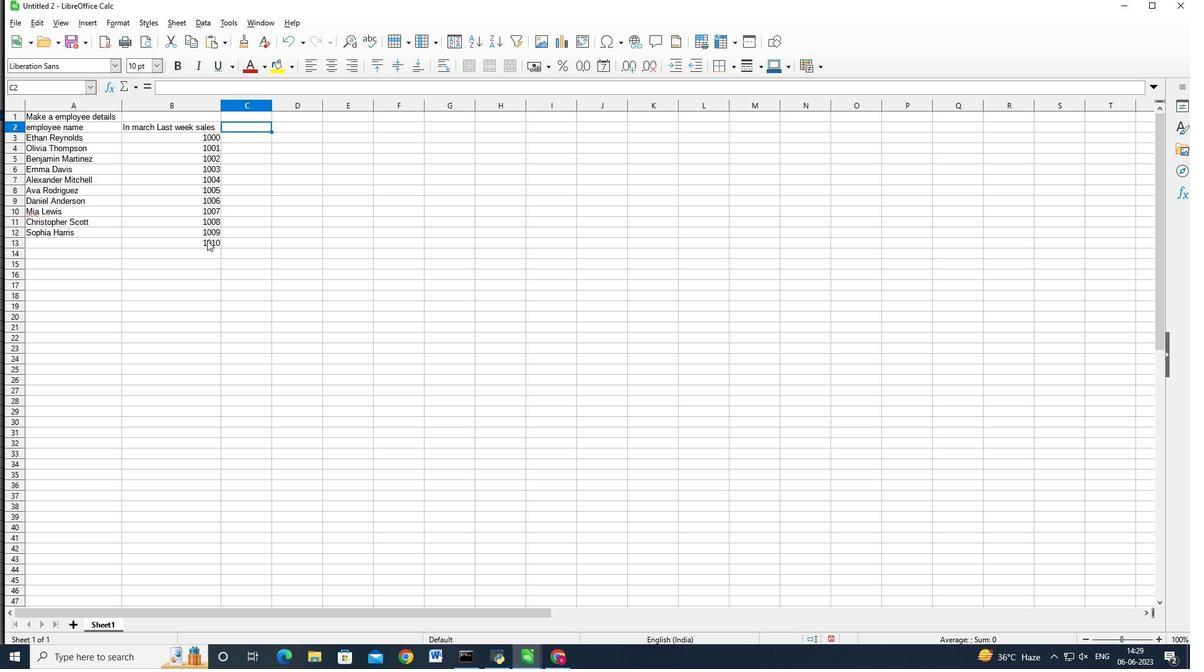 
Action: Mouse pressed left at (205, 244)
Screenshot: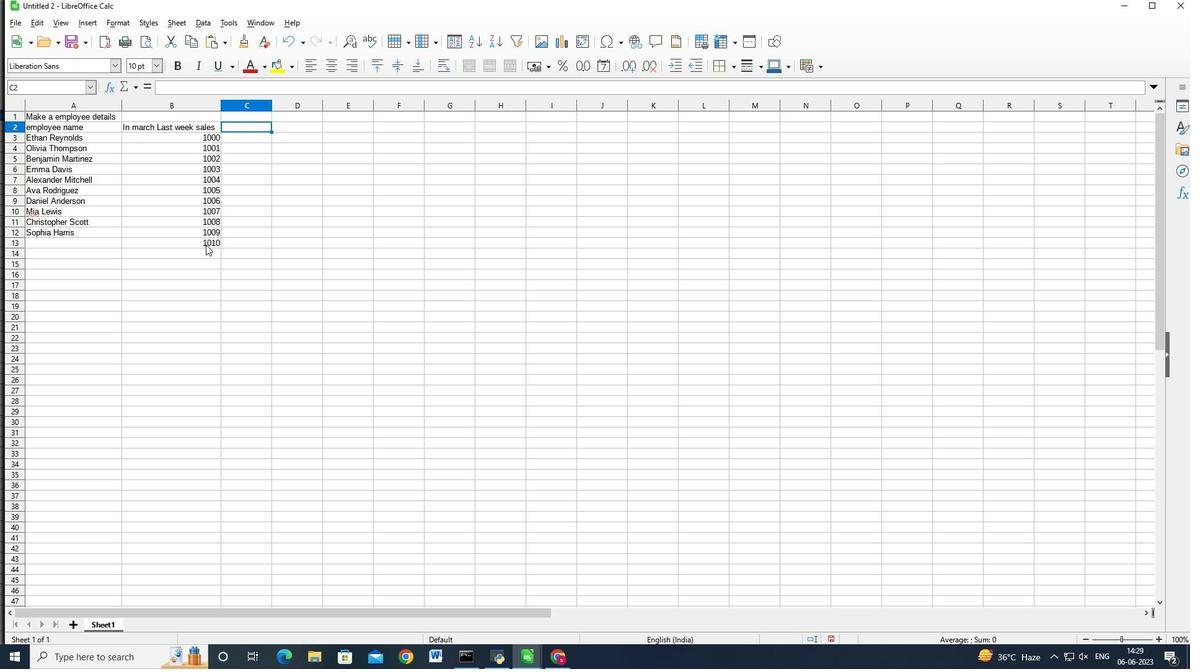 
Action: Key pressed <Key.backspace>
Screenshot: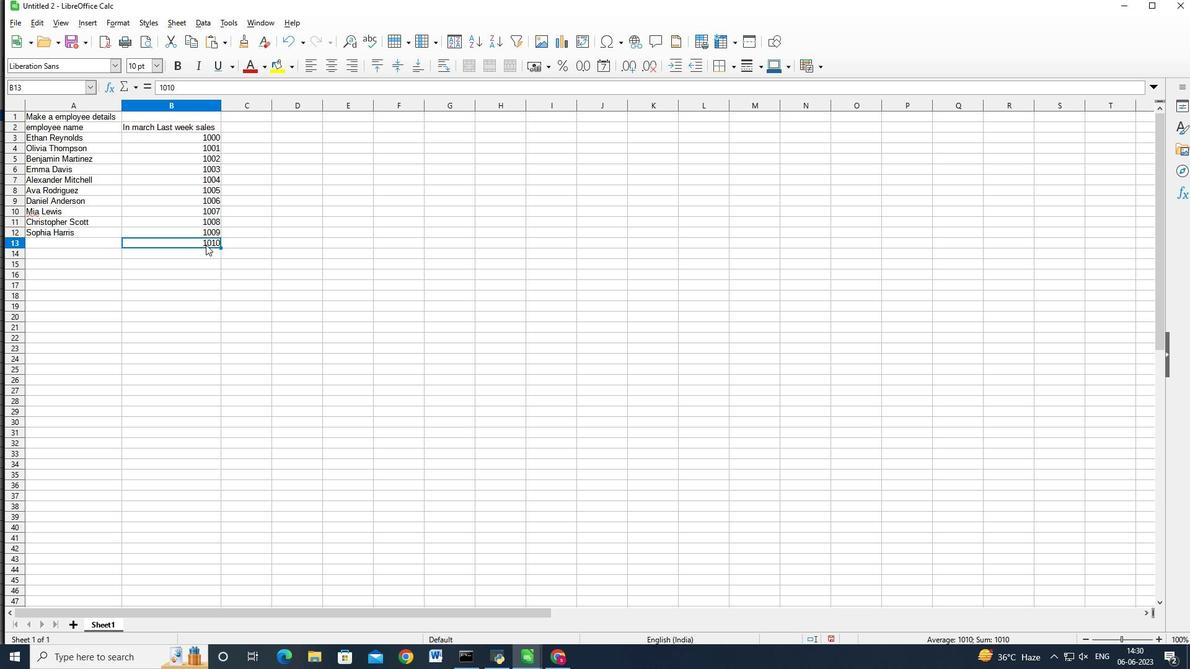 
Action: Mouse moved to (656, 375)
Screenshot: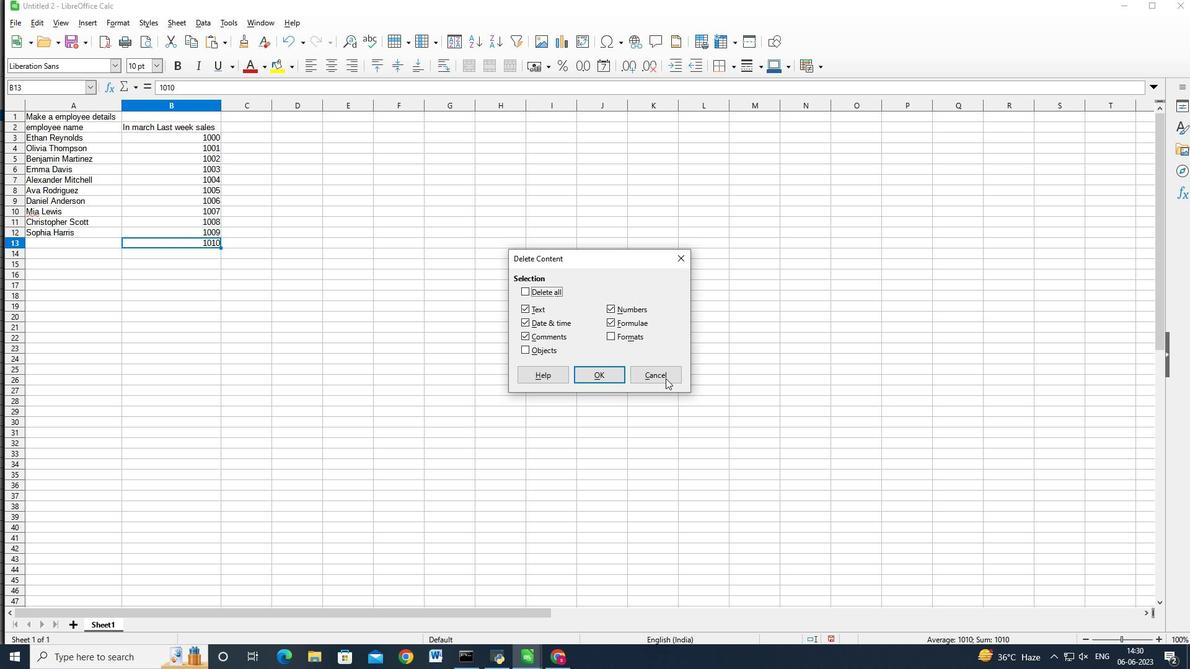 
Action: Mouse pressed left at (656, 375)
Screenshot: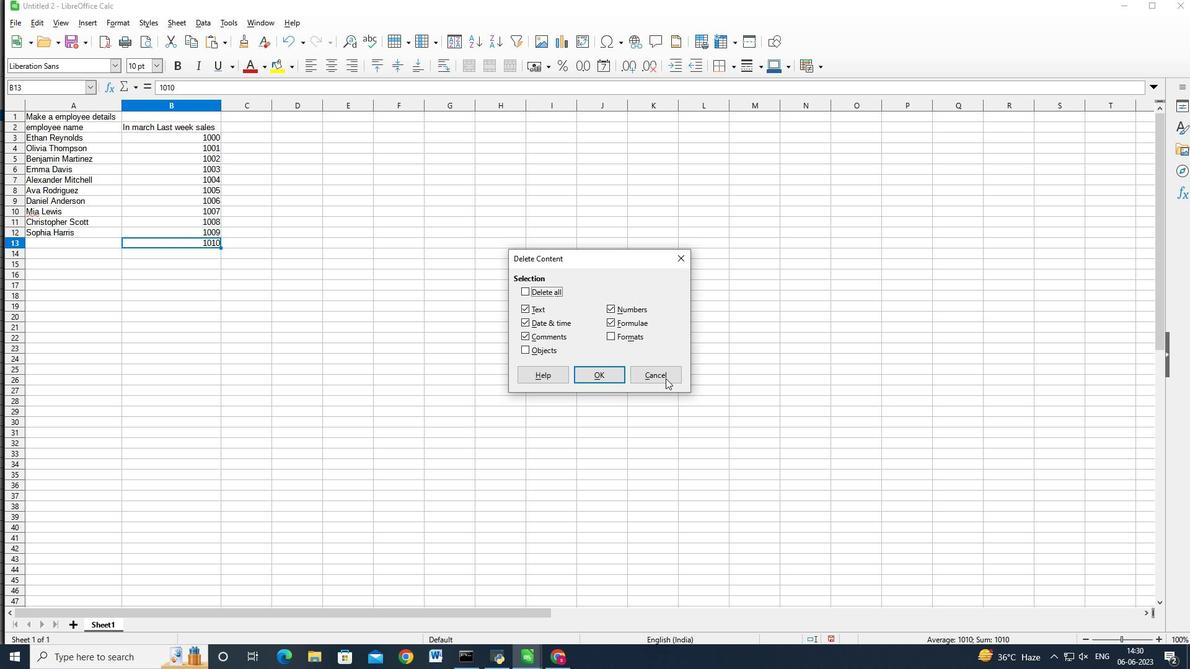 
Action: Key pressed <Key.delete>
Screenshot: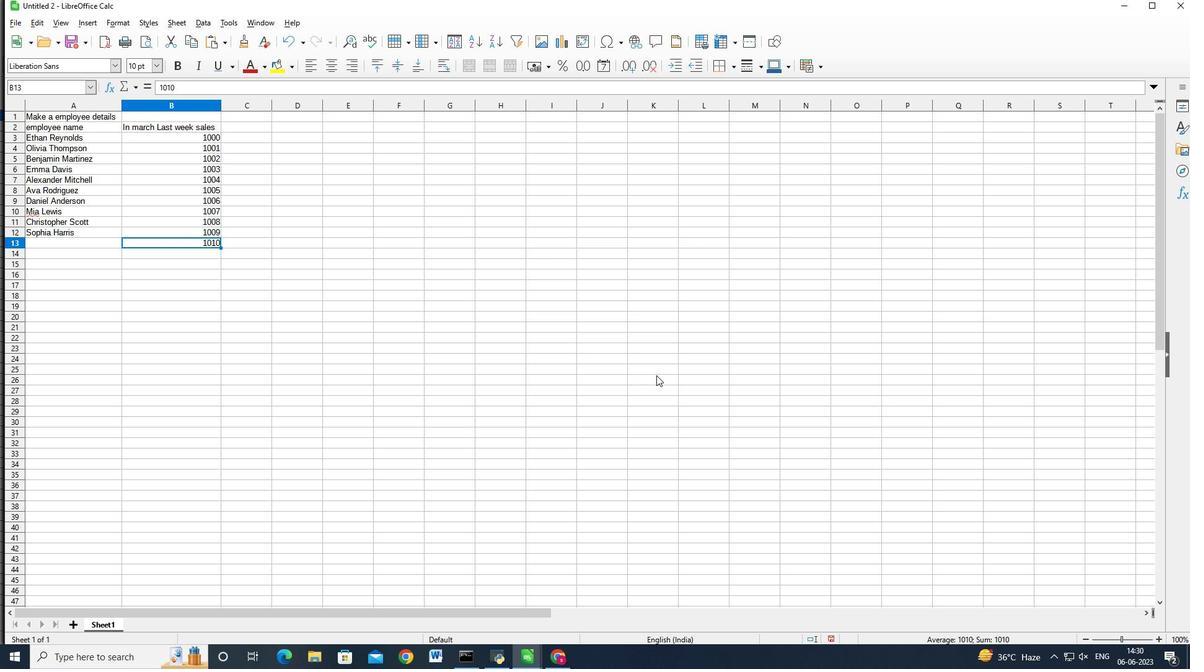 
Action: Mouse moved to (243, 126)
Screenshot: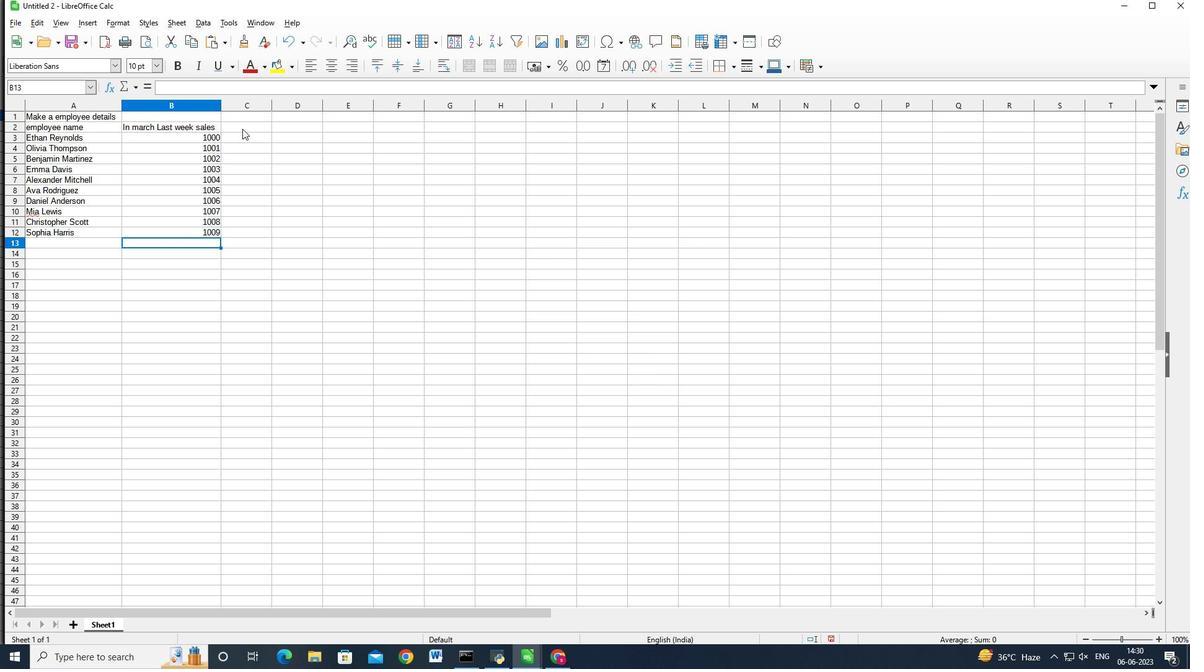 
Action: Mouse pressed left at (243, 126)
Screenshot: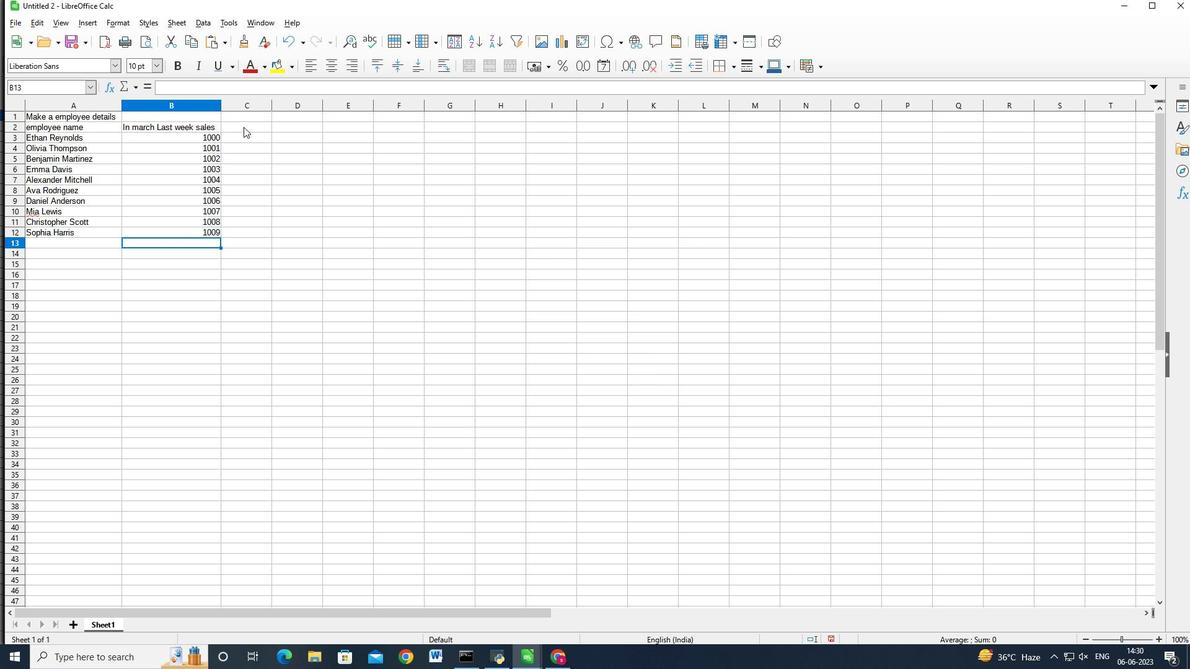 
Action: Key pressed <Key.shift><Key.shift><Key.shift><Key.shift><Key.shift><Key.shift><Key.shift><Key.shift><Key.shift><Key.shift><Key.shift><Key.shift><Key.shift><Key.shift><Key.shift><Key.shift><Key.shift><Key.shift>SD<Key.backspace><Key.backspace><Key.shift_r>Department<Key.enter><Key.shift_r>Sales<Key.enter><Key.caps_lock>HR<Key.caps_lock><Key.enter><Key.shift_r>Finance<Key.enter><Key.shift>Marketing<Key.enter><Key.caps_lock>IT<Key.enter><Key.caps_lock><Key.shift>Operations<Key.enter><Key.shift_r>Finance<Key.enter><Key.caps_lock>HR<Key.enter><Key.shift_r>SAL<Key.backspace><Key.backspace><Key.backspace><Key.backspace><Key.caps_lock>s<Key.backspace><Key.shift_r><Key.backspace><Key.shift_r>Sales<Key.enter><Key.shift>Marketing<Key.right><Key.up><Key.up><Key.up><Key.up><Key.up><Key.up><Key.up><Key.up><Key.up><Key.up><Key.up><Key.down><Key.shift>Position<Key.enter><Key.shift_r>Sales<Key.space><Key.shift>Manager<Key.enter><Key.caps_lock>HR<Key.space><Key.caps_lock><Key.shift>Manager<Key.enter><Key.shift_r>Accountat<Key.backspace>nt<Key.enter><Key.shift>Marketing<Key.space><Key.shift_r>Specialist<Key.enter><Key.caps_lock>IT<Key.space><Key.shift_r>S<Key.backspace>S<Key.caps_lock>pecialist<Key.enter><Key.shift>Operations<Key.space><Key.shift>manager<Key.enter><Key.shift>Financial<Key.space><Key.shift_r>Analyst<Key.enter><Key.caps_lock>HR<Key.space><Key.caps_lock><Key.shift_r>Assistant<Key.enter><Key.shift_r>Sales<Key.space><Key.shift><Key.shift><Key.shift><Key.shift><Key.shift><Key.shift><Key.shift>Represena<Key.backspace>tative<Key.enter><Key.shift>Marketing<Key.space><Key.shift_r>Assistant<Key.right>
Screenshot: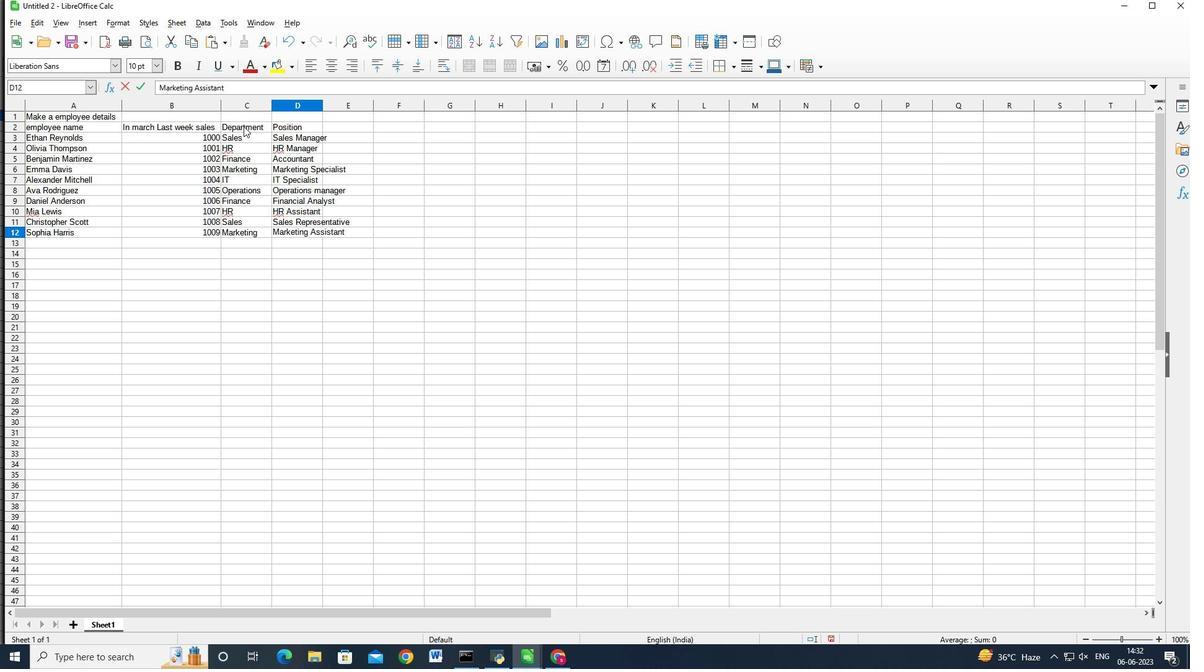 
Action: Mouse moved to (309, 127)
Screenshot: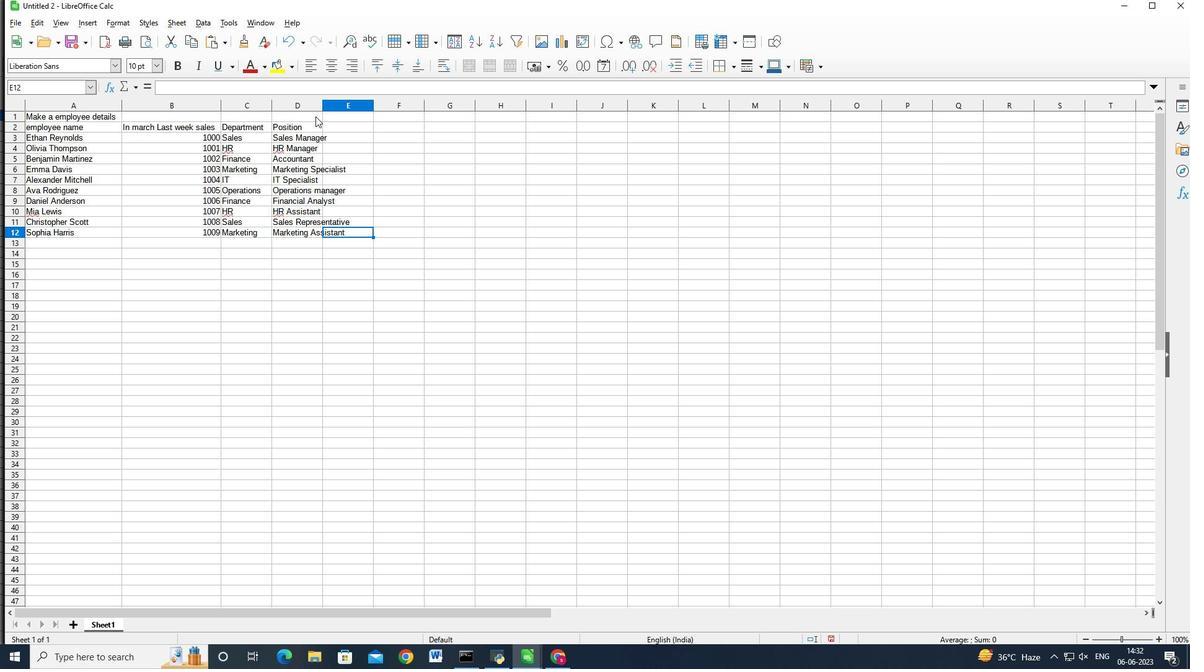 
Action: Mouse pressed left at (309, 127)
Screenshot: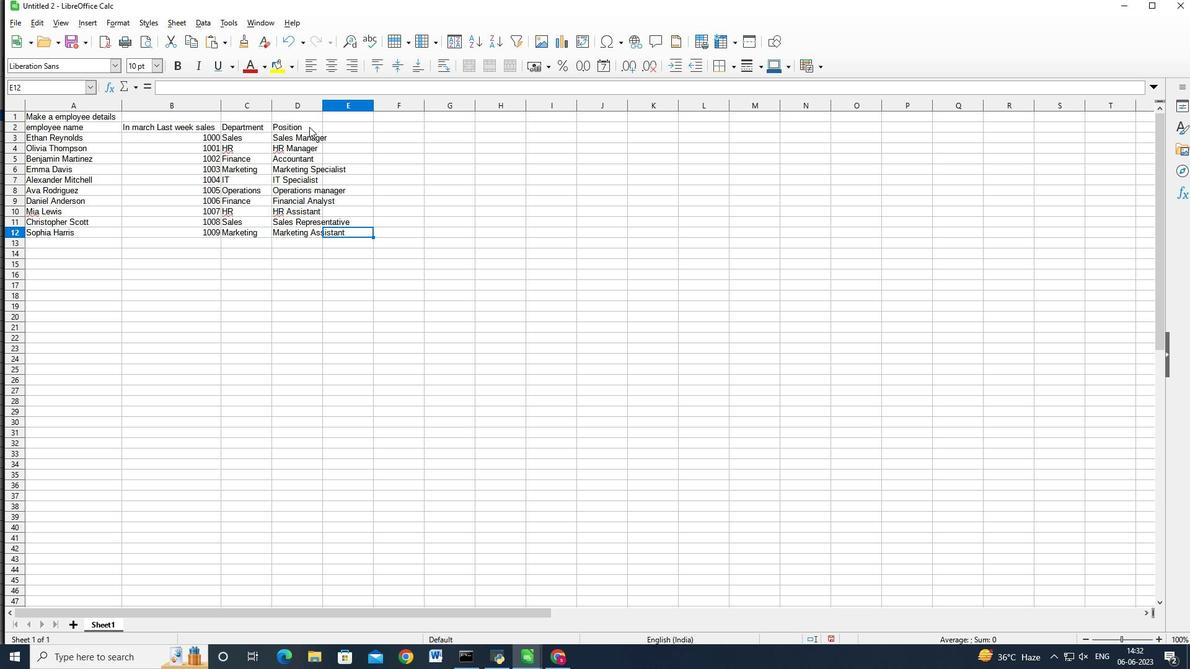 
Action: Mouse moved to (321, 107)
Screenshot: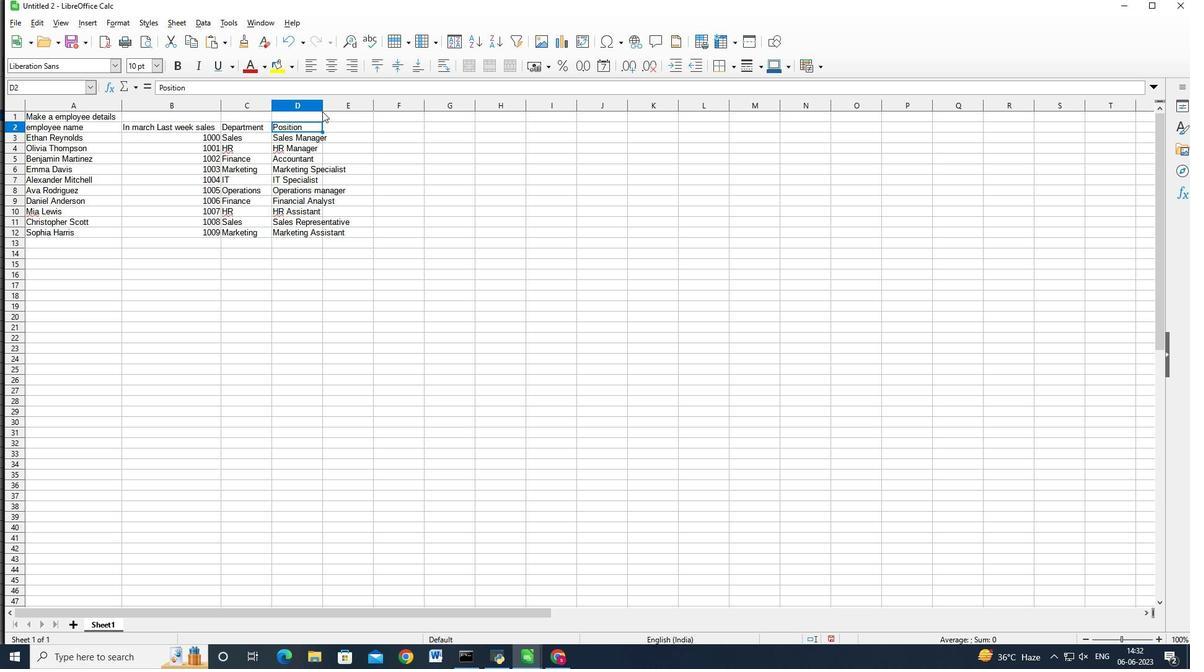 
Action: Mouse pressed left at (321, 107)
Screenshot: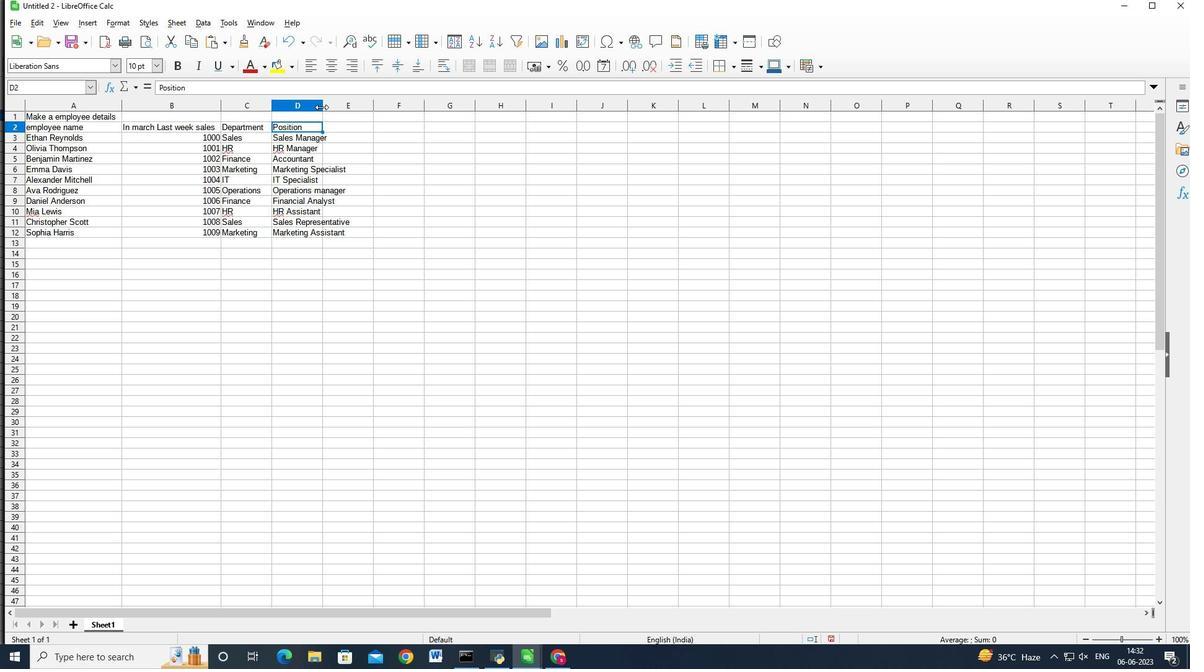 
Action: Mouse pressed left at (321, 107)
Screenshot: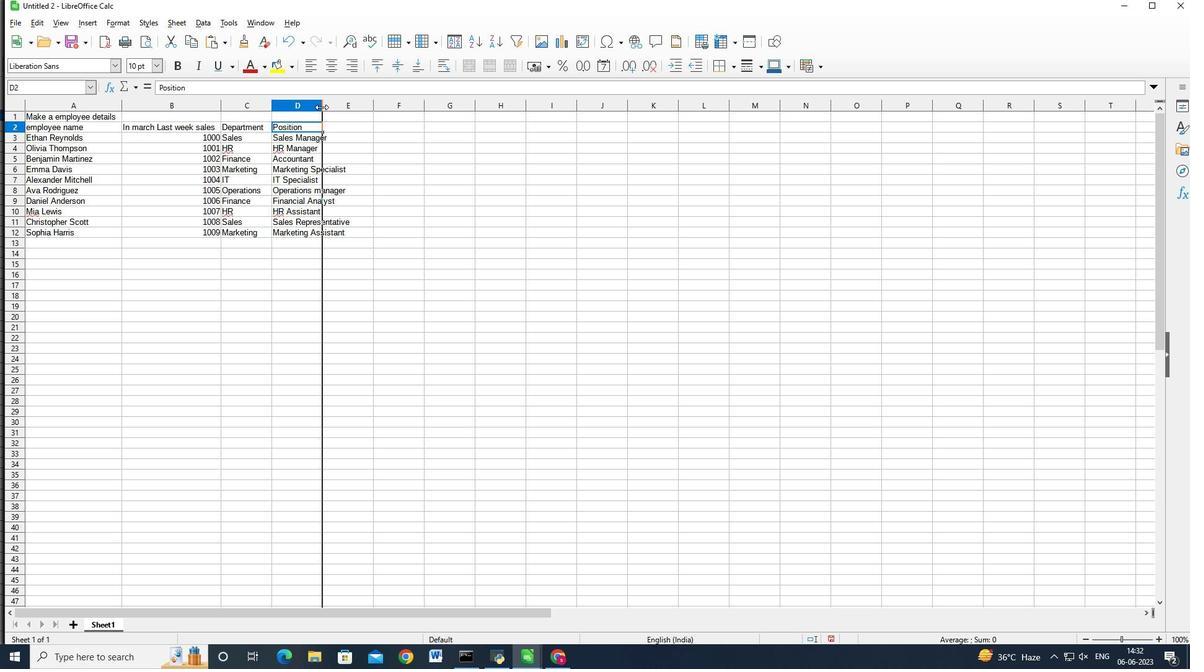 
Action: Mouse moved to (365, 130)
Screenshot: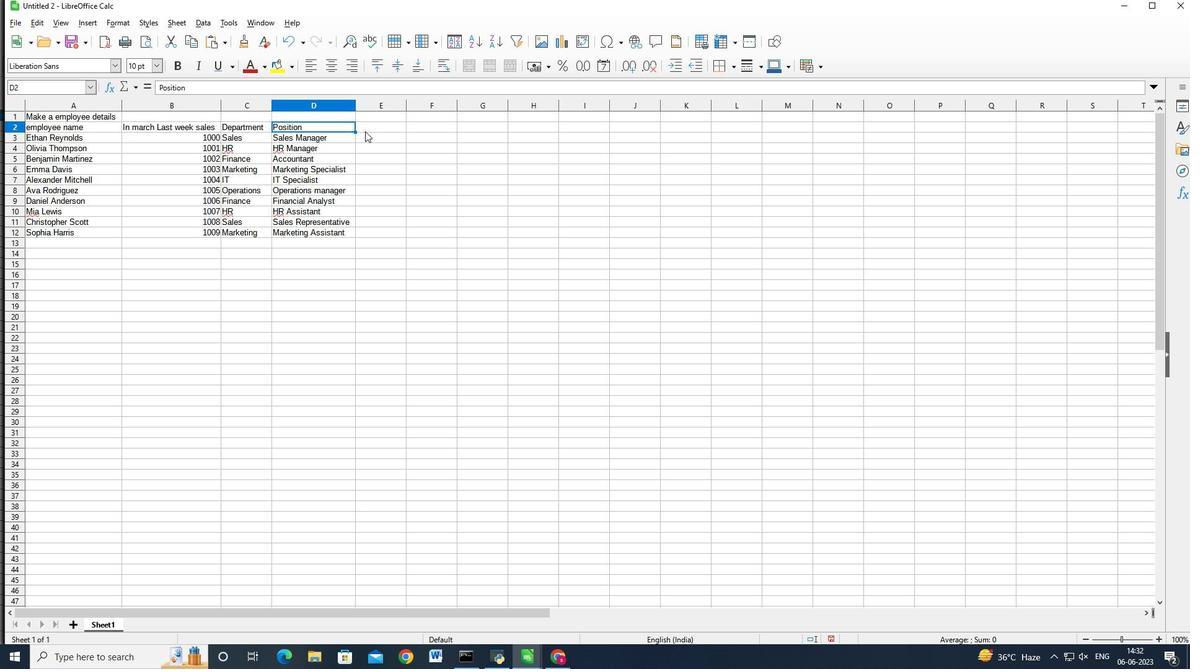 
Action: Mouse pressed left at (365, 130)
Screenshot: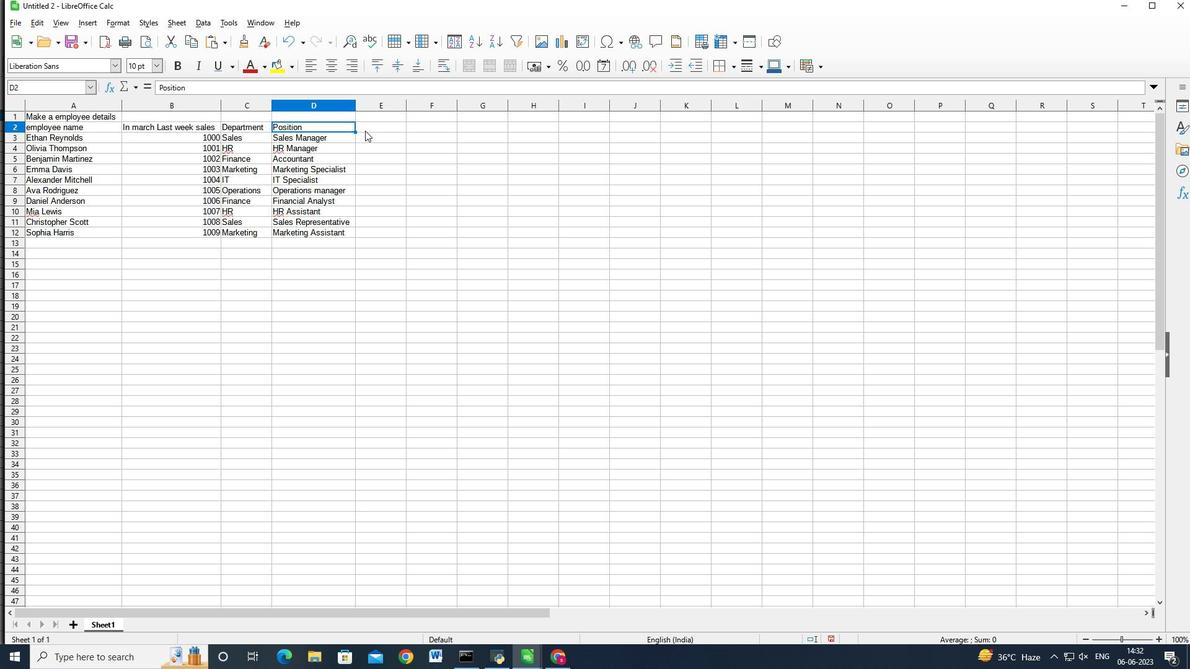 
Action: Mouse moved to (368, 123)
Screenshot: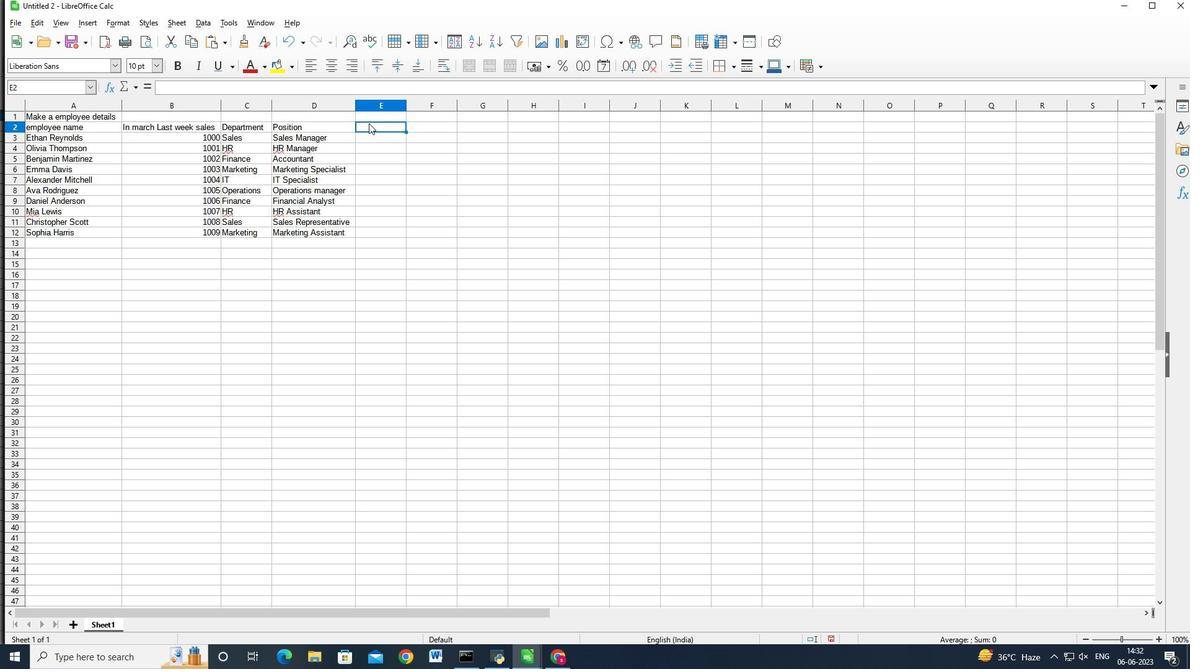 
Action: Key pressed <Key.shift_r>Salary<Key.enter><Key.up>
Screenshot: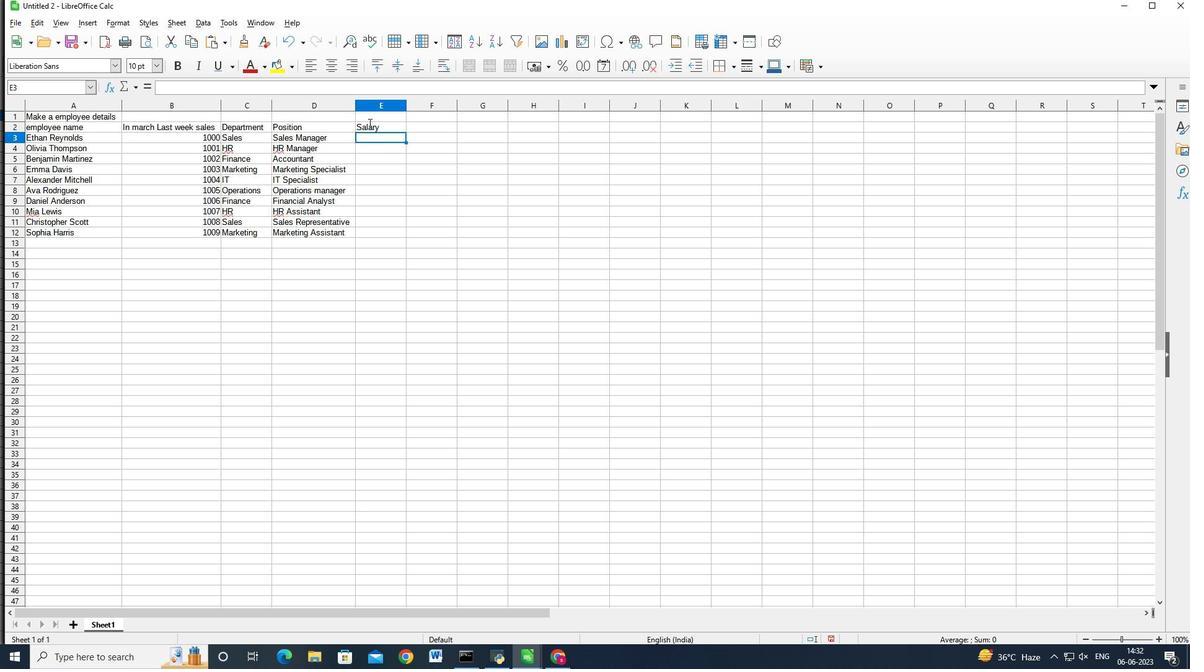 
Action: Mouse moved to (370, 92)
Screenshot: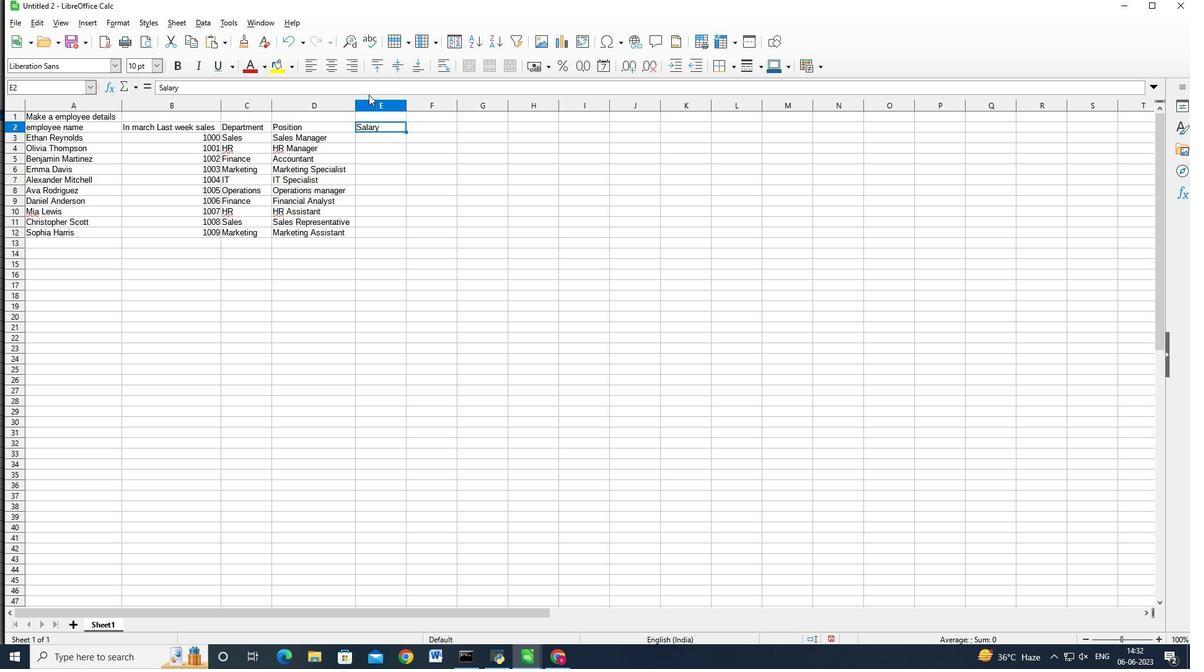 
Action: Mouse pressed left at (370, 92)
Screenshot: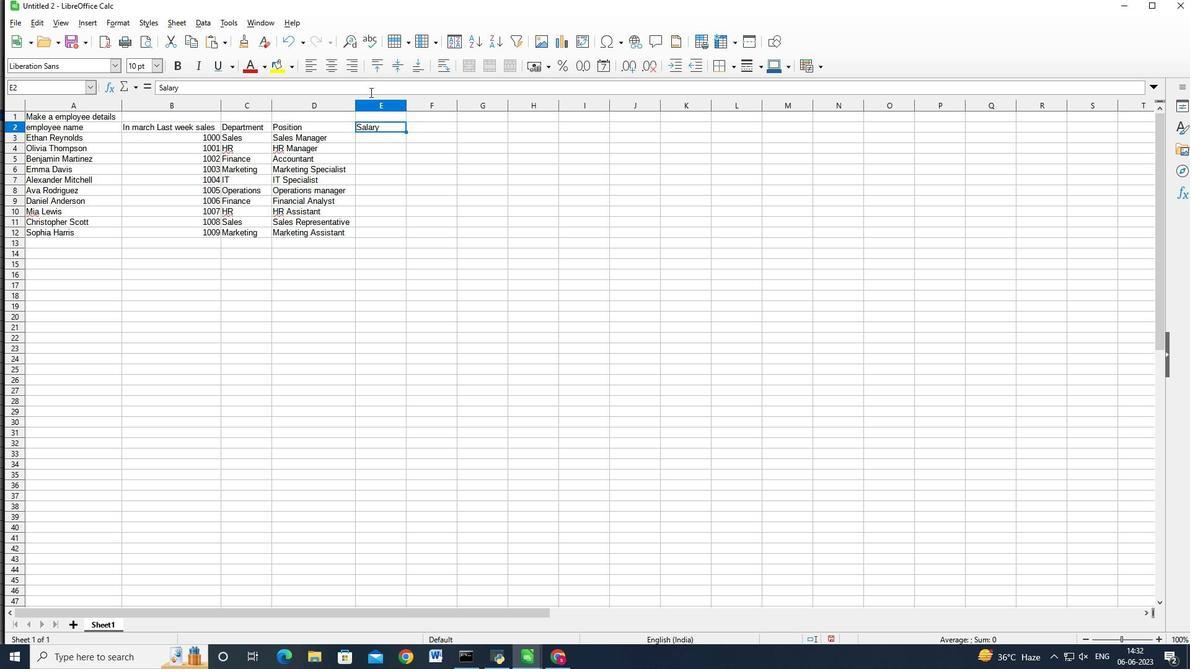 
Action: Key pressed <Key.space><Key.caps_lock><Key.shift>()<Key.left>USD<Key.enter>5000<Key.enter>4500<Key.enter>4000<Key.enter>3800<Key.enter>4200<Key.enter>5200<Key.enter>3800<Key.enter>2800<Key.enter>3200<Key.enter>2500<Key.right><Key.up><Key.up><Key.up><Key.up><Key.up><Key.up><Key.up><Key.up><Key.up><Key.up><Key.shift_r>SA<Key.backspace><Key.backspace>S<Key.caps_lock>tra<Key.backspace><Key.backspace>art<Key.space><Key.shift_r>Date<Key.enter>1/15/2020<Key.enter>7/1/2019<Key.enter>3/10/2021<Key.enter>2/5/2022<Key.enter>11/303<Key.backspace>/2018<Key.enter>6/15/2020<Key.enter>9/1/2021<Key.enter>4/20/2022<Key.enter>2/10/2019<Key.enter>9/5/2020<Key.enter>ctrl+S<Key.backspace>auditing<Key.shift_r>Sales<Key.shift>Bys<Key.backspace><Key.shift_r>Store<Key.shift>_2024
Screenshot: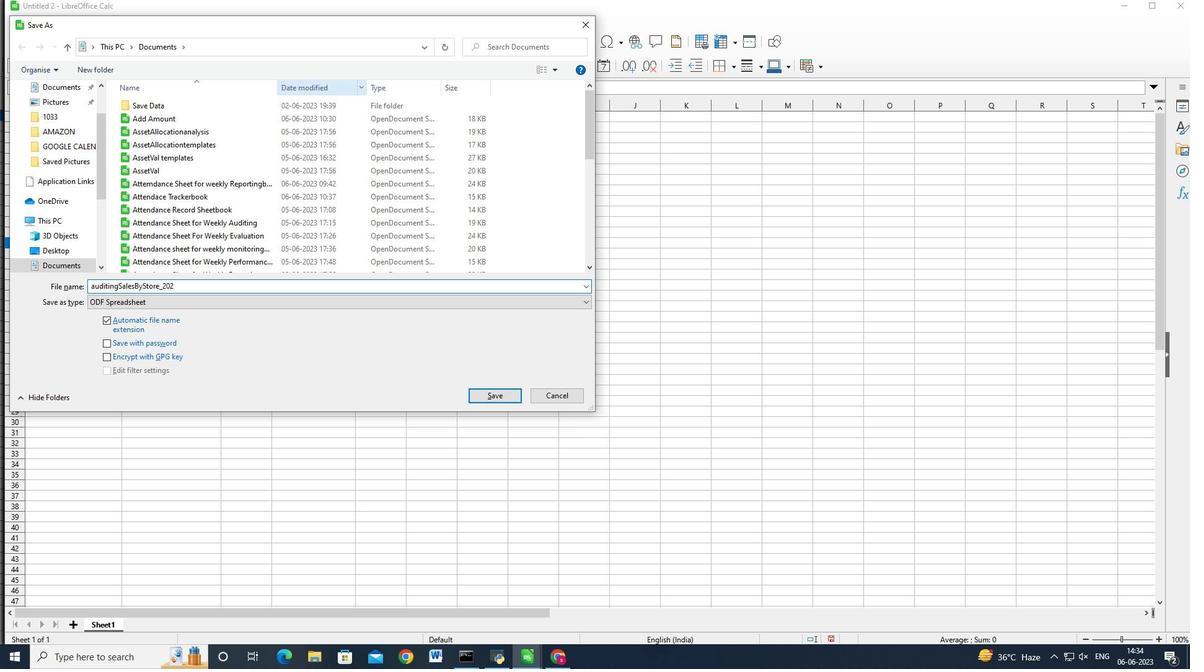 
Action: Mouse moved to (483, 391)
Screenshot: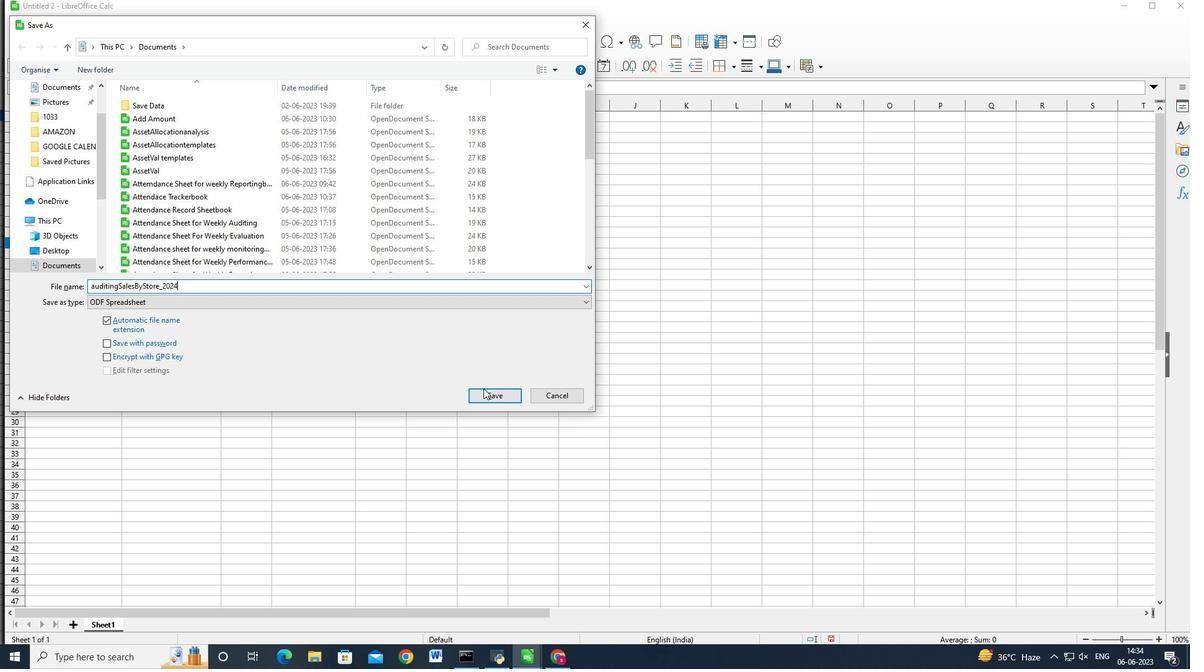 
Action: Mouse pressed left at (483, 391)
Screenshot: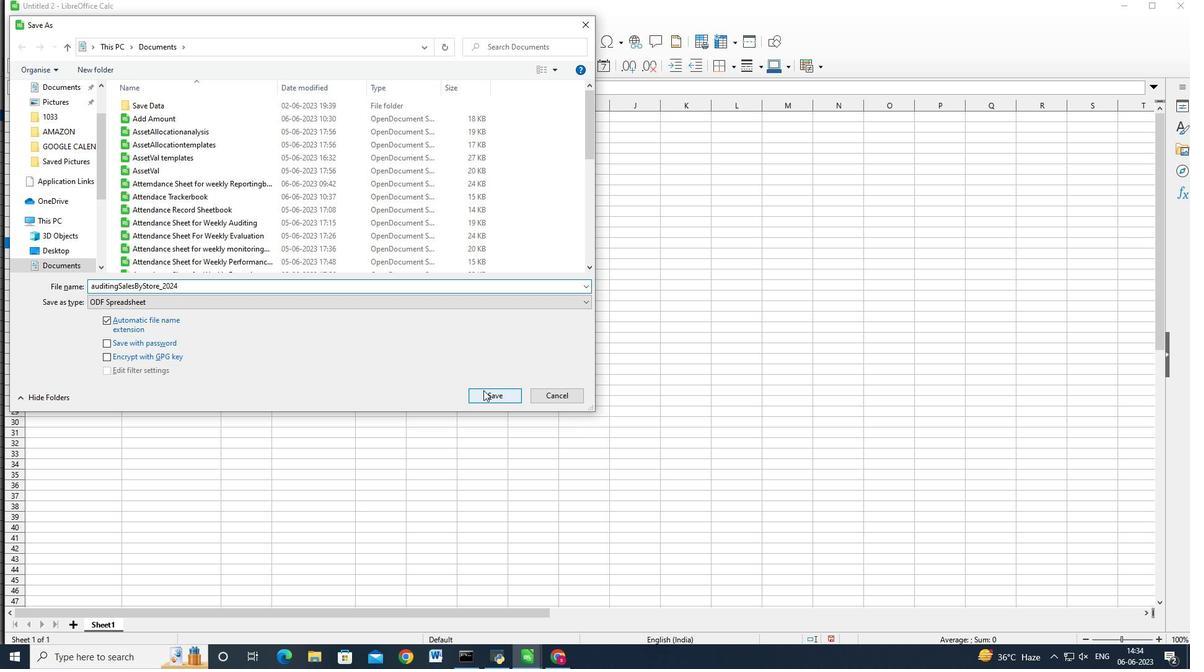 
Action: Mouse moved to (495, 394)
Screenshot: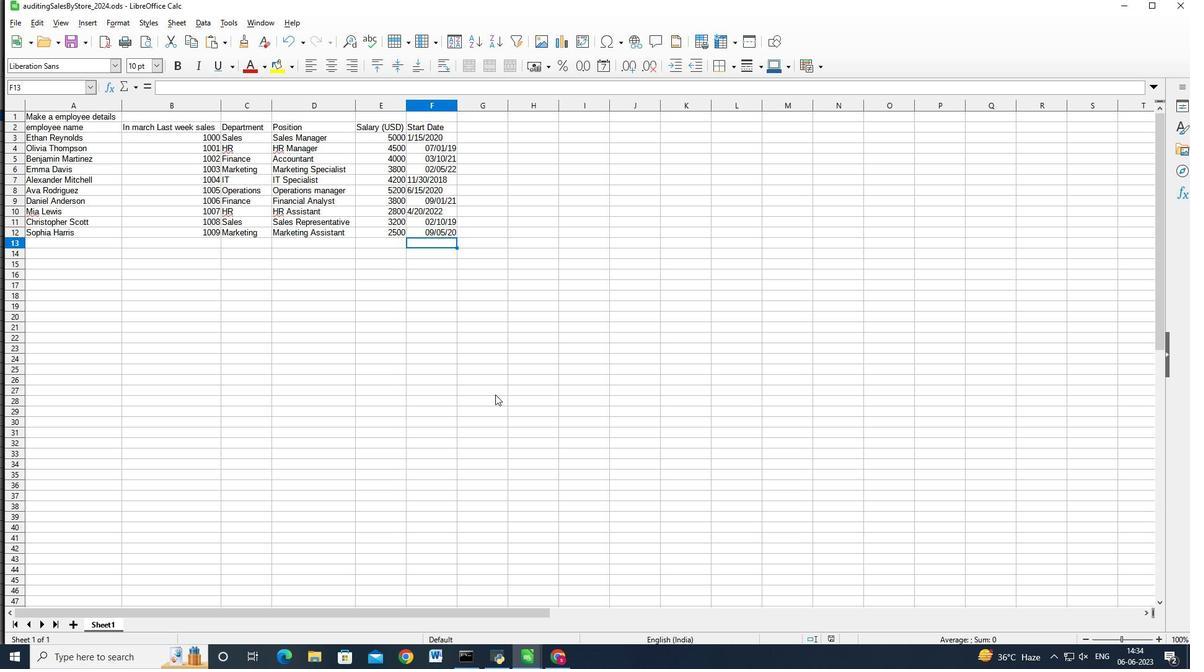 
